 Task: Check the results of the 2023 Victory Lane Racing NASCAR Cup Series for the race "Ambetter Health 400" on the track "Atlanta".
Action: Mouse moved to (177, 356)
Screenshot: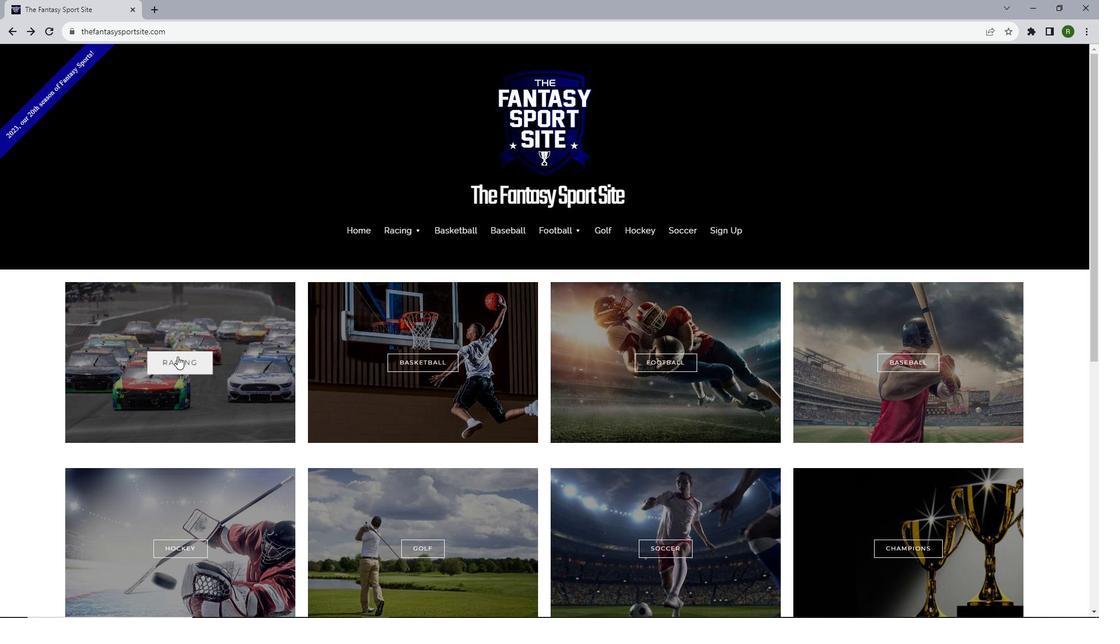 
Action: Mouse pressed left at (177, 356)
Screenshot: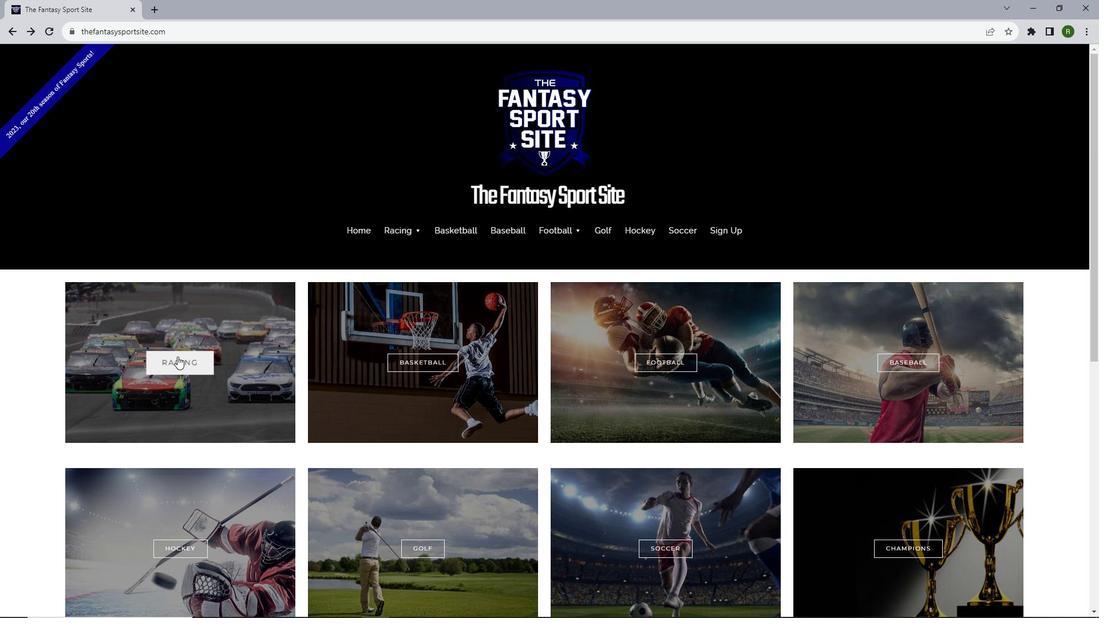 
Action: Mouse moved to (233, 508)
Screenshot: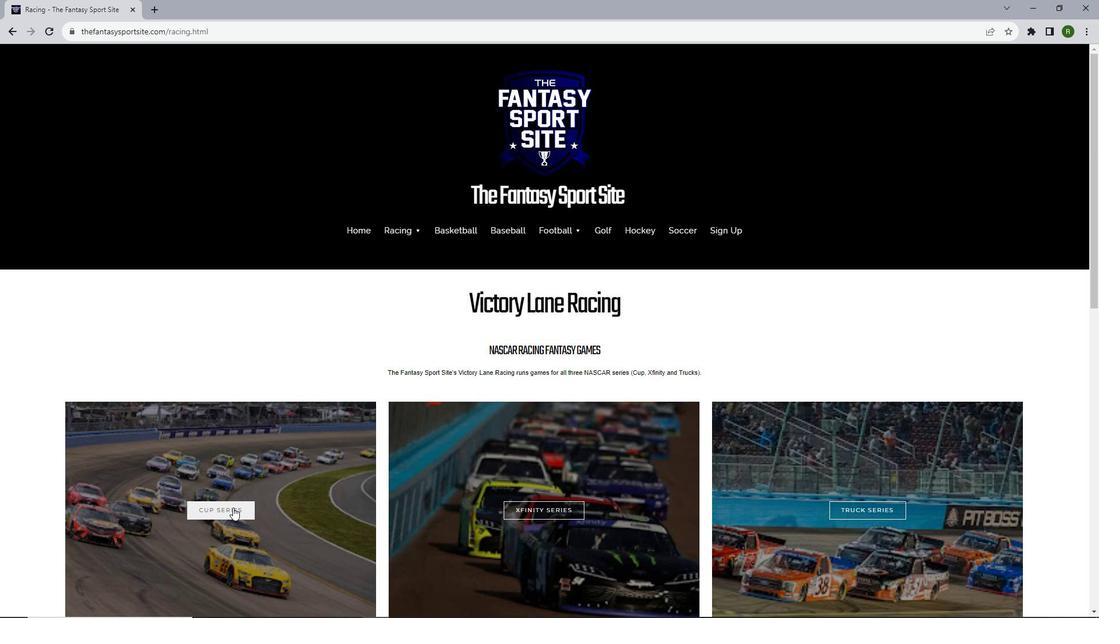 
Action: Mouse pressed left at (233, 508)
Screenshot: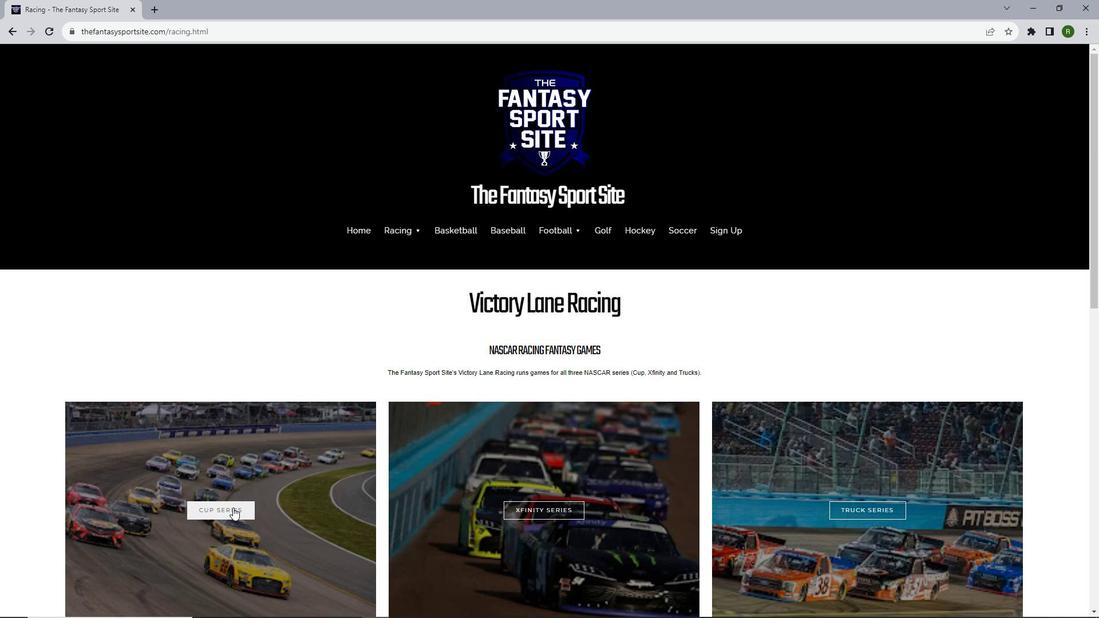 
Action: Mouse moved to (389, 333)
Screenshot: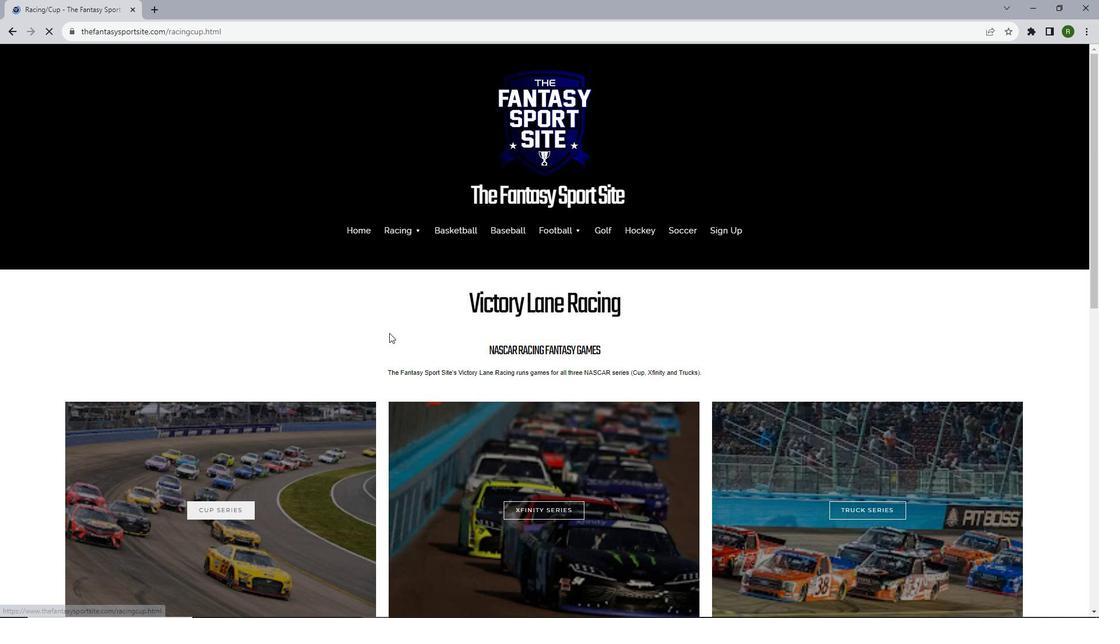 
Action: Mouse scrolled (389, 332) with delta (0, 0)
Screenshot: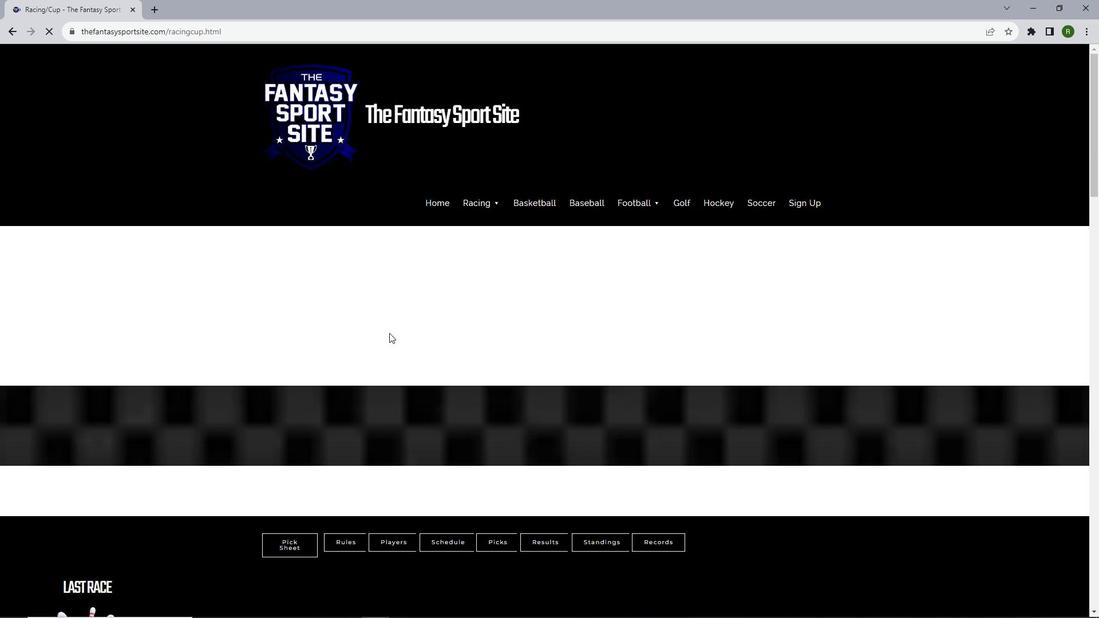 
Action: Mouse moved to (413, 342)
Screenshot: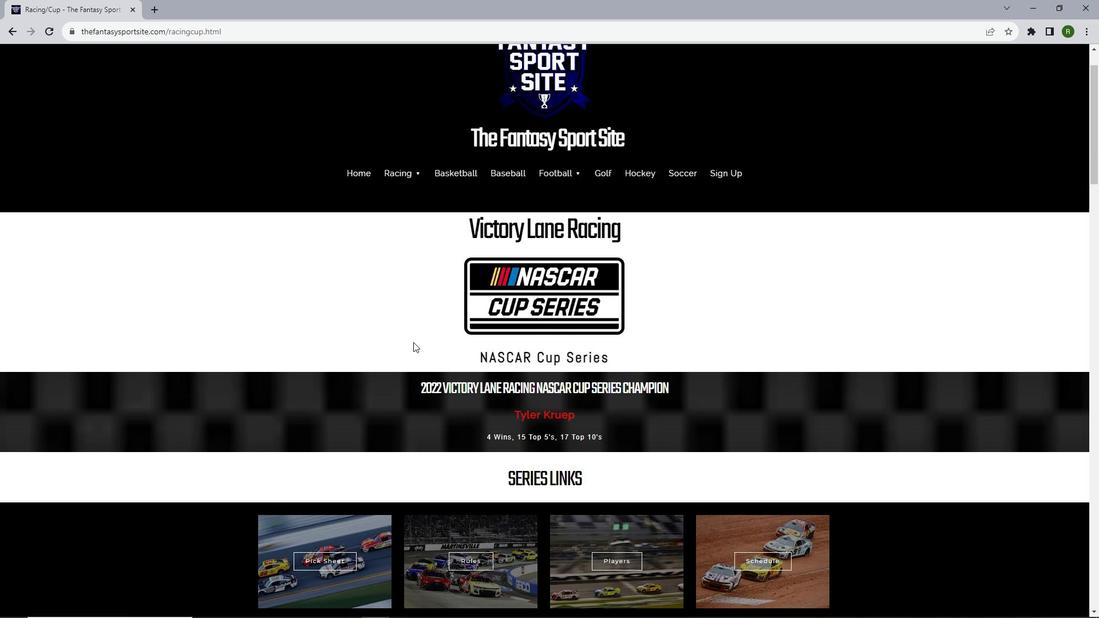 
Action: Mouse scrolled (413, 341) with delta (0, 0)
Screenshot: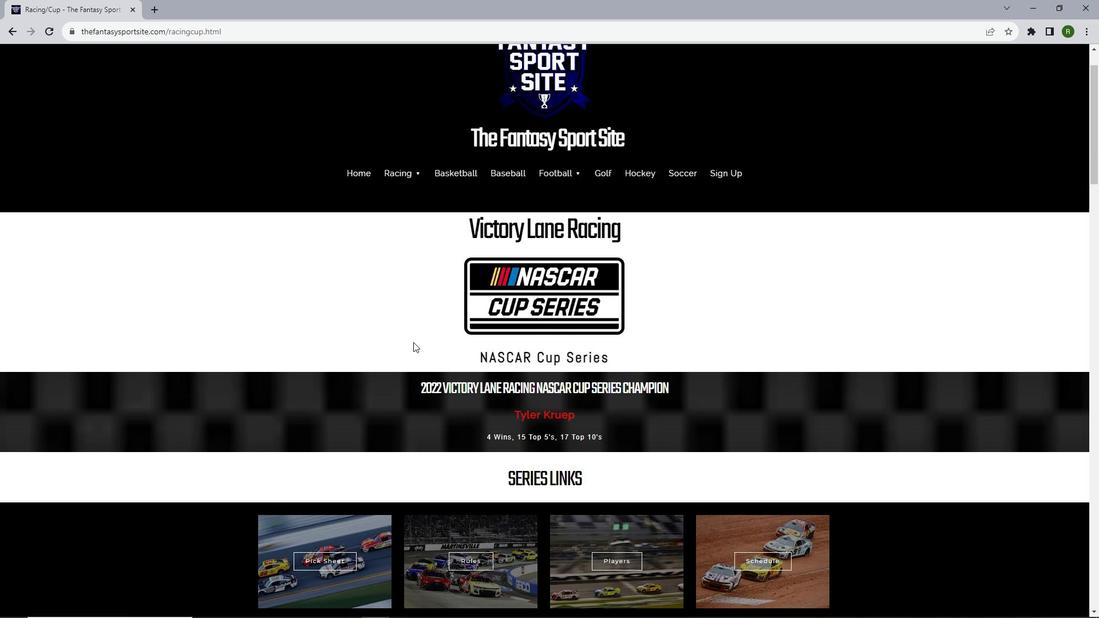 
Action: Mouse scrolled (413, 341) with delta (0, 0)
Screenshot: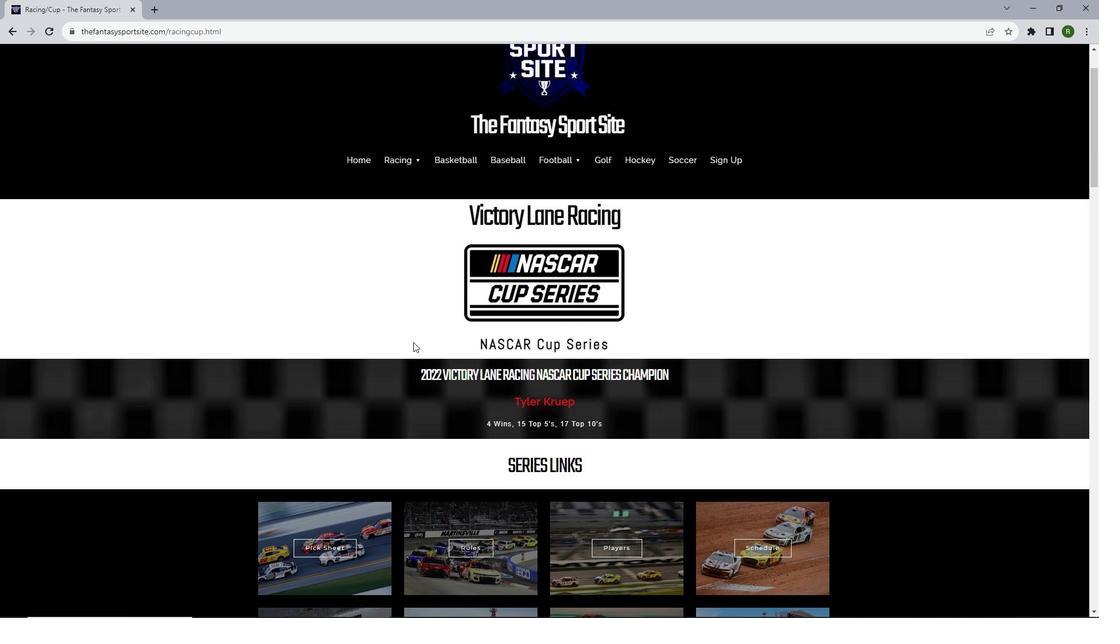 
Action: Mouse scrolled (413, 341) with delta (0, 0)
Screenshot: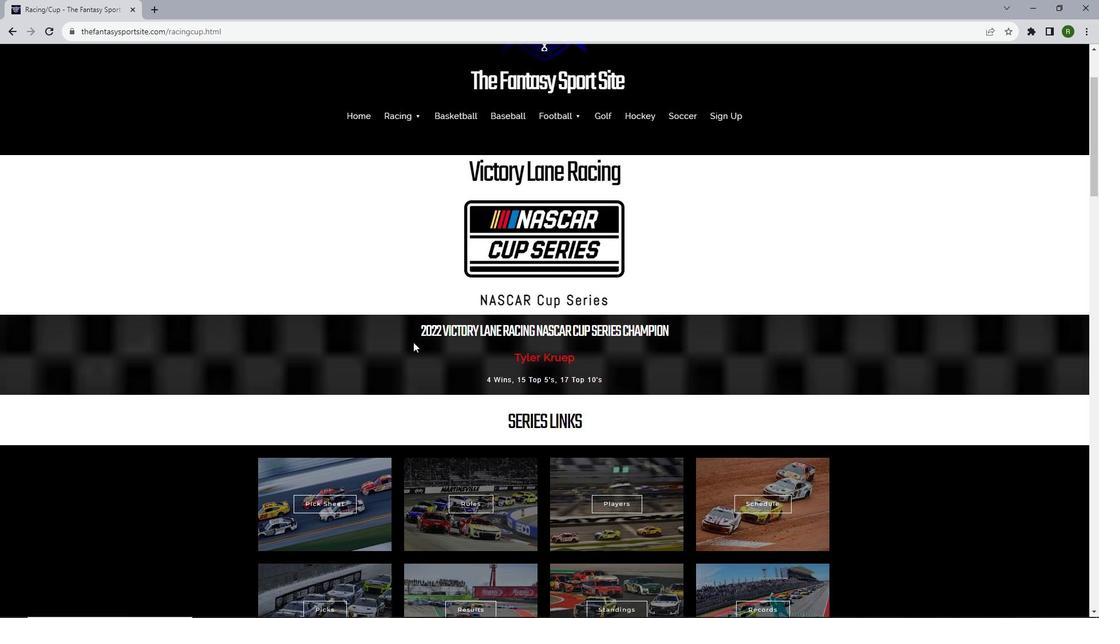
Action: Mouse moved to (471, 498)
Screenshot: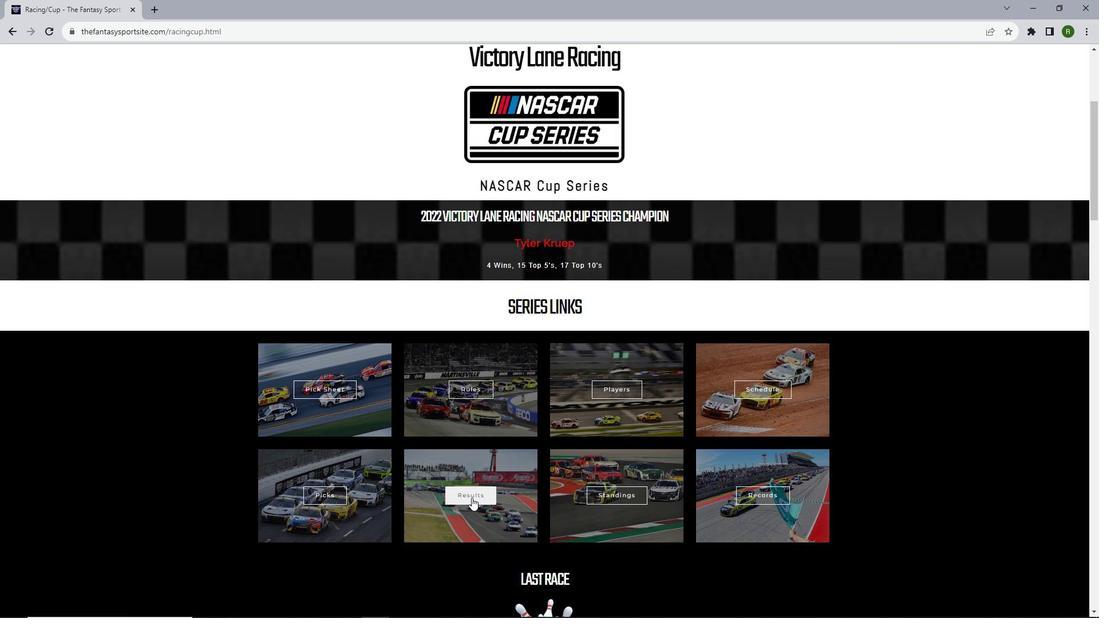 
Action: Mouse pressed left at (471, 498)
Screenshot: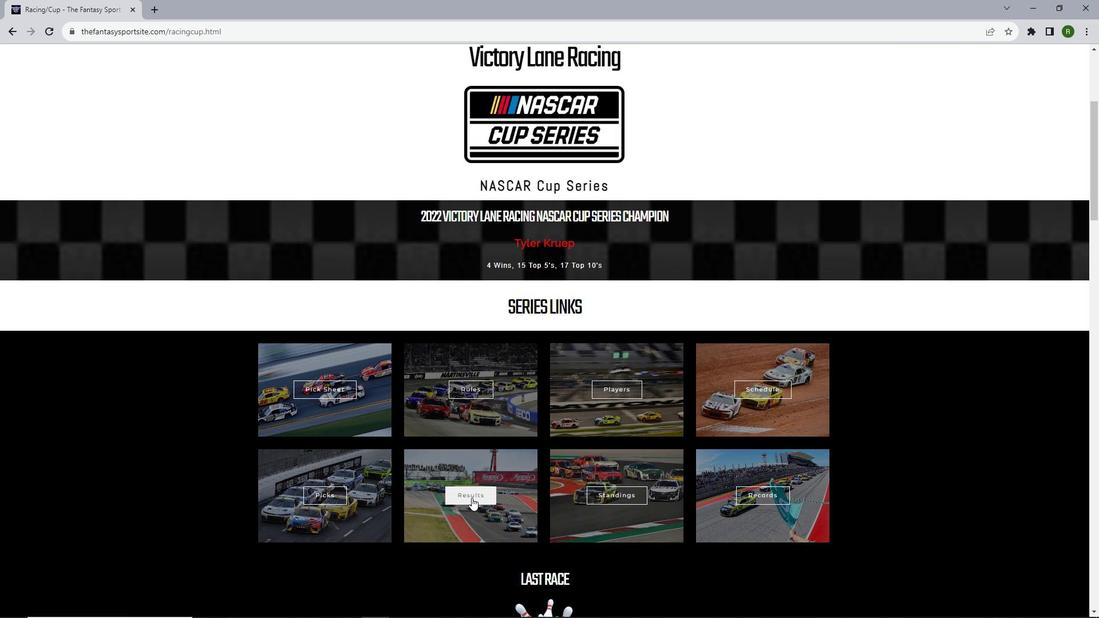 
Action: Mouse moved to (516, 307)
Screenshot: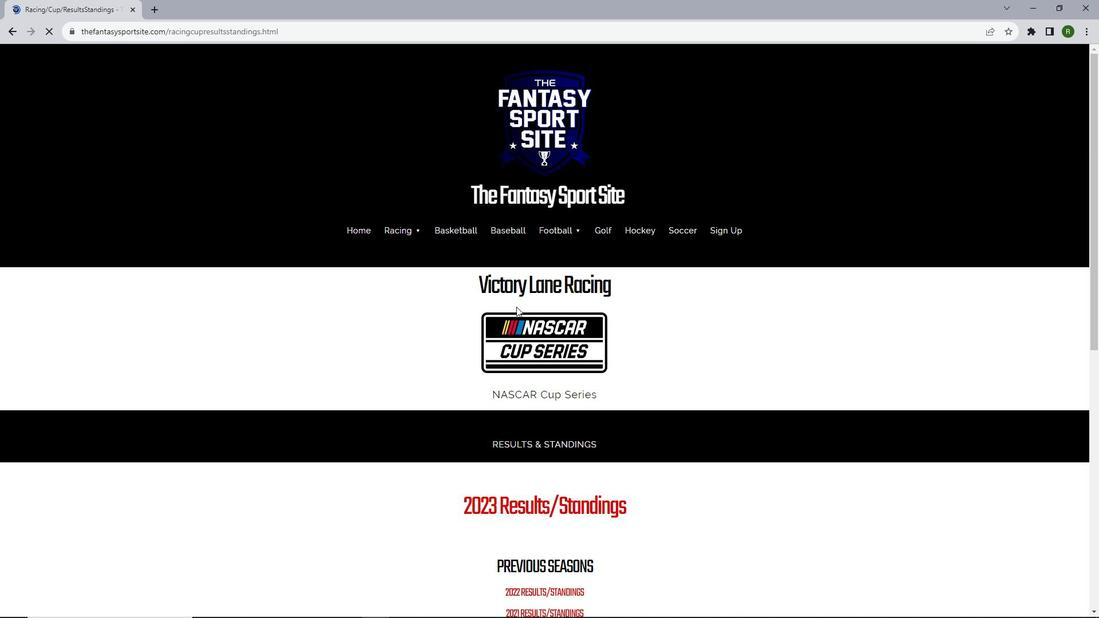 
Action: Mouse scrolled (516, 306) with delta (0, 0)
Screenshot: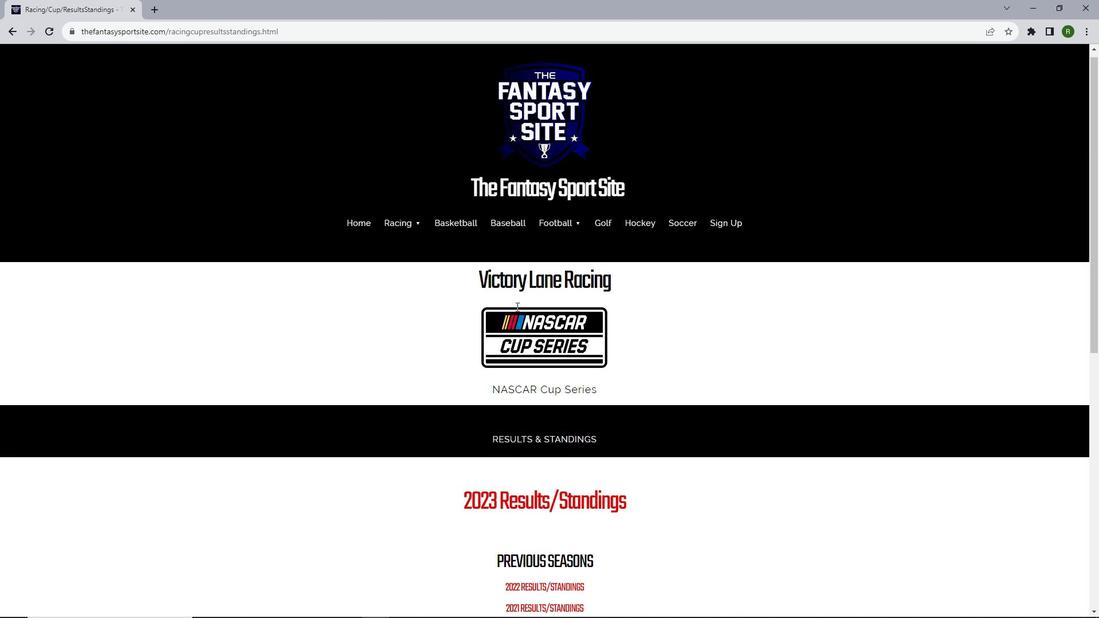 
Action: Mouse scrolled (516, 306) with delta (0, 0)
Screenshot: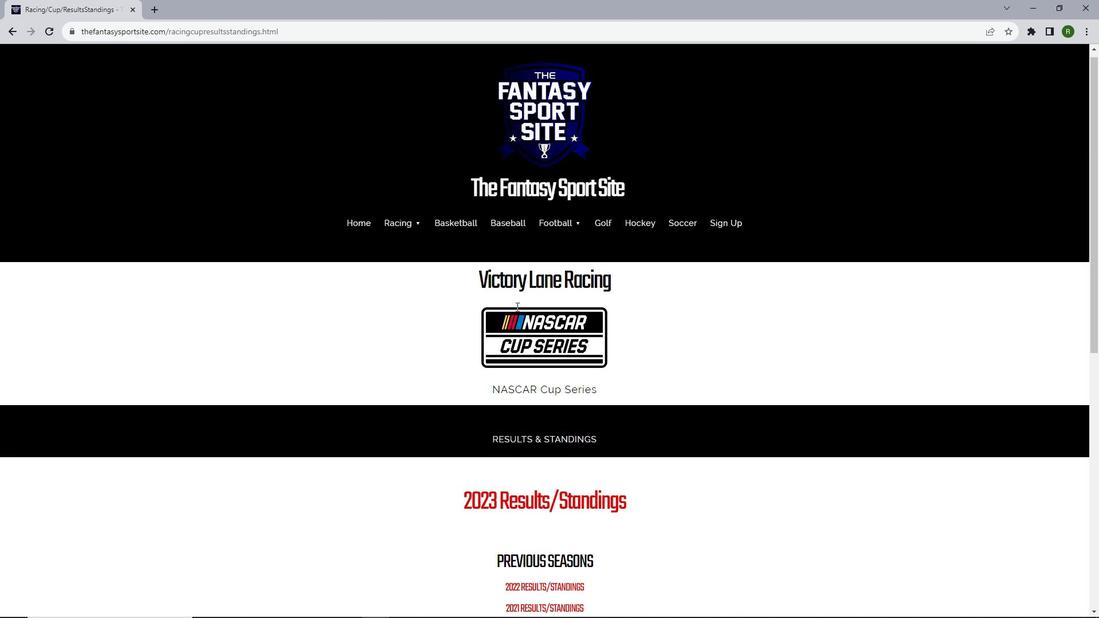 
Action: Mouse scrolled (516, 306) with delta (0, 0)
Screenshot: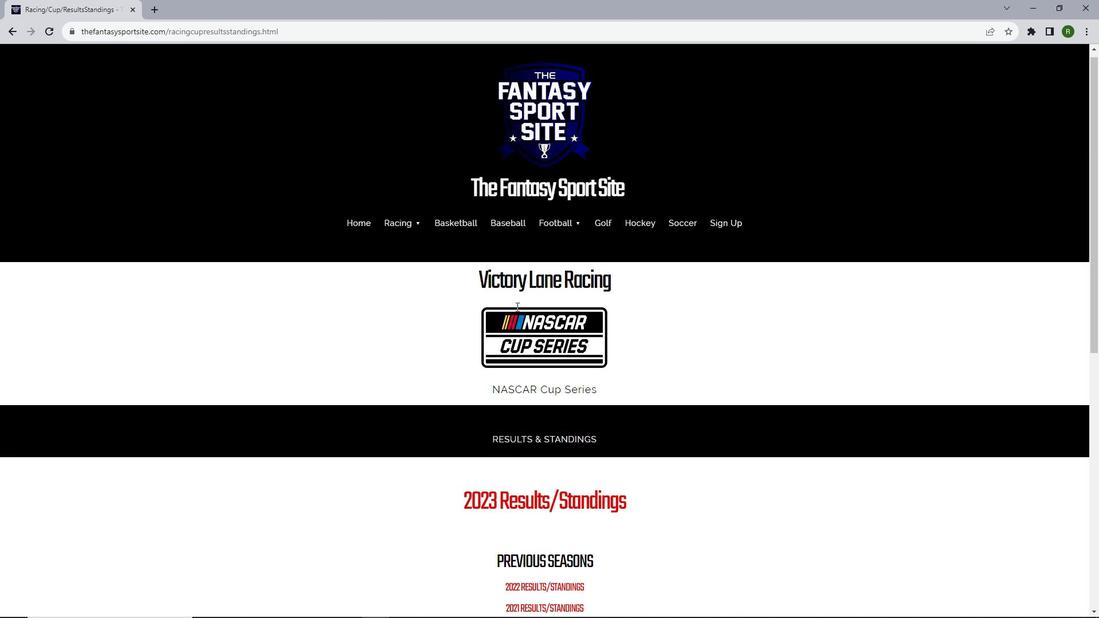 
Action: Mouse scrolled (516, 306) with delta (0, 0)
Screenshot: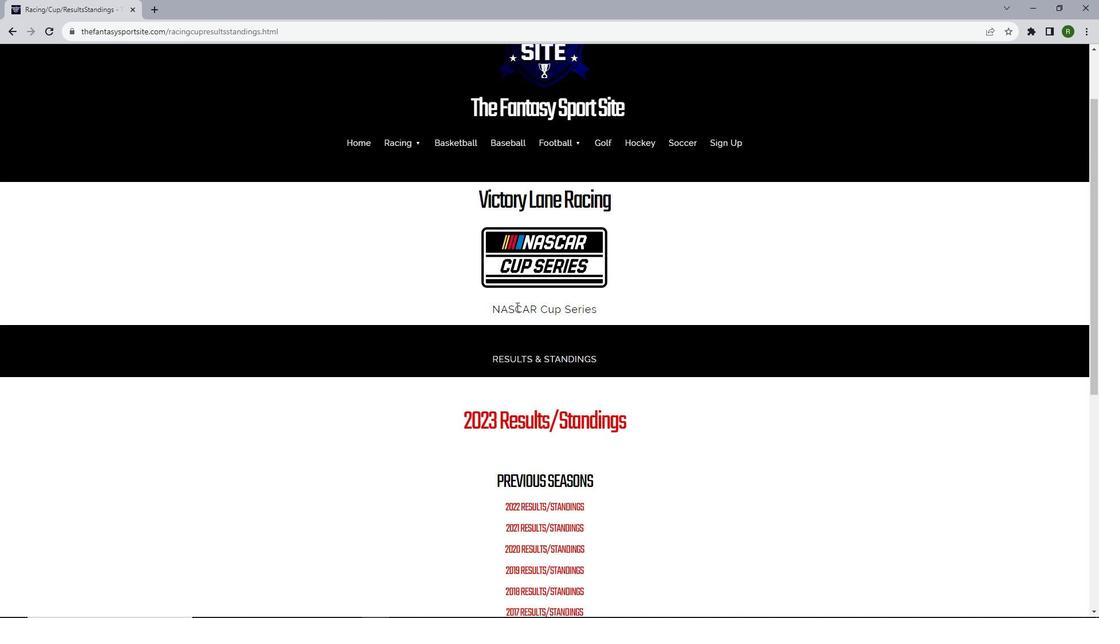 
Action: Mouse moved to (581, 274)
Screenshot: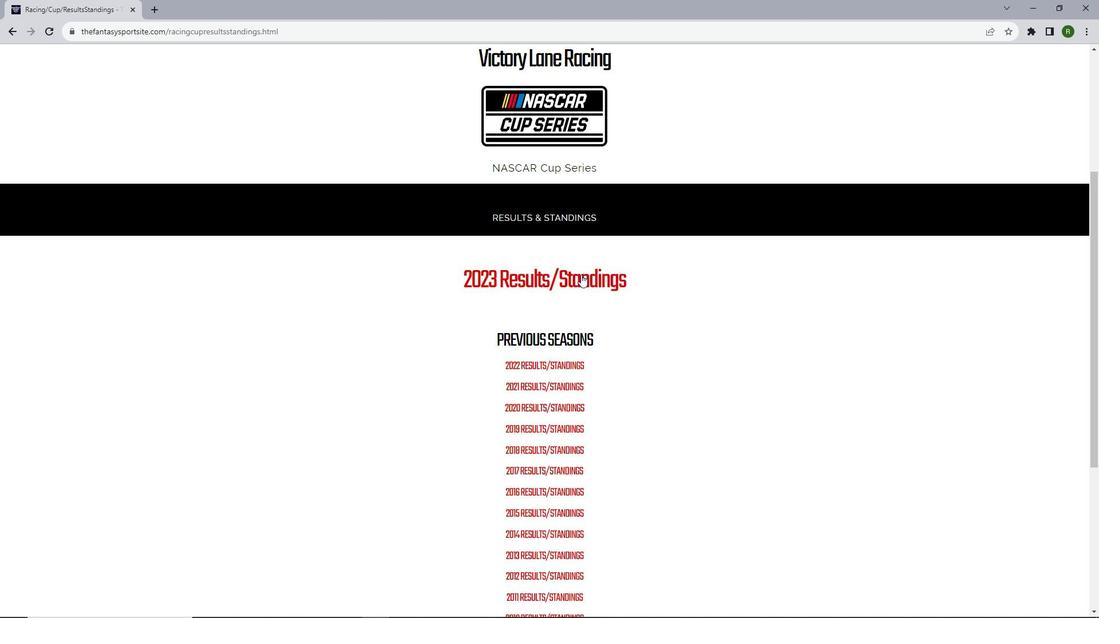 
Action: Mouse pressed left at (581, 274)
Screenshot: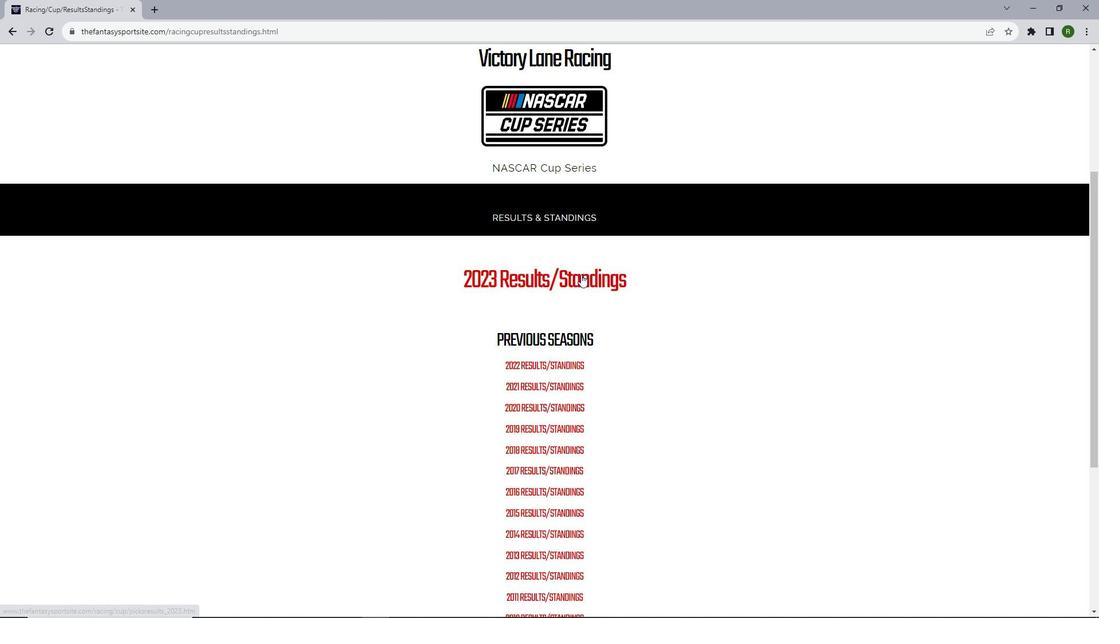 
Action: Mouse moved to (659, 168)
Screenshot: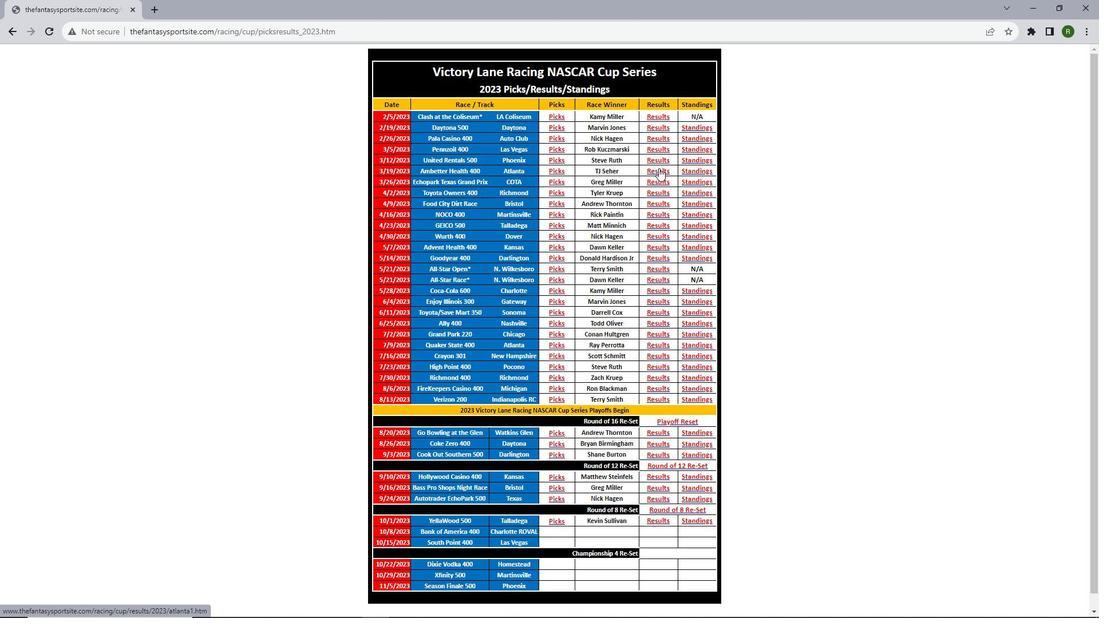 
Action: Mouse pressed left at (659, 168)
Screenshot: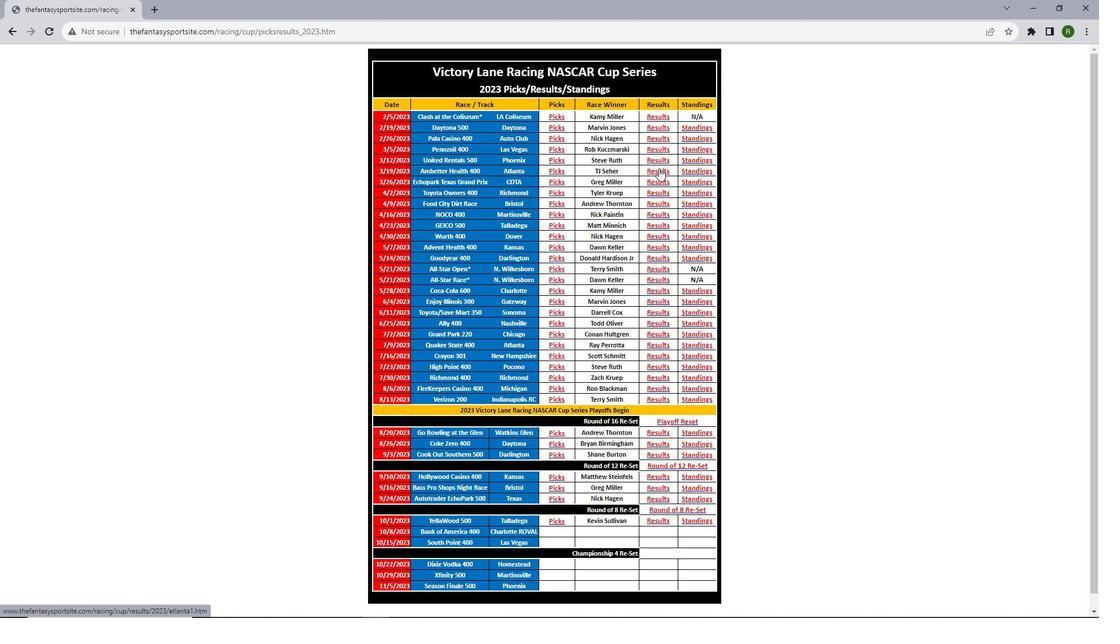 
Action: Mouse moved to (619, 191)
Screenshot: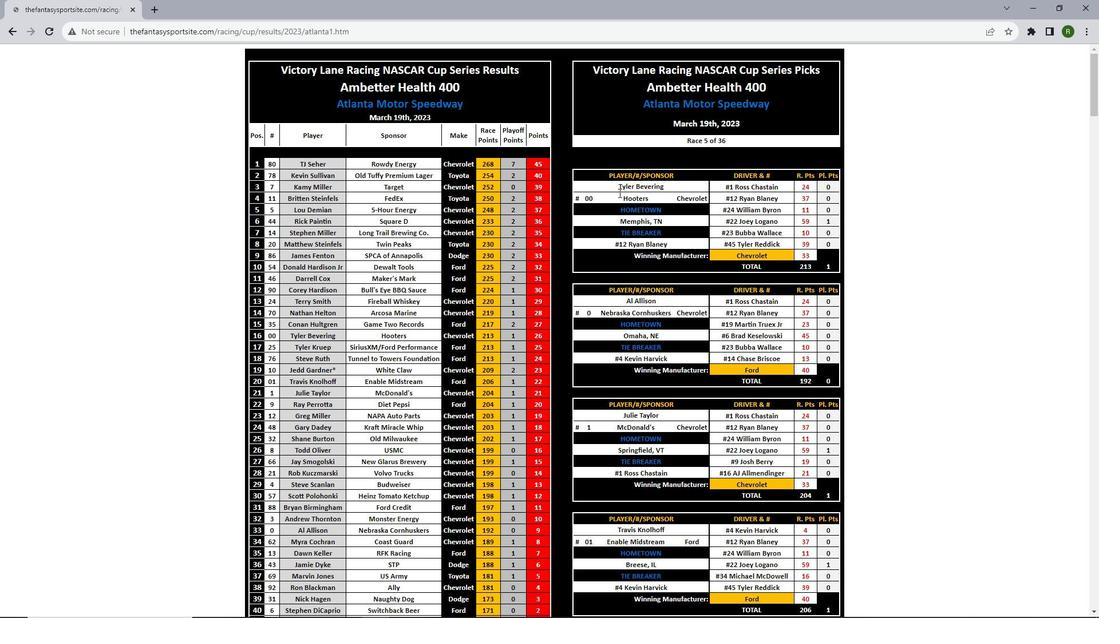 
Action: Mouse scrolled (619, 191) with delta (0, 0)
Screenshot: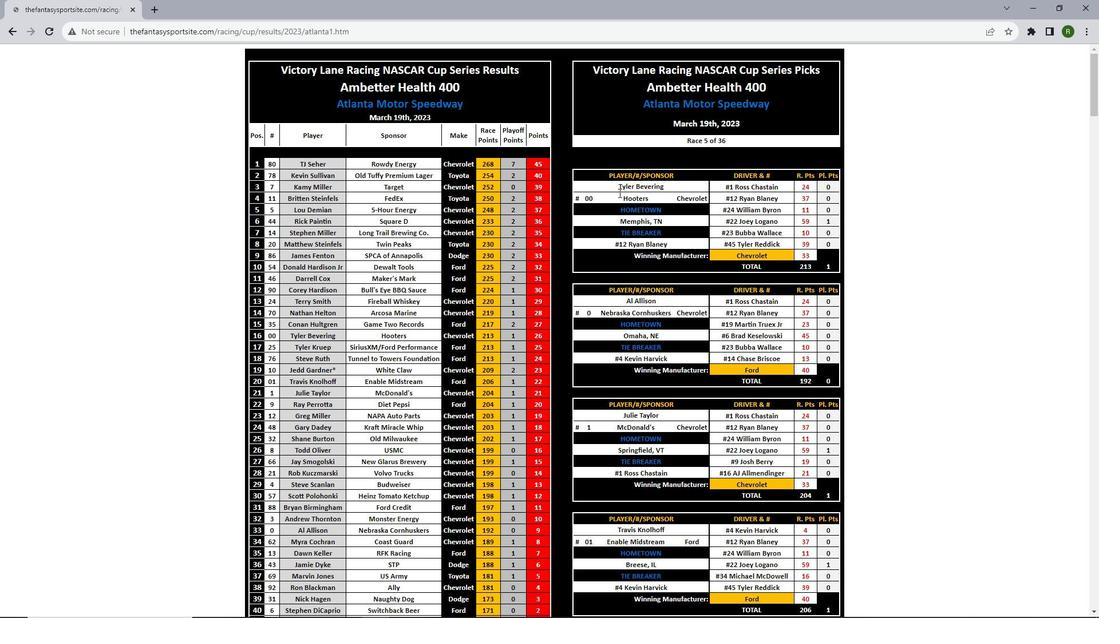 
Action: Mouse moved to (619, 193)
Screenshot: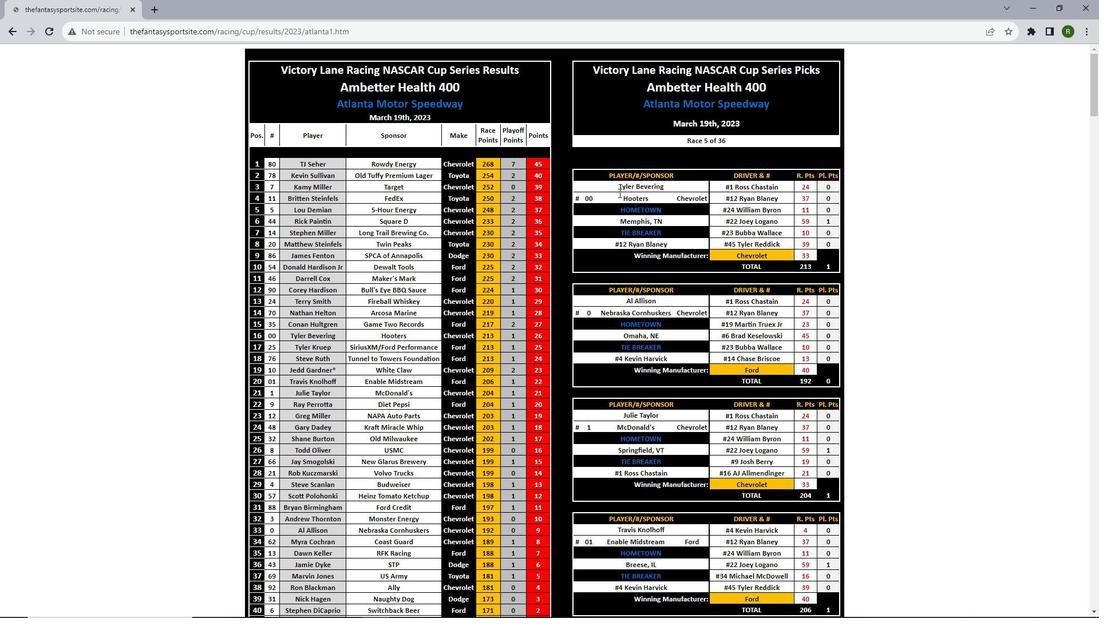 
Action: Mouse scrolled (619, 192) with delta (0, 0)
Screenshot: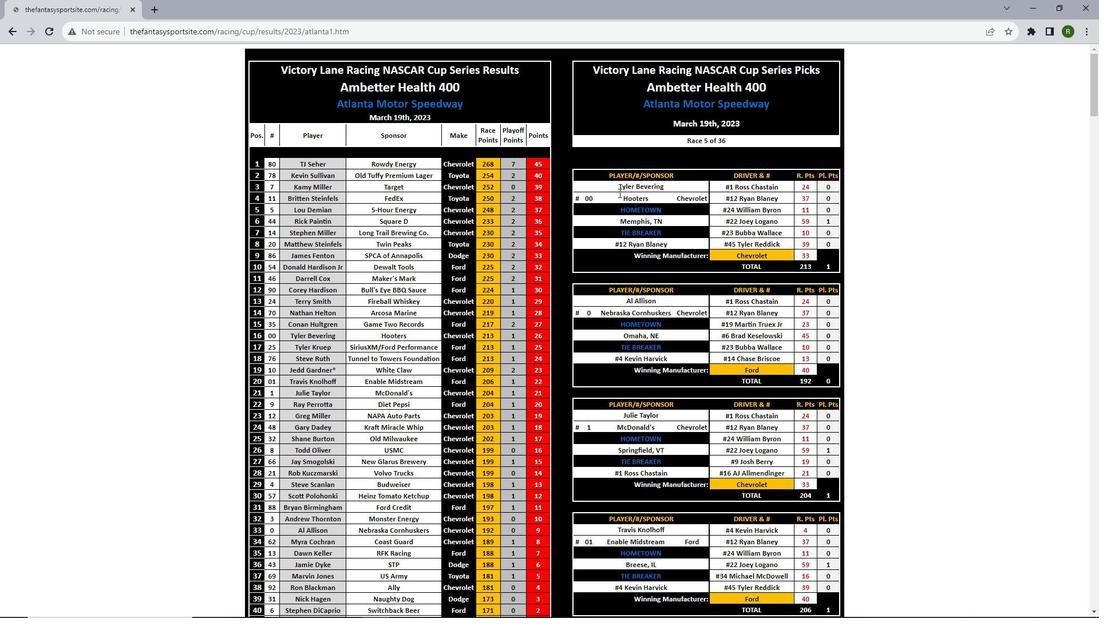 
Action: Mouse scrolled (619, 192) with delta (0, 0)
Screenshot: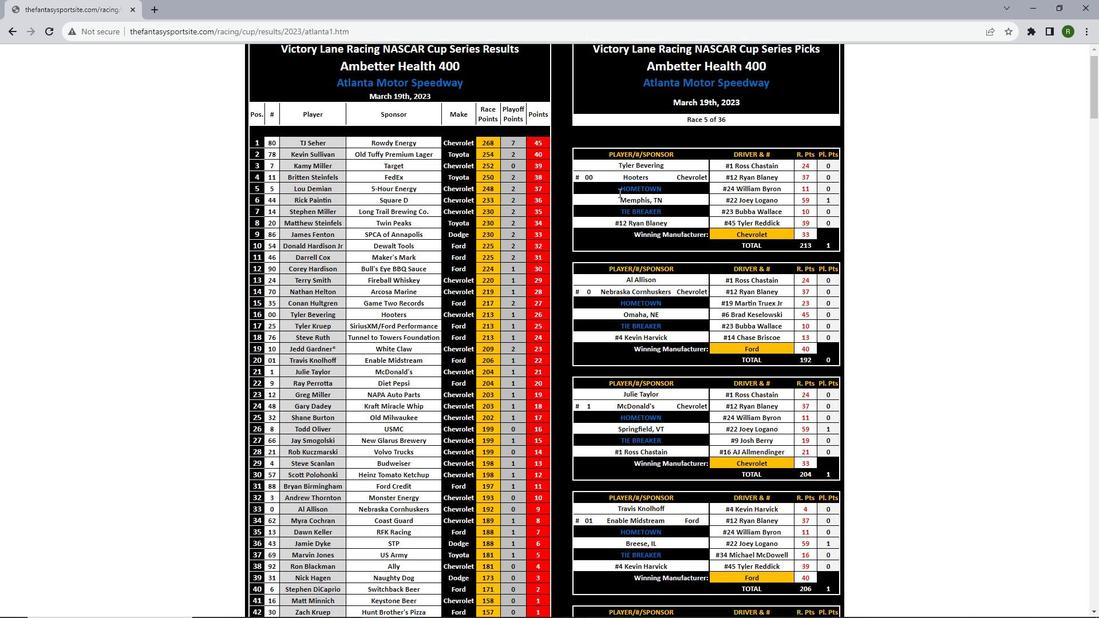 
Action: Mouse scrolled (619, 192) with delta (0, 0)
Screenshot: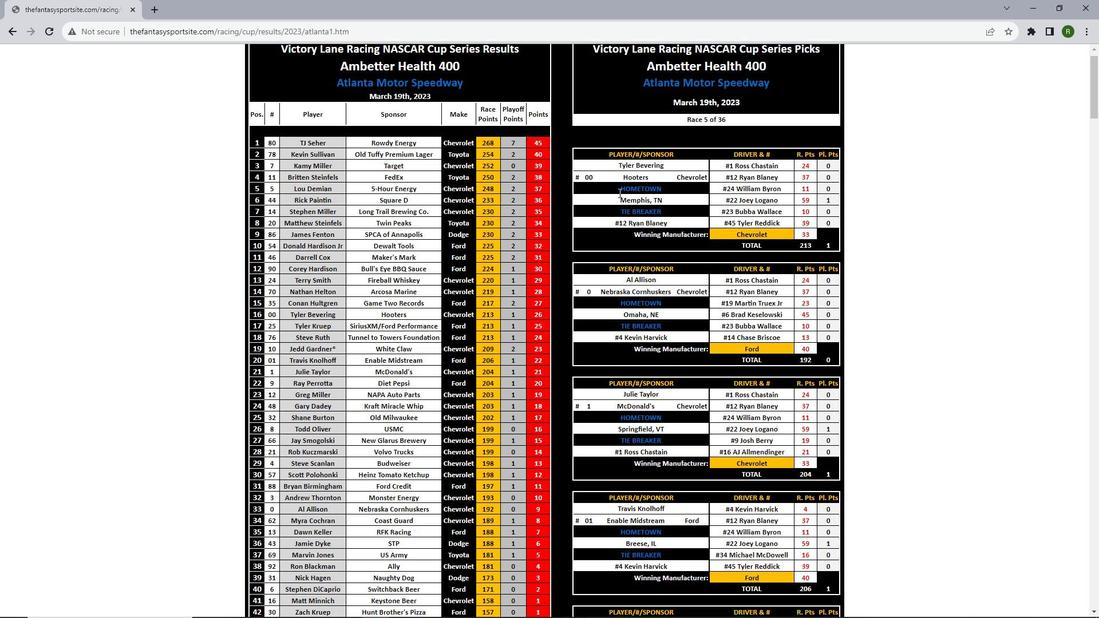 
Action: Mouse scrolled (619, 192) with delta (0, 0)
Screenshot: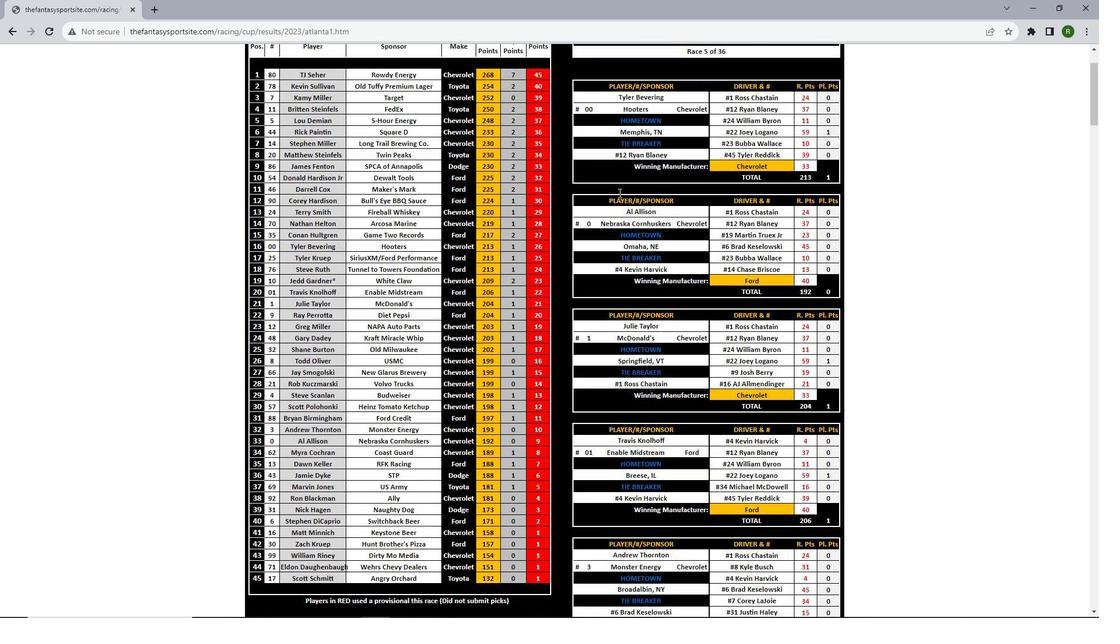 
Action: Mouse scrolled (619, 193) with delta (0, 0)
Screenshot: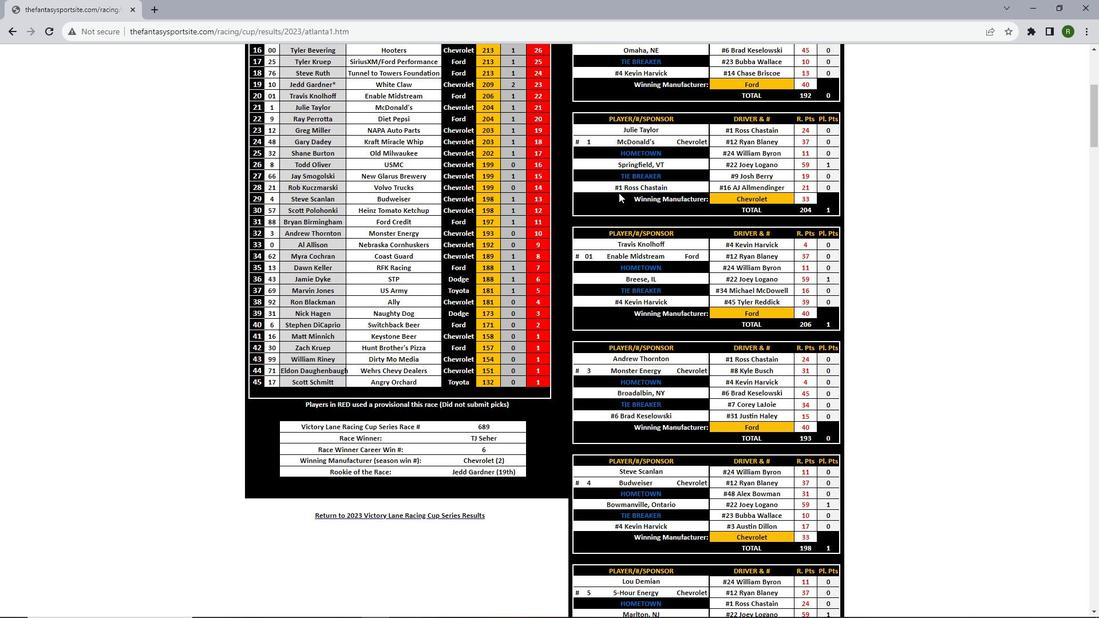 
Action: Mouse scrolled (619, 193) with delta (0, 0)
Screenshot: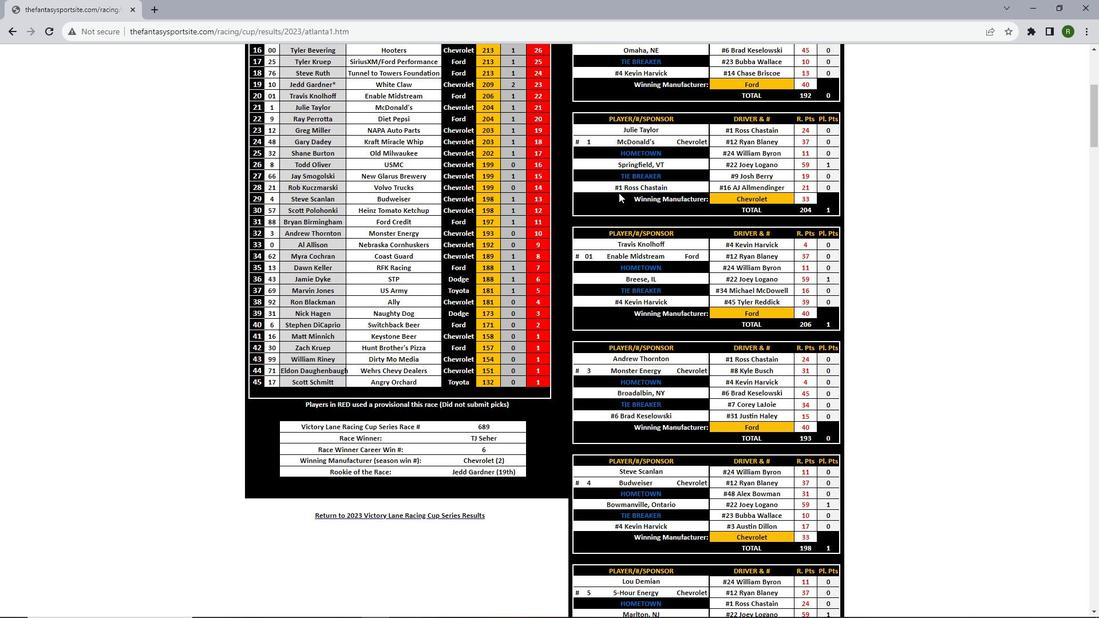 
Action: Mouse scrolled (619, 193) with delta (0, 0)
Screenshot: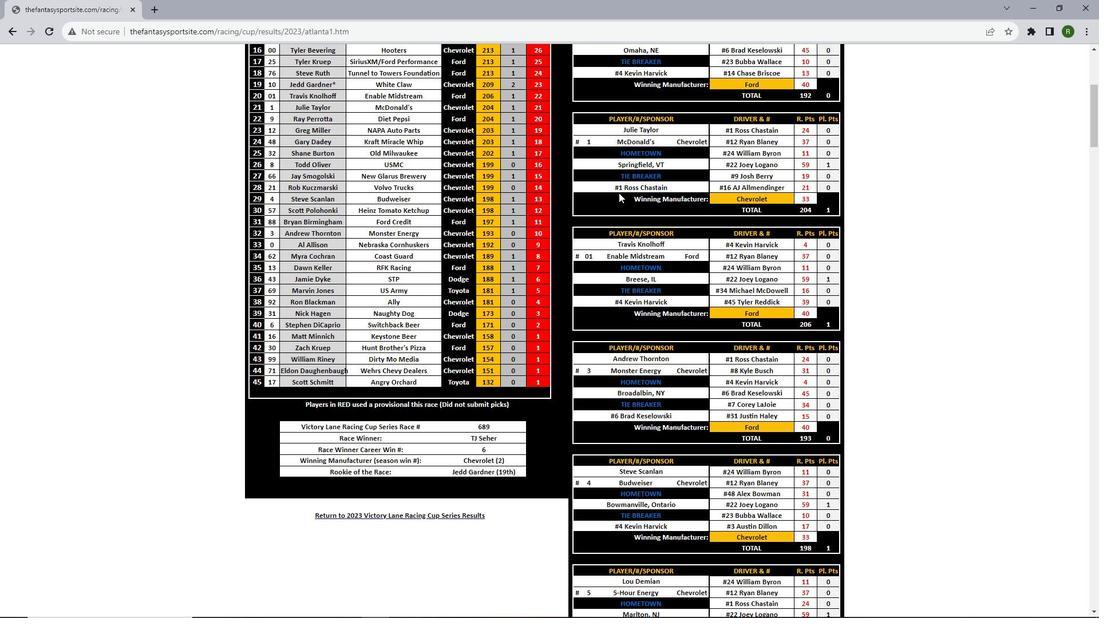 
Action: Mouse scrolled (619, 193) with delta (0, 0)
Screenshot: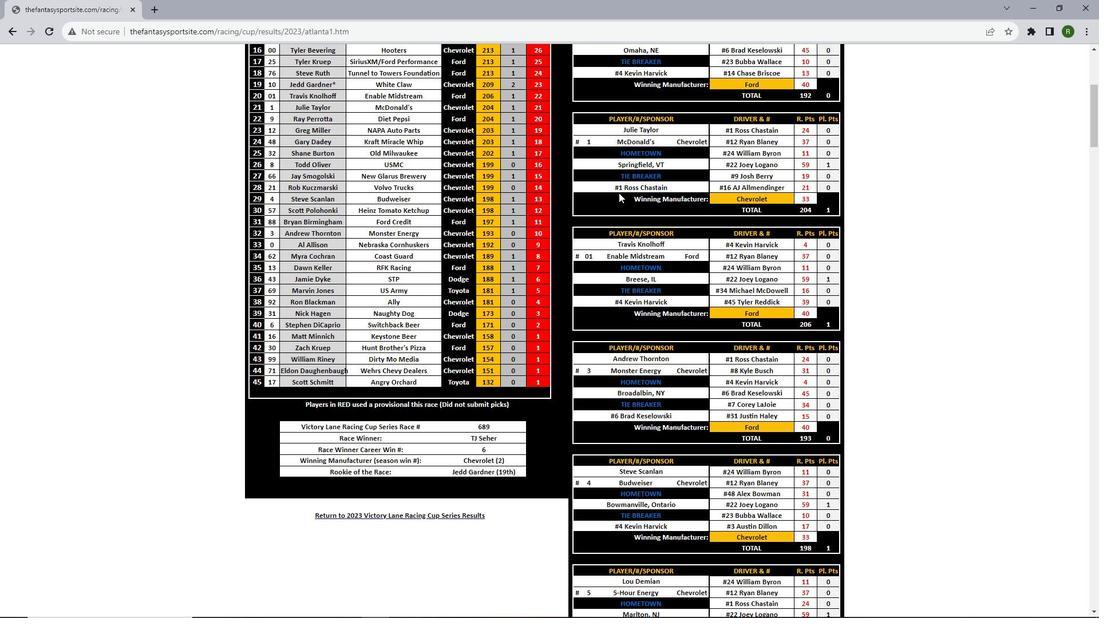 
Action: Mouse scrolled (619, 193) with delta (0, 0)
Screenshot: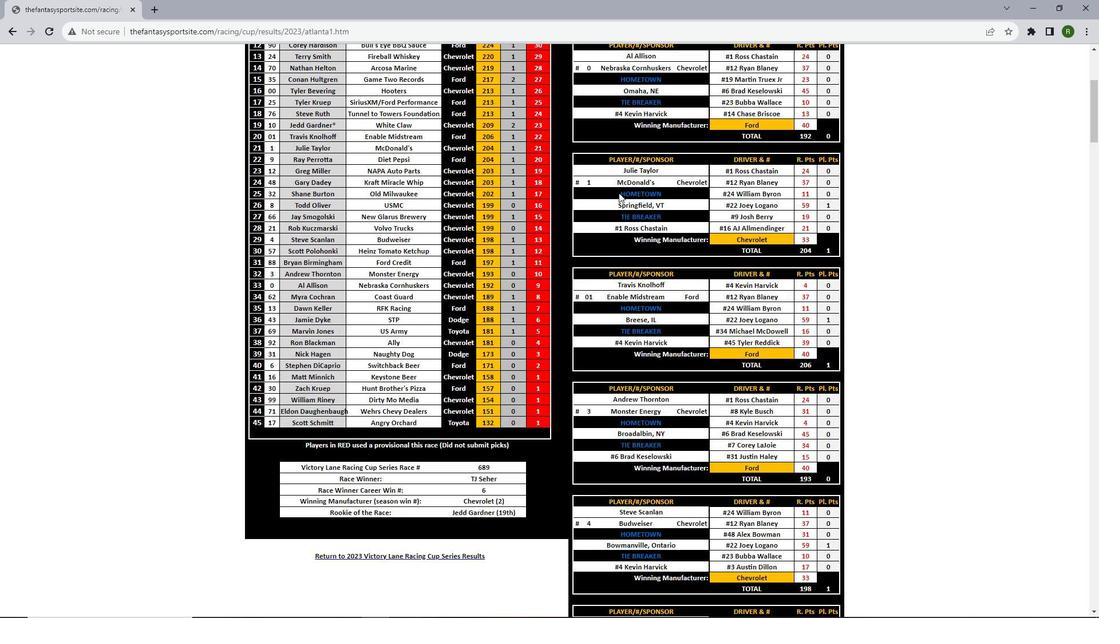 
Action: Mouse scrolled (619, 192) with delta (0, 0)
Screenshot: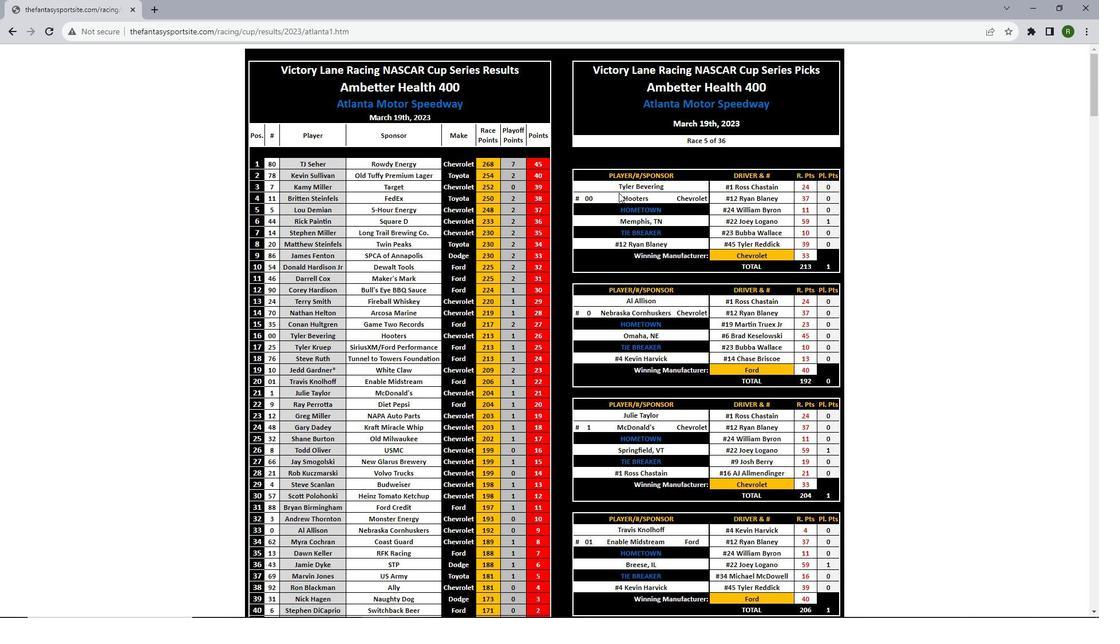 
Action: Mouse scrolled (619, 192) with delta (0, 0)
Screenshot: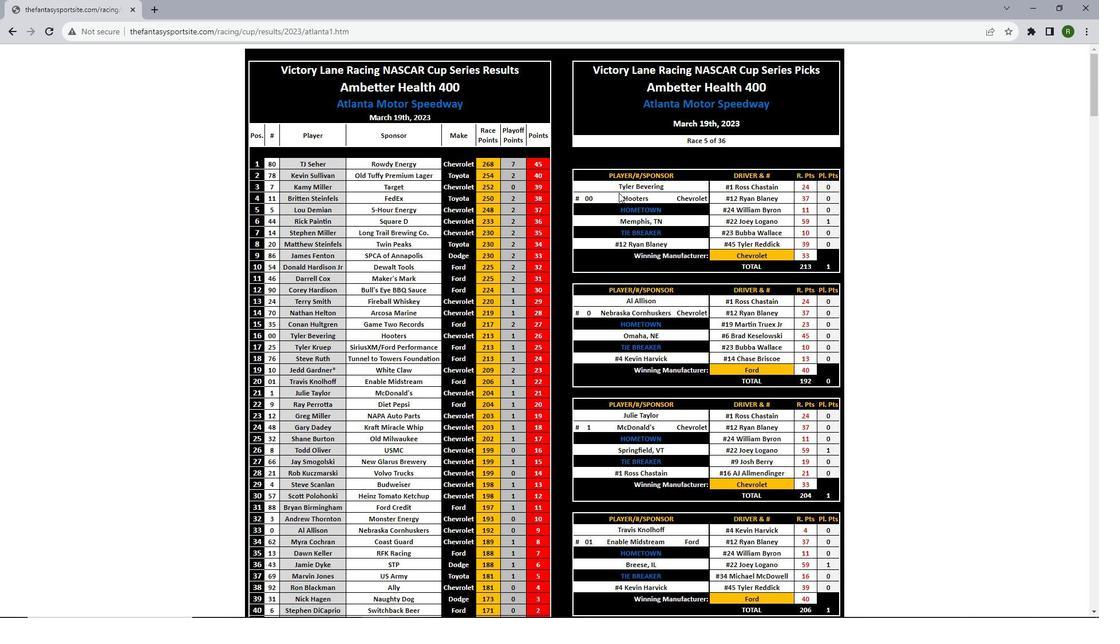 
Action: Mouse scrolled (619, 192) with delta (0, 0)
Screenshot: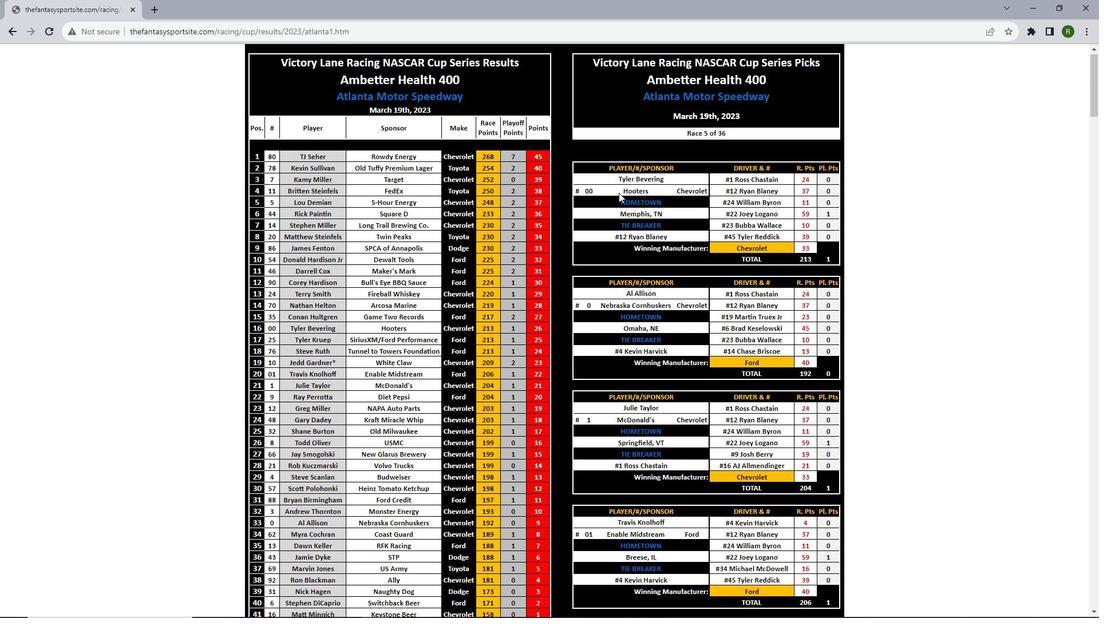 
Action: Mouse scrolled (619, 192) with delta (0, 0)
Screenshot: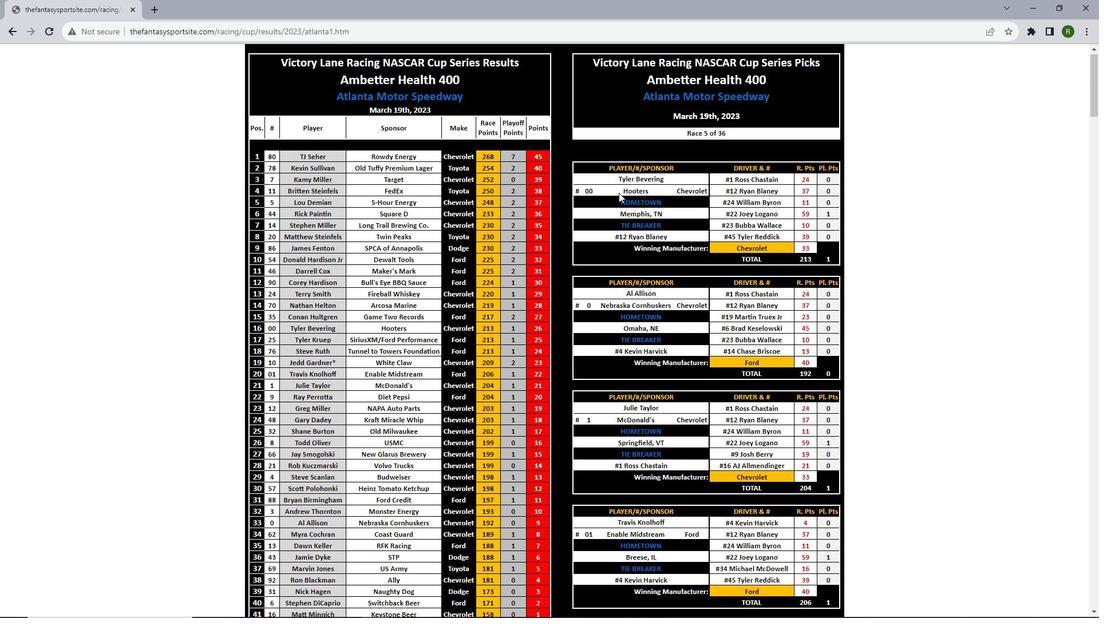 
Action: Mouse scrolled (619, 192) with delta (0, 0)
Screenshot: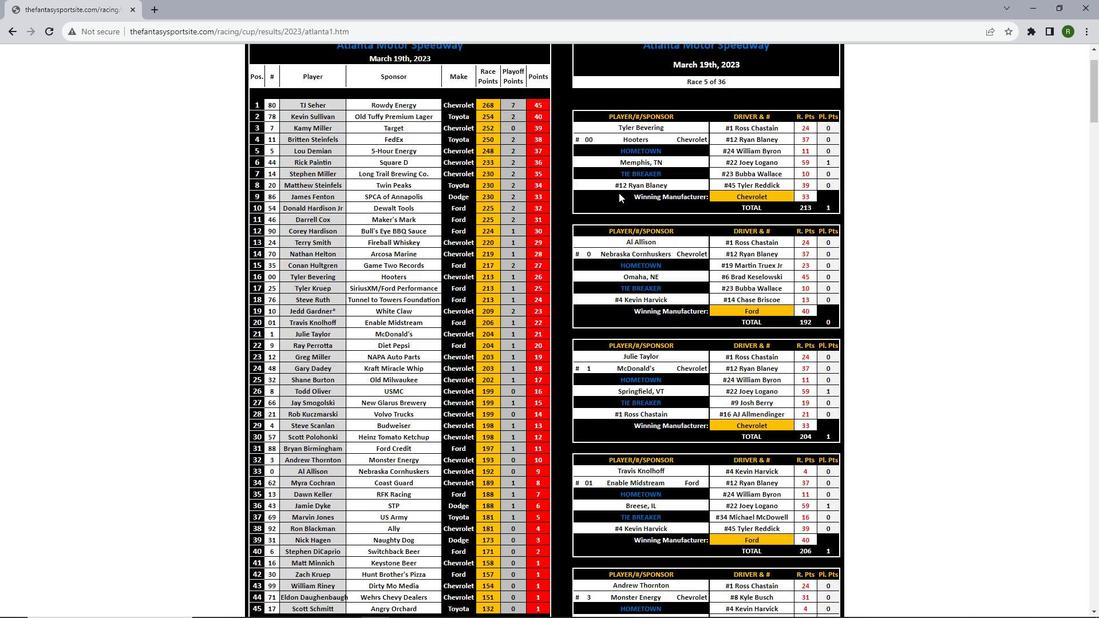 
Action: Mouse scrolled (619, 192) with delta (0, 0)
Screenshot: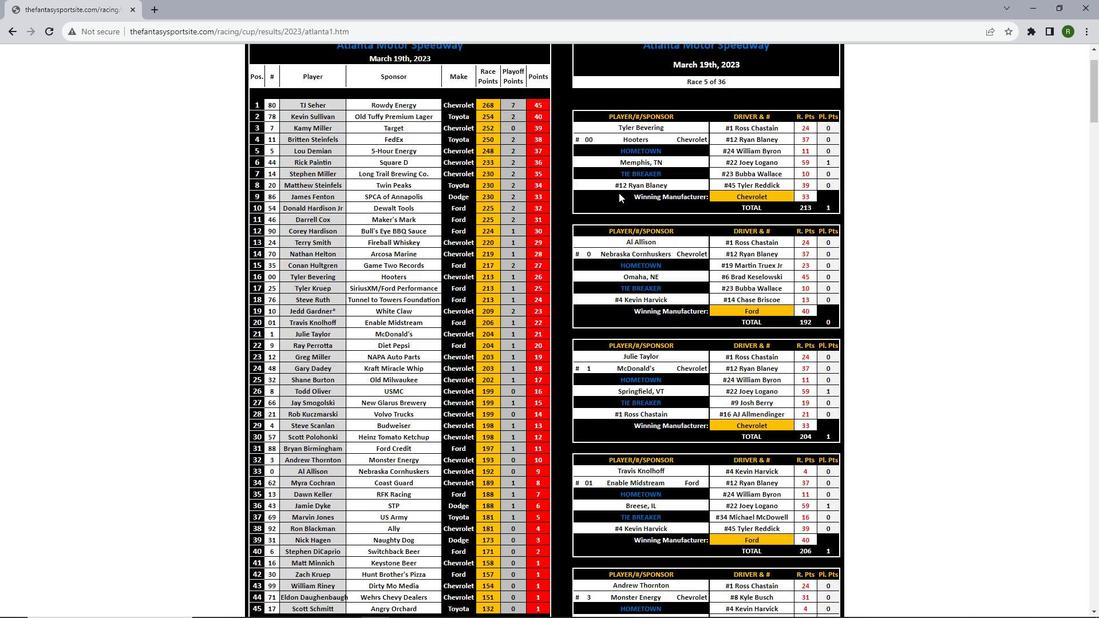 
Action: Mouse scrolled (619, 192) with delta (0, 0)
Screenshot: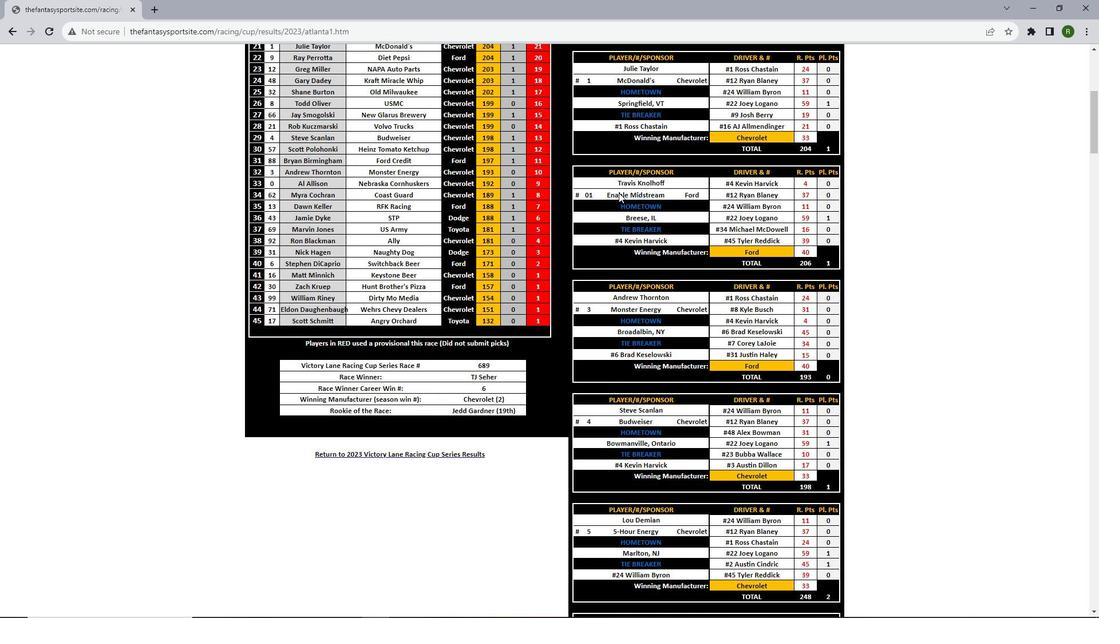 
Action: Mouse scrolled (619, 192) with delta (0, 0)
Screenshot: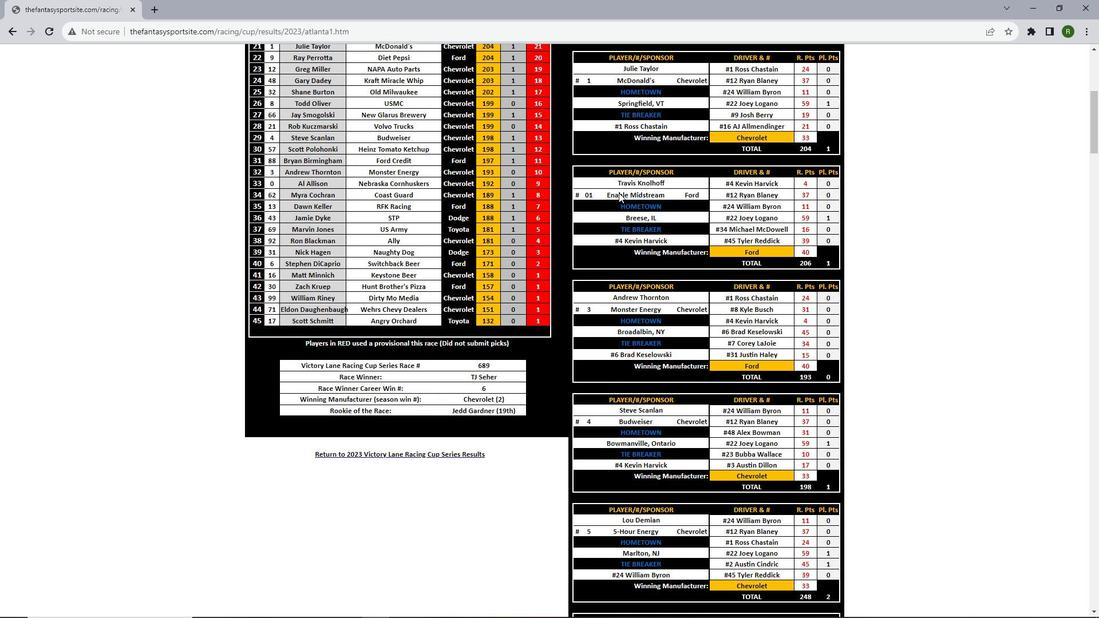 
Action: Mouse scrolled (619, 192) with delta (0, 0)
Screenshot: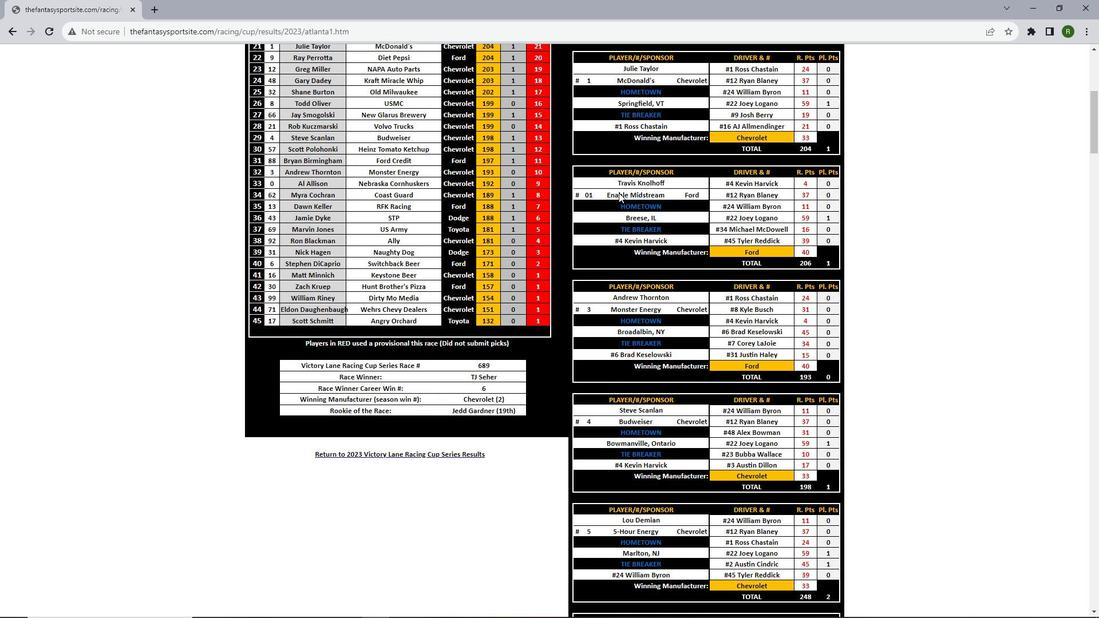 
Action: Mouse scrolled (619, 192) with delta (0, 0)
Screenshot: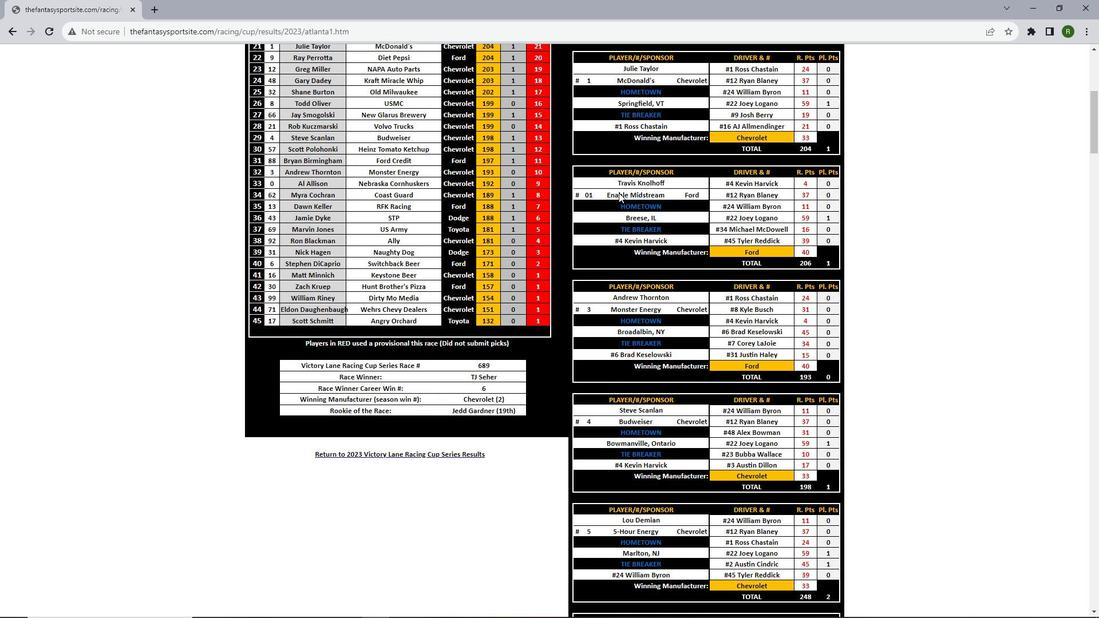 
Action: Mouse scrolled (619, 192) with delta (0, 0)
Screenshot: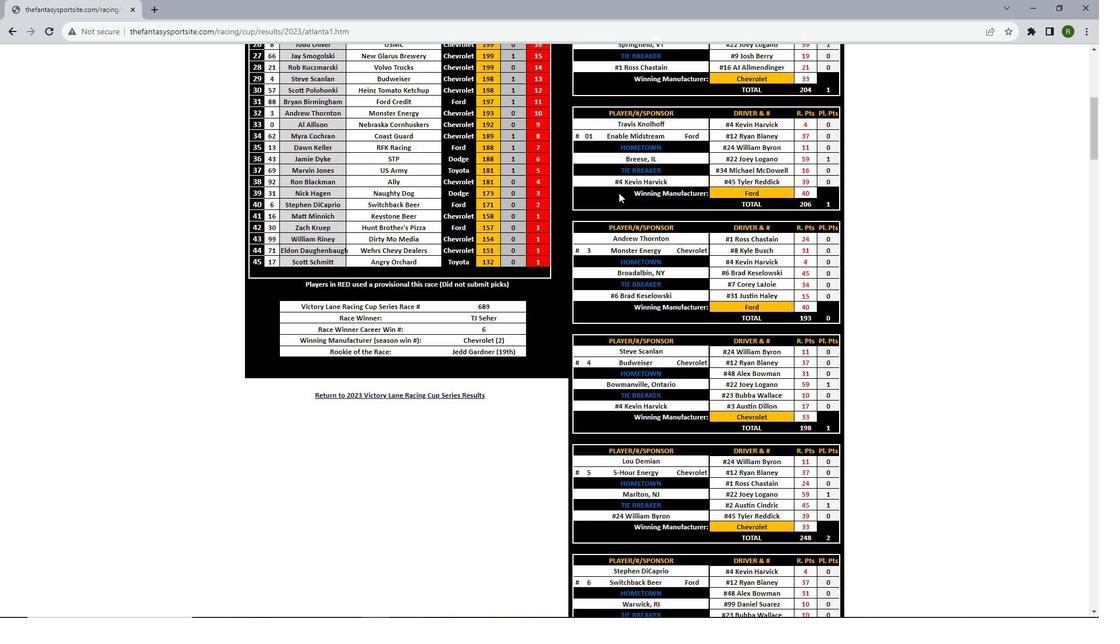 
Action: Mouse scrolled (619, 192) with delta (0, 0)
Screenshot: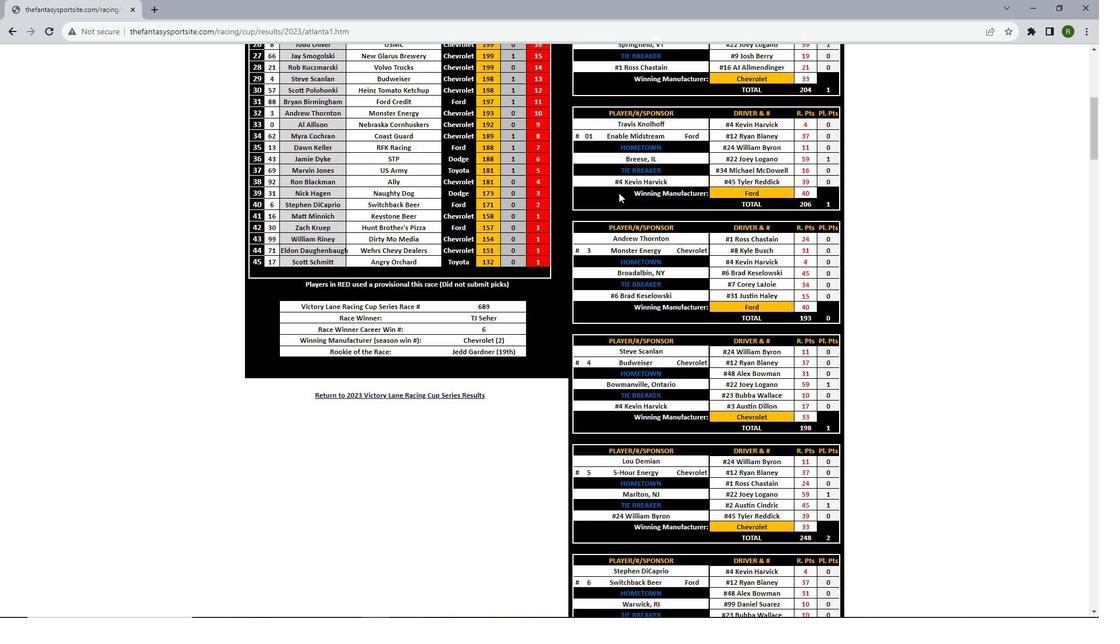 
Action: Mouse scrolled (619, 192) with delta (0, 0)
Screenshot: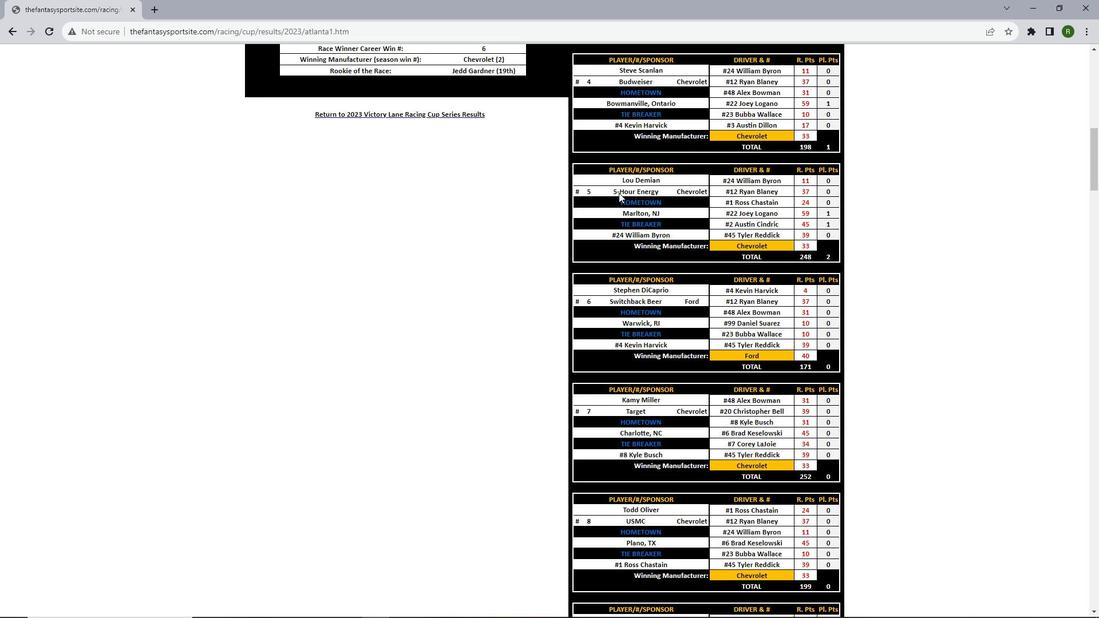 
Action: Mouse scrolled (619, 192) with delta (0, 0)
Screenshot: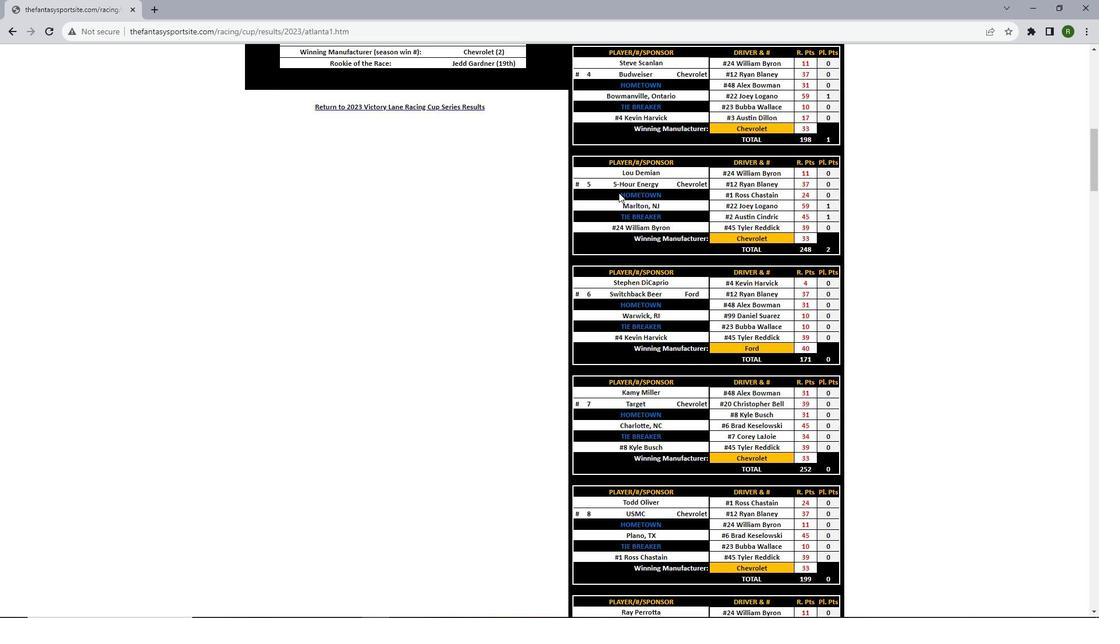 
Action: Mouse scrolled (619, 192) with delta (0, 0)
Screenshot: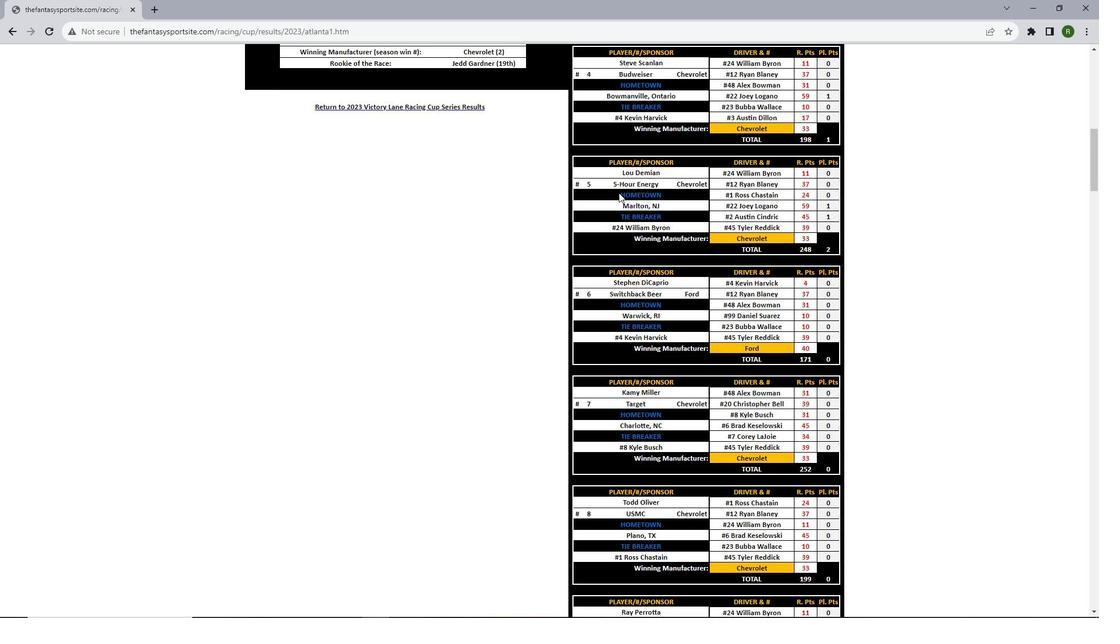 
Action: Mouse scrolled (619, 192) with delta (0, 0)
Screenshot: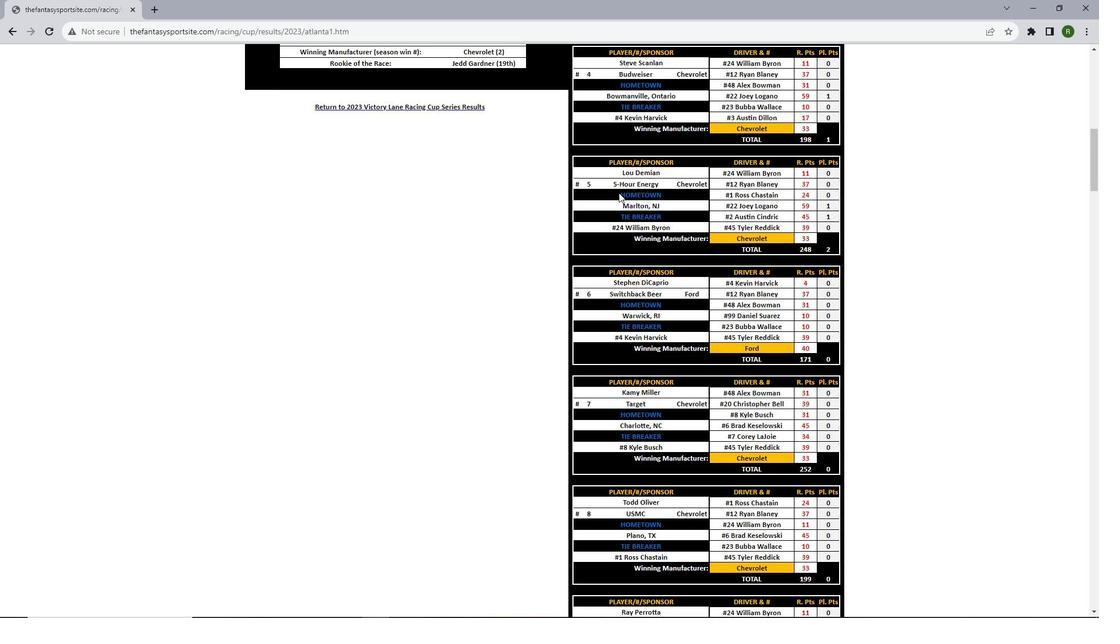 
Action: Mouse scrolled (619, 192) with delta (0, 0)
Screenshot: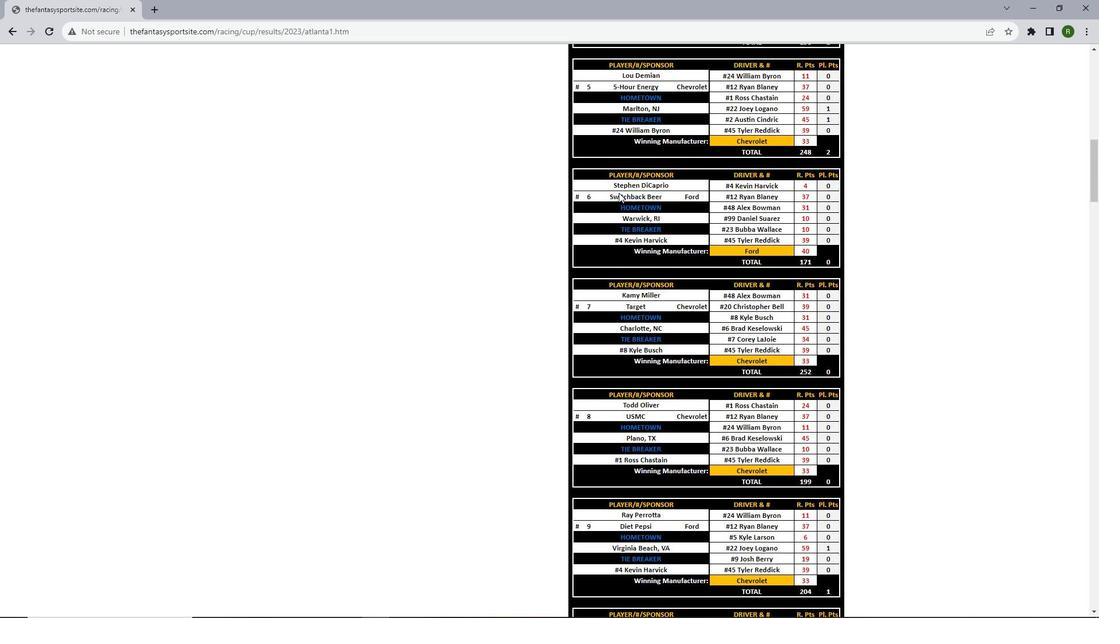 
Action: Mouse scrolled (619, 192) with delta (0, 0)
Screenshot: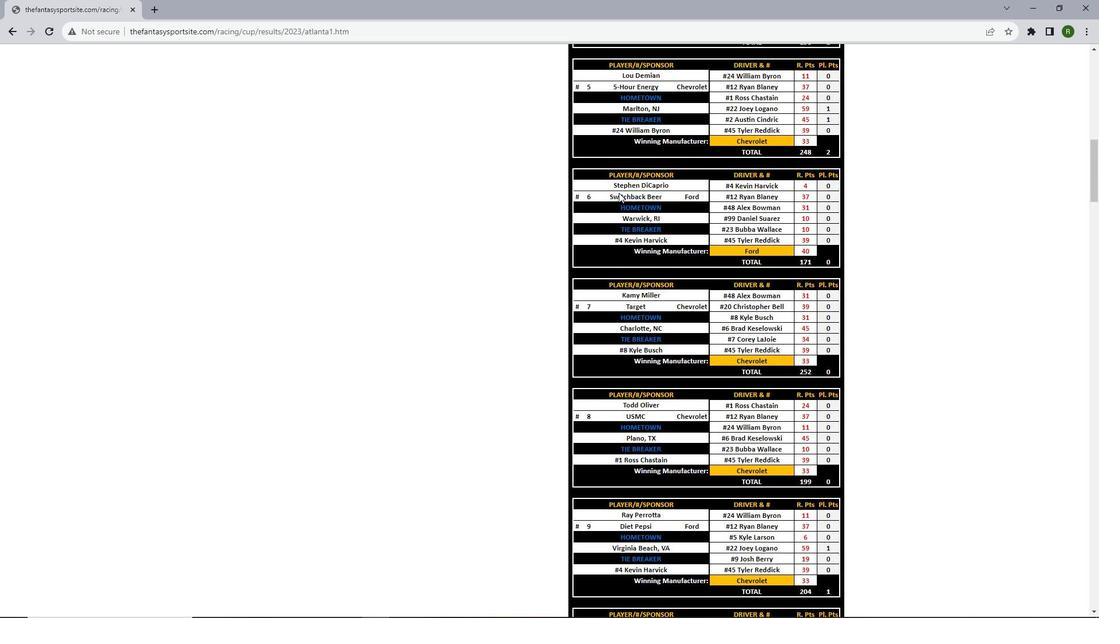 
Action: Mouse scrolled (619, 192) with delta (0, 0)
Screenshot: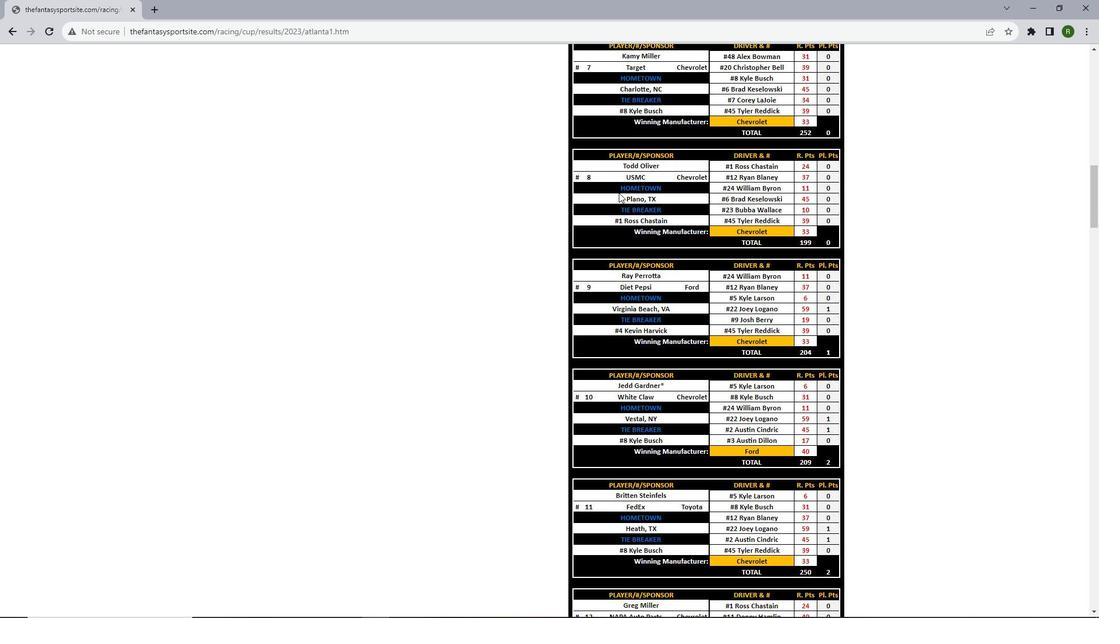 
Action: Mouse scrolled (619, 192) with delta (0, 0)
Screenshot: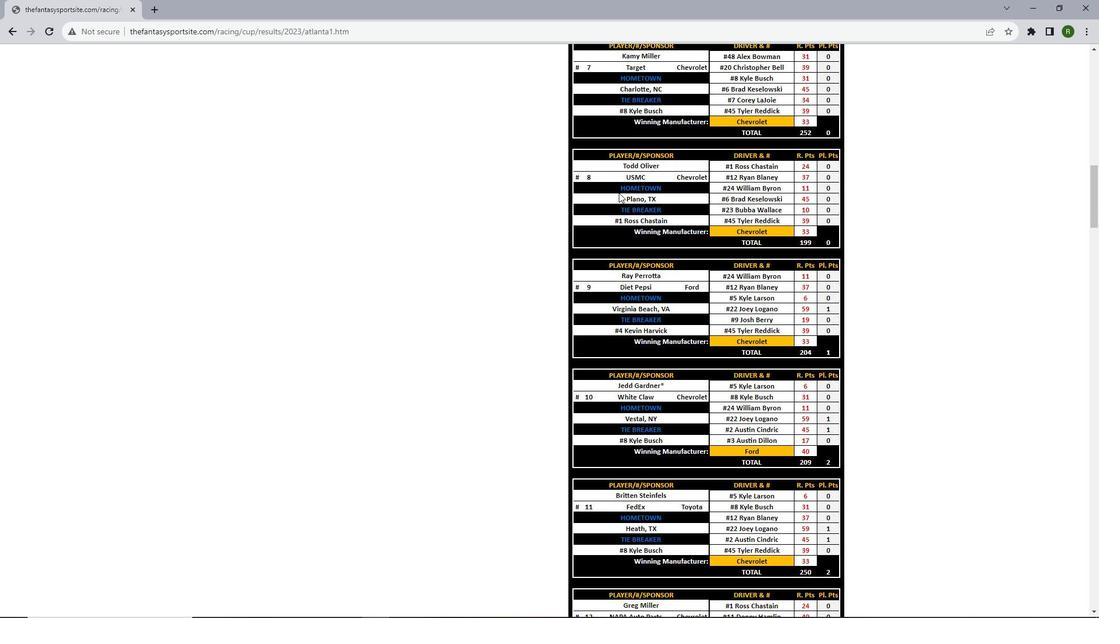 
Action: Mouse scrolled (619, 192) with delta (0, 0)
Screenshot: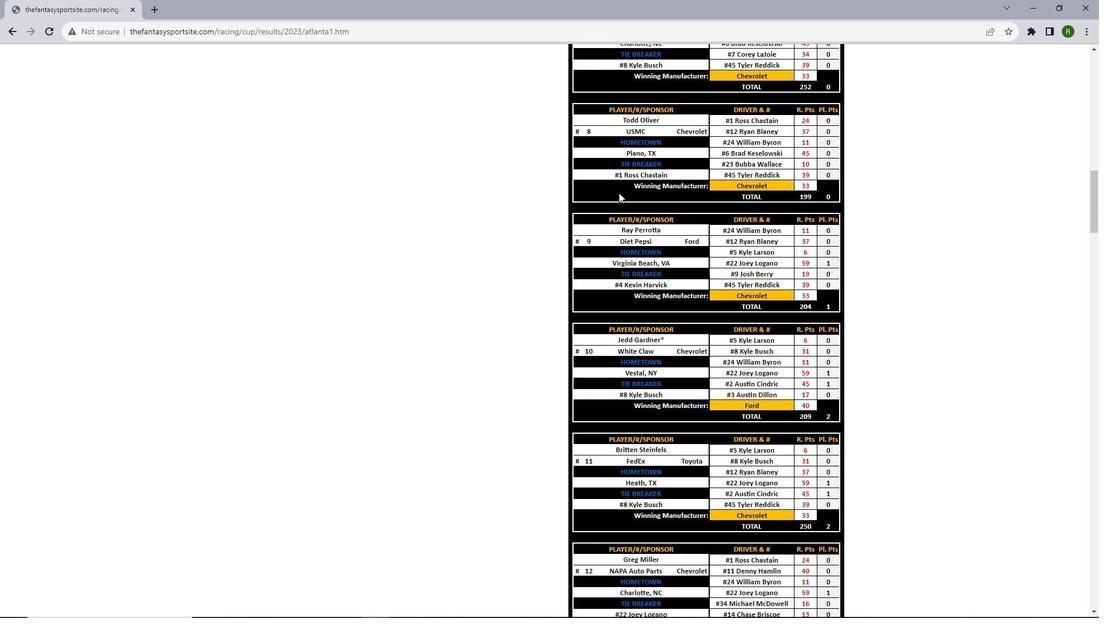 
Action: Mouse scrolled (619, 192) with delta (0, 0)
Screenshot: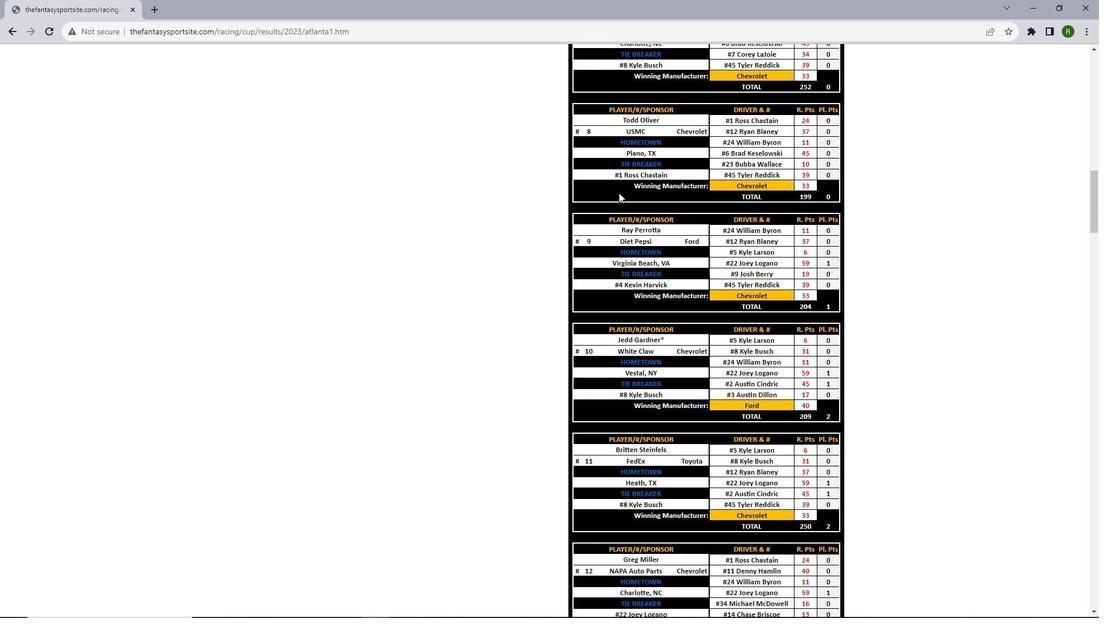
Action: Mouse scrolled (619, 192) with delta (0, 0)
Screenshot: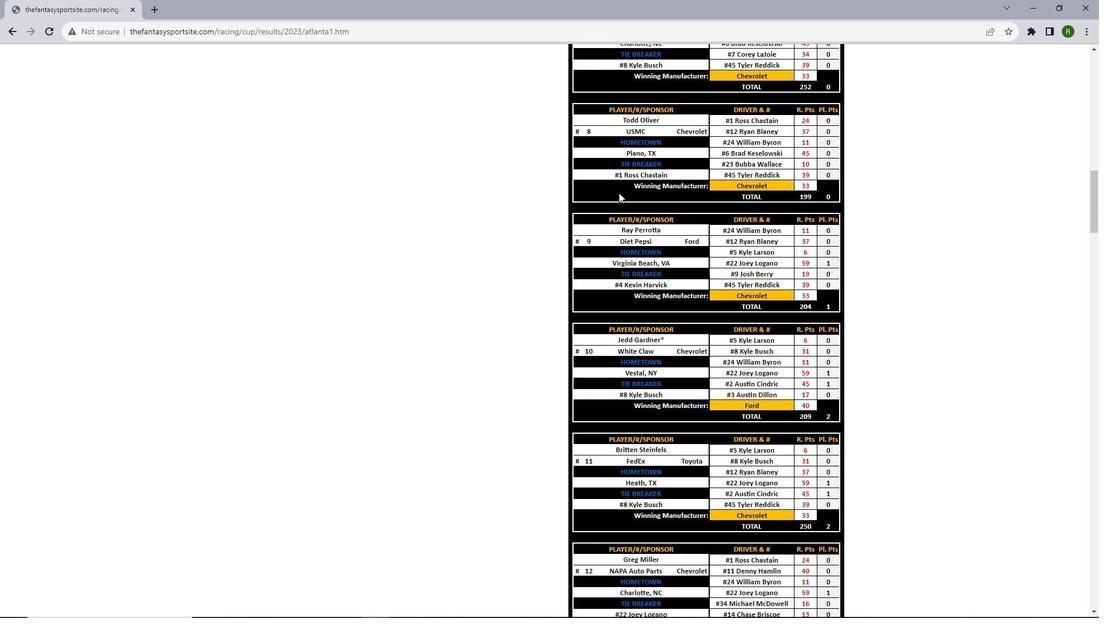 
Action: Mouse scrolled (619, 192) with delta (0, 0)
Screenshot: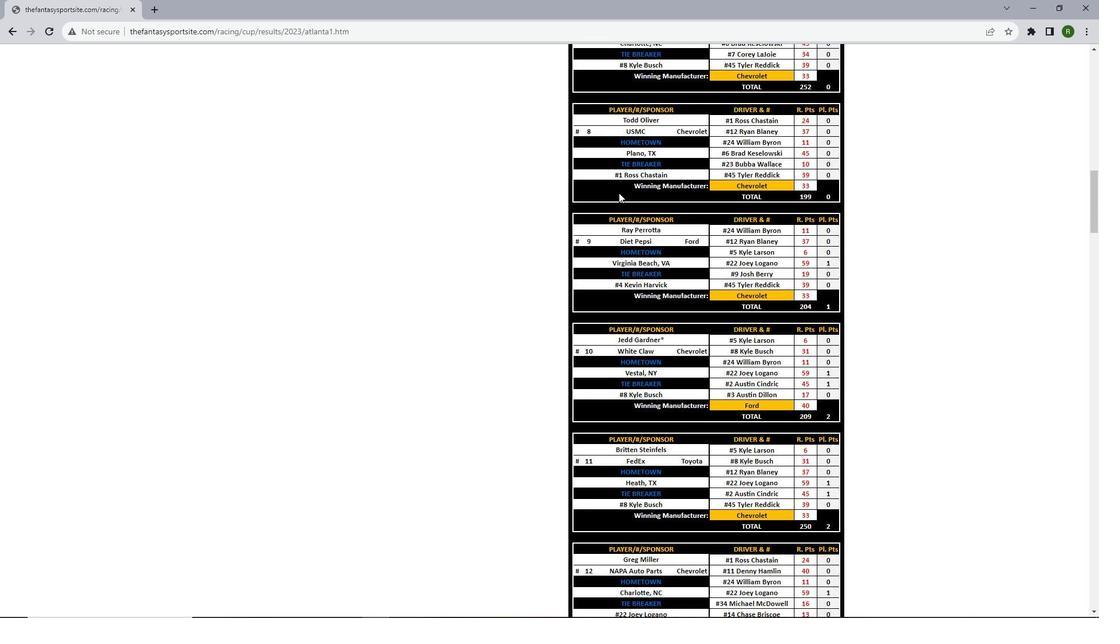 
Action: Mouse scrolled (619, 192) with delta (0, 0)
Screenshot: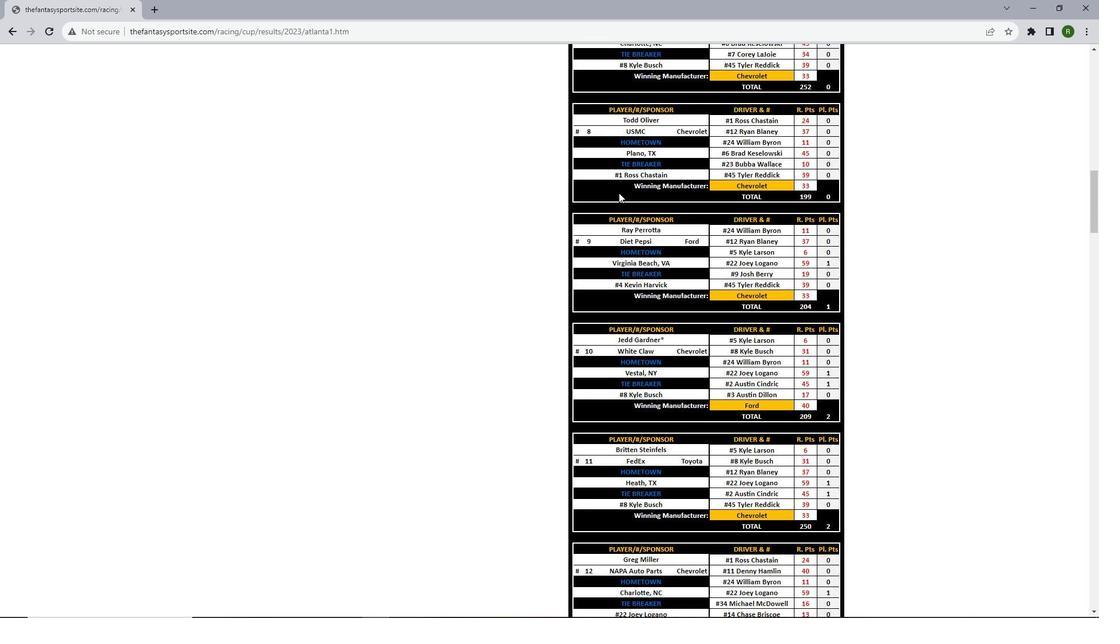 
Action: Mouse scrolled (619, 192) with delta (0, 0)
Screenshot: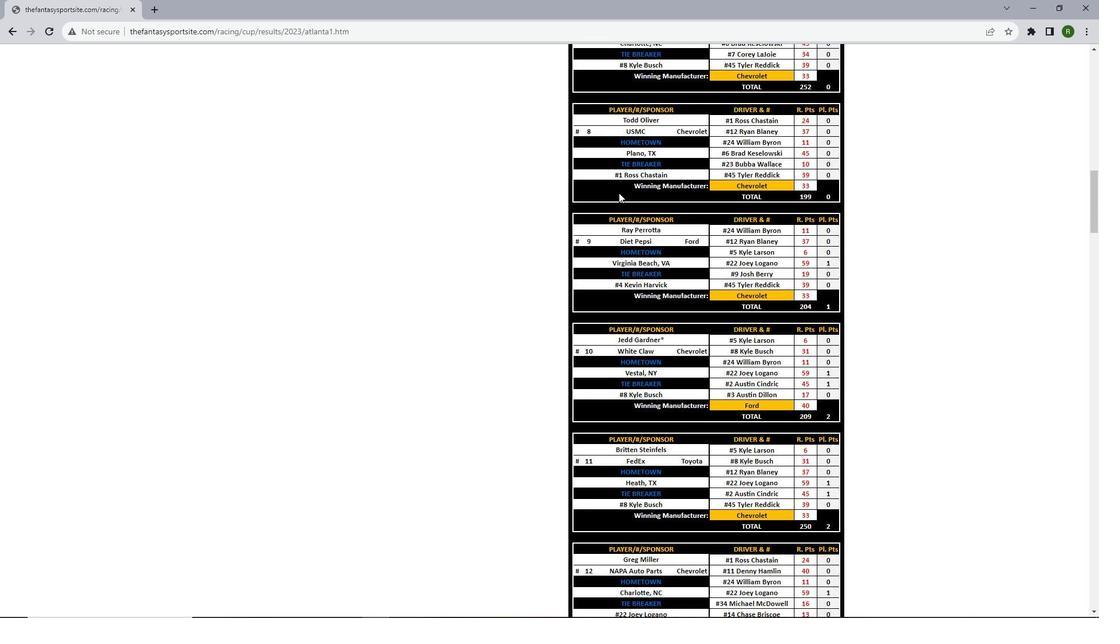 
Action: Mouse scrolled (619, 192) with delta (0, 0)
Screenshot: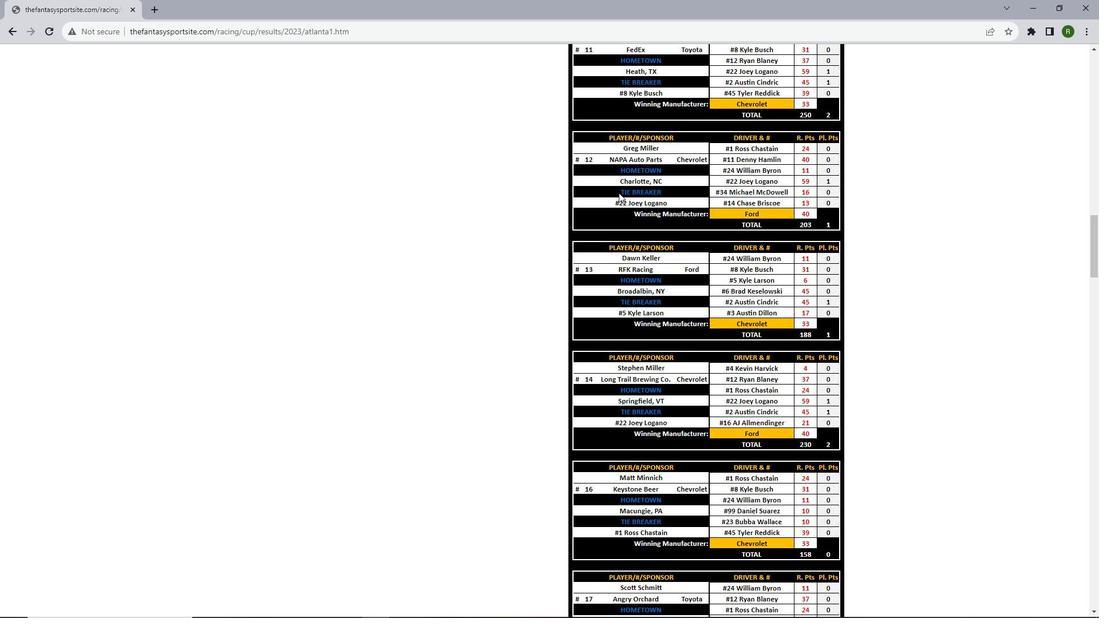 
Action: Mouse scrolled (619, 192) with delta (0, 0)
Screenshot: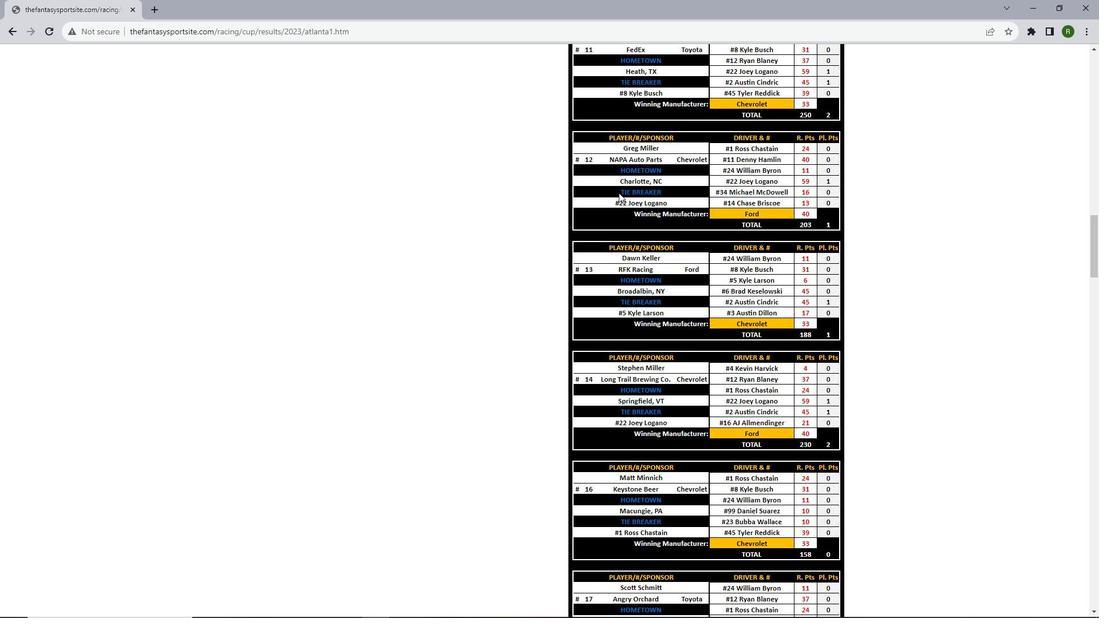 
Action: Mouse scrolled (619, 192) with delta (0, 0)
Screenshot: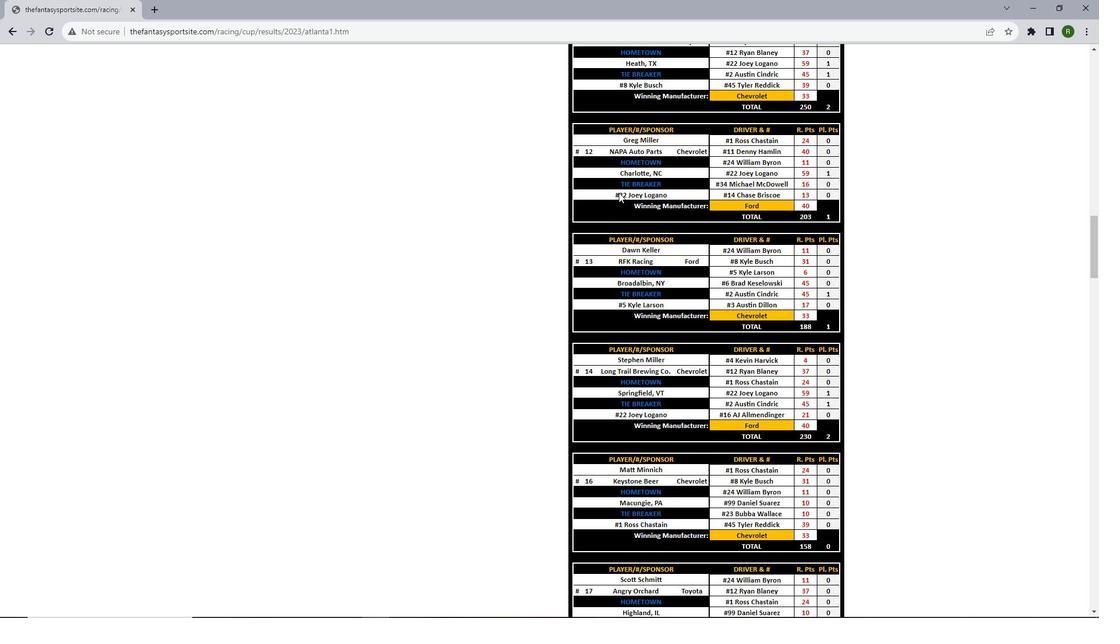 
Action: Mouse scrolled (619, 192) with delta (0, 0)
Screenshot: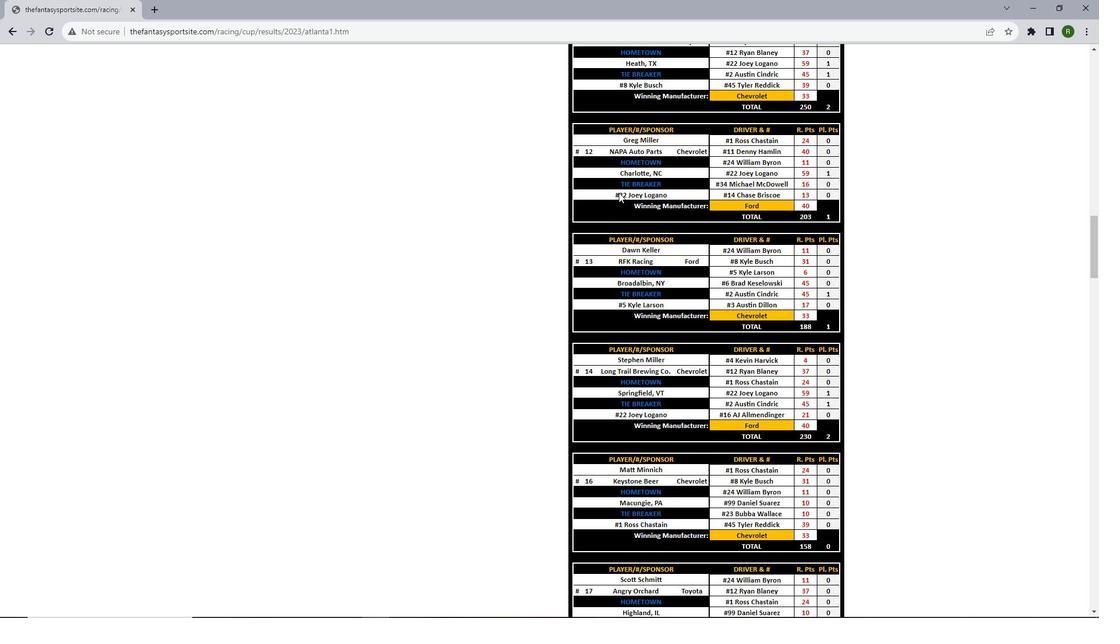 
Action: Mouse scrolled (619, 192) with delta (0, 0)
Screenshot: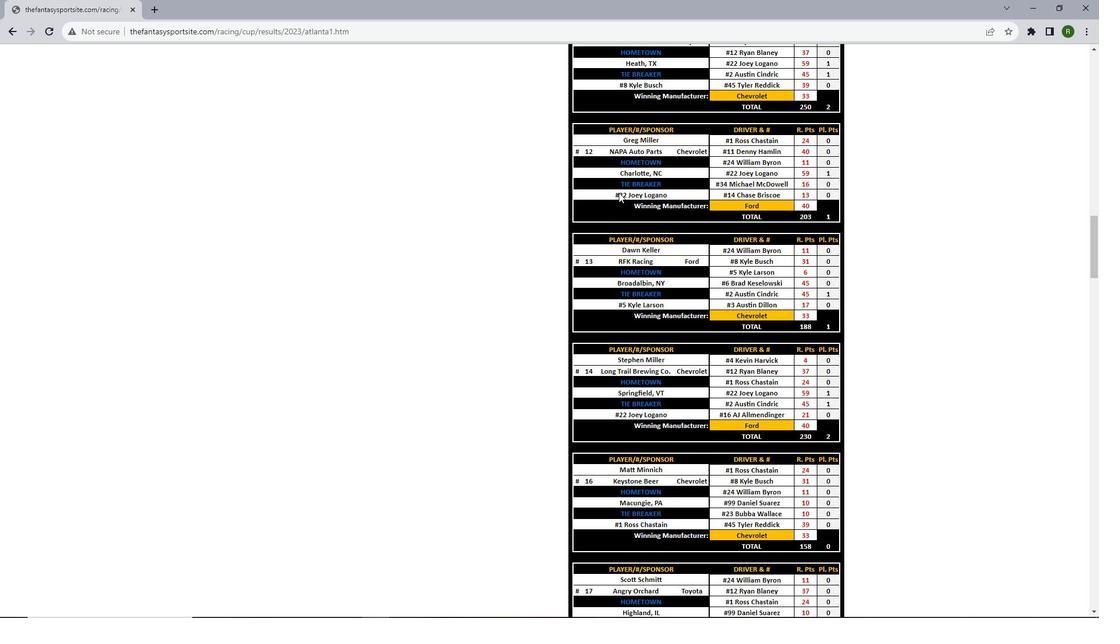 
Action: Mouse scrolled (619, 192) with delta (0, 0)
Screenshot: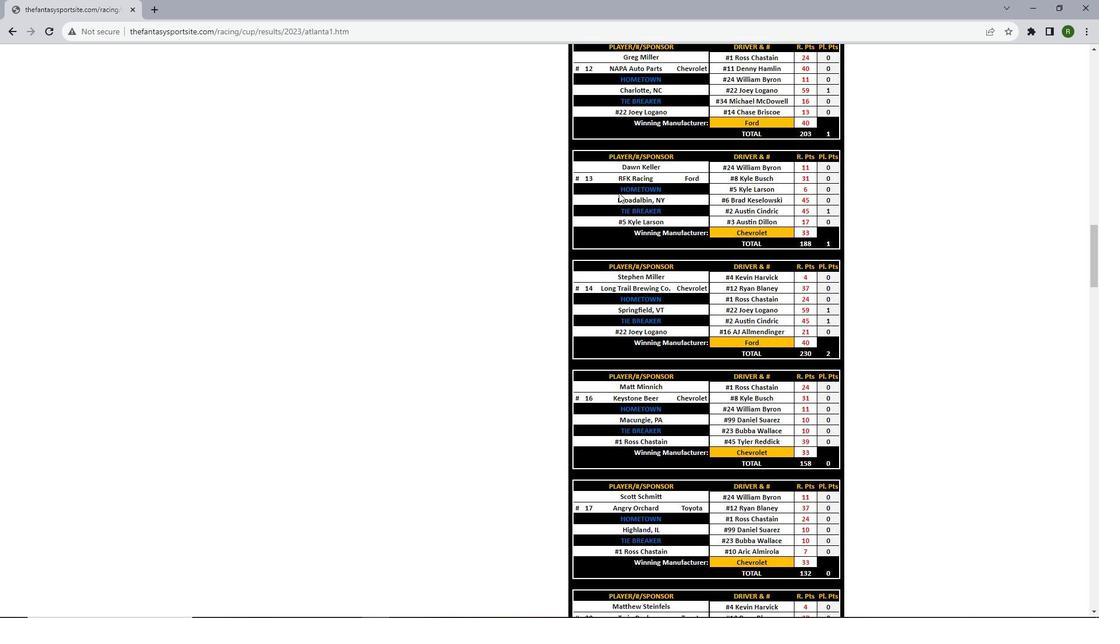 
Action: Mouse scrolled (619, 192) with delta (0, 0)
Screenshot: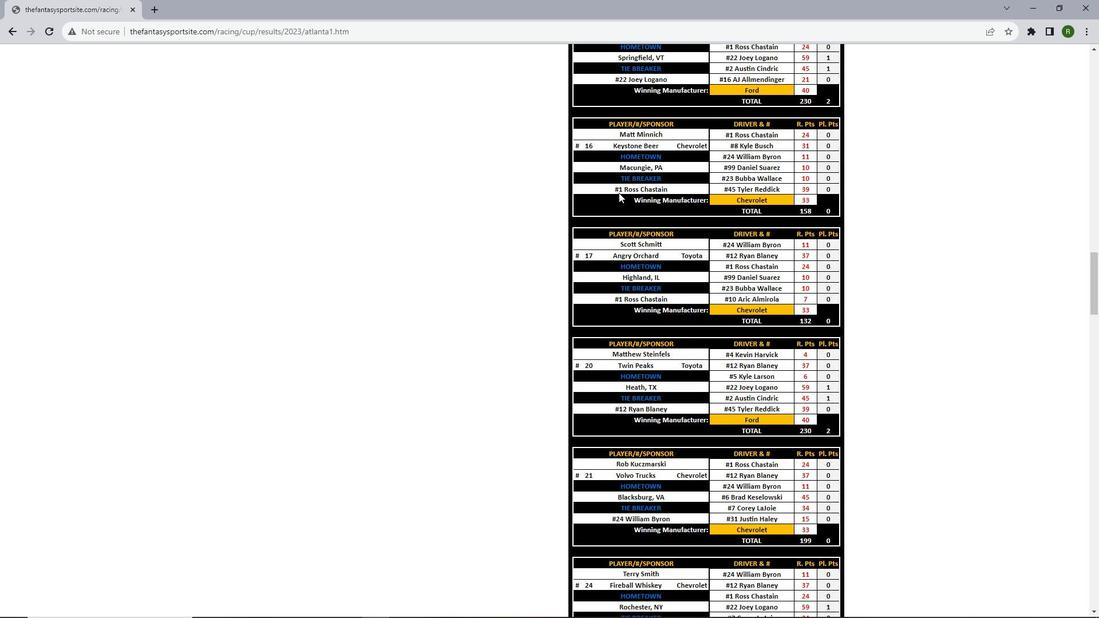 
Action: Mouse scrolled (619, 192) with delta (0, 0)
Screenshot: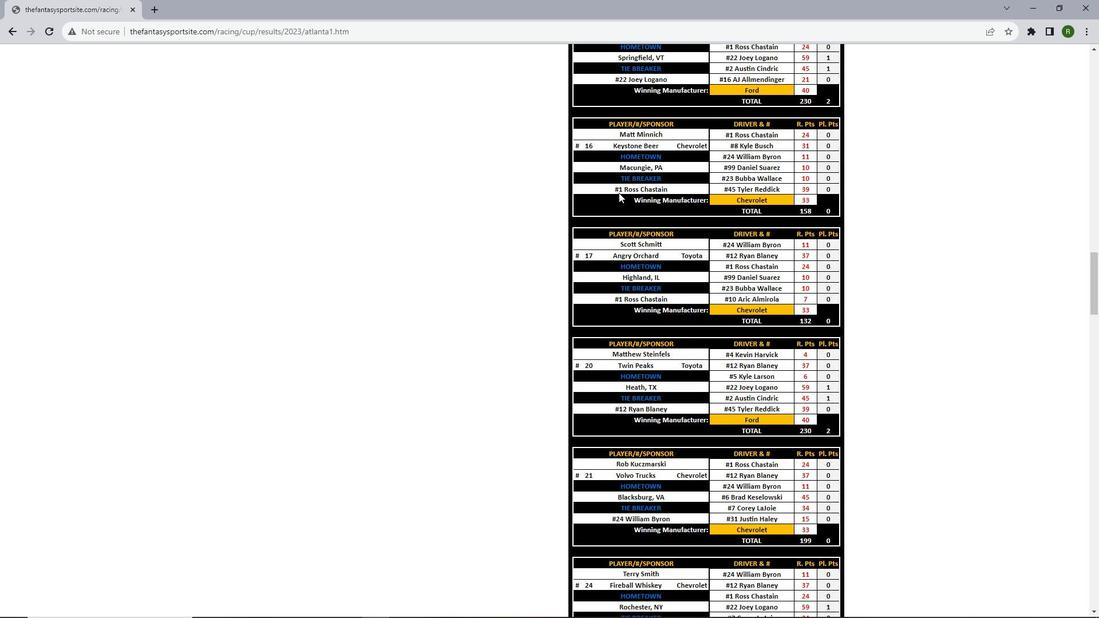 
Action: Mouse scrolled (619, 192) with delta (0, 0)
Screenshot: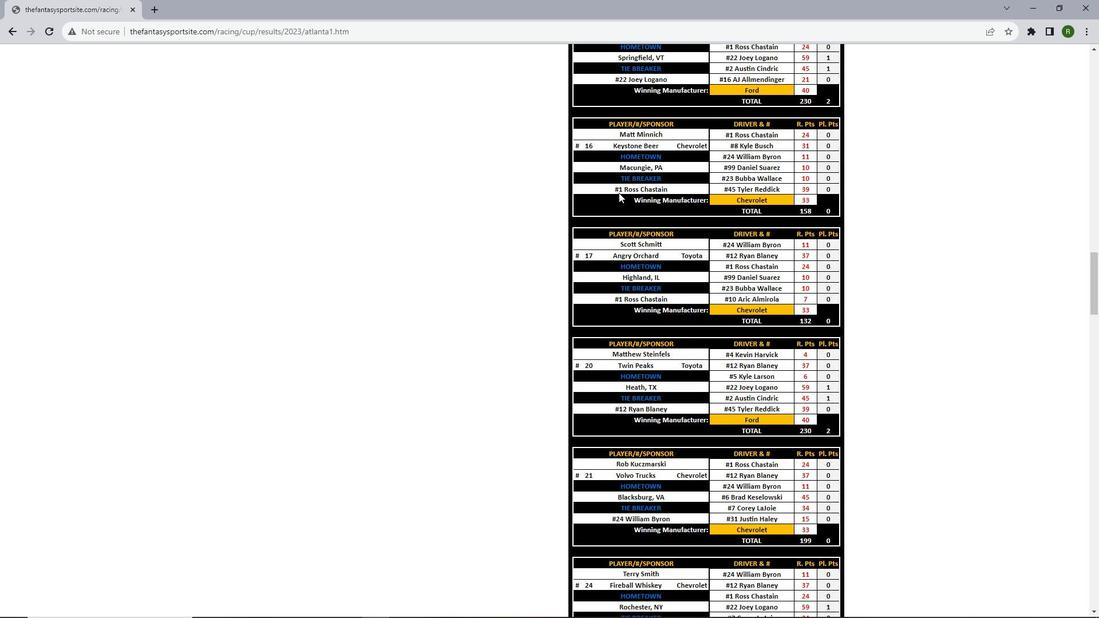 
Action: Mouse scrolled (619, 192) with delta (0, 0)
Screenshot: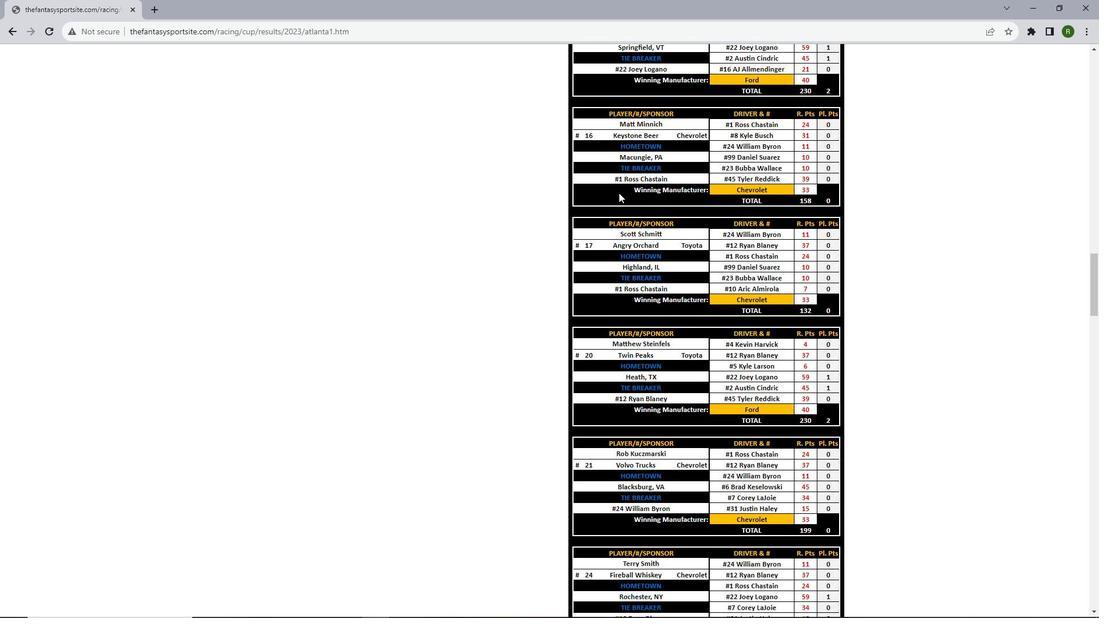 
Action: Mouse scrolled (619, 192) with delta (0, 0)
Screenshot: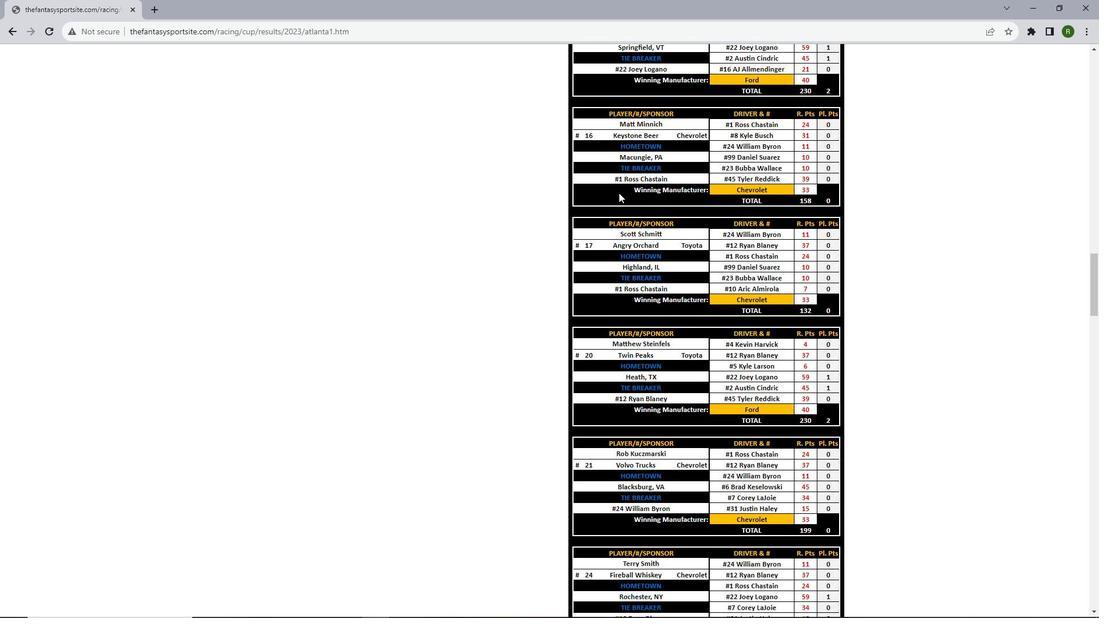 
Action: Mouse scrolled (619, 192) with delta (0, 0)
Screenshot: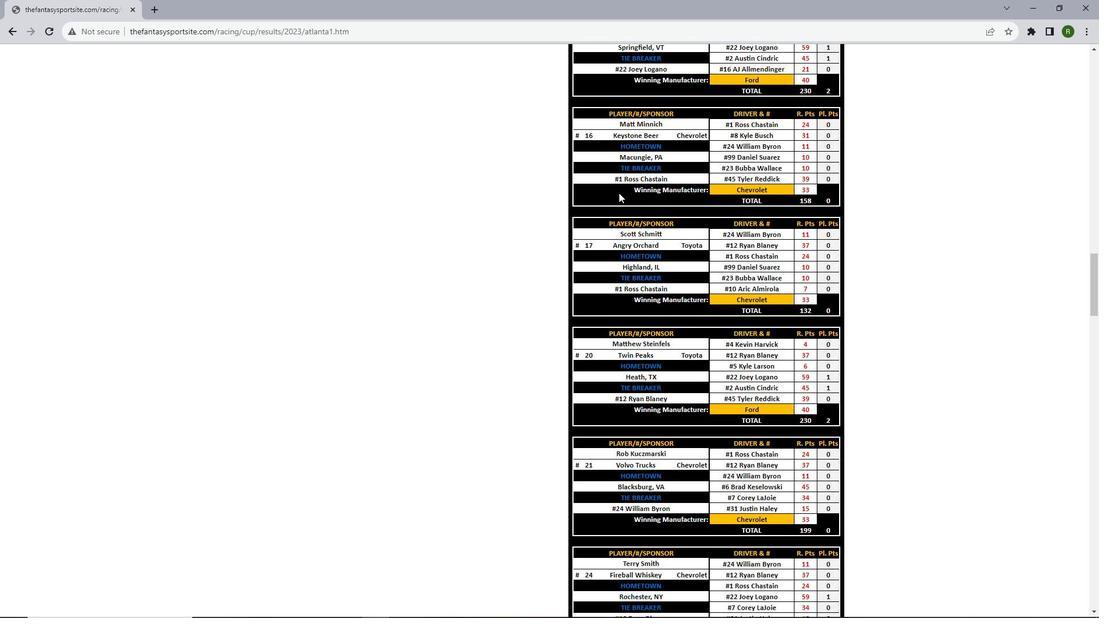
Action: Mouse scrolled (619, 192) with delta (0, 0)
Screenshot: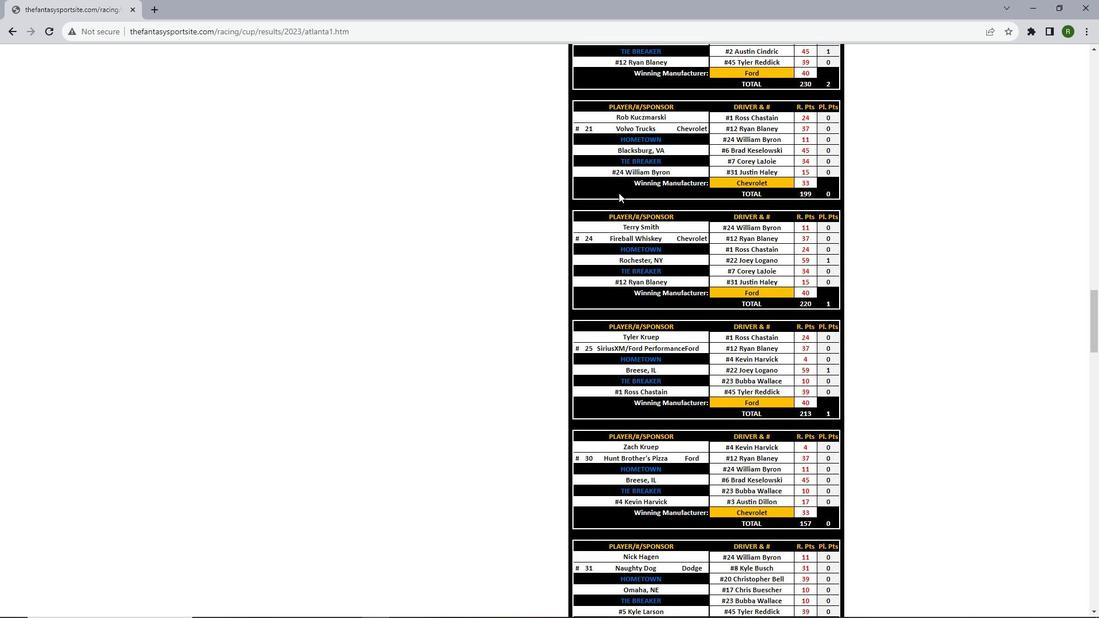 
Action: Mouse scrolled (619, 192) with delta (0, 0)
Screenshot: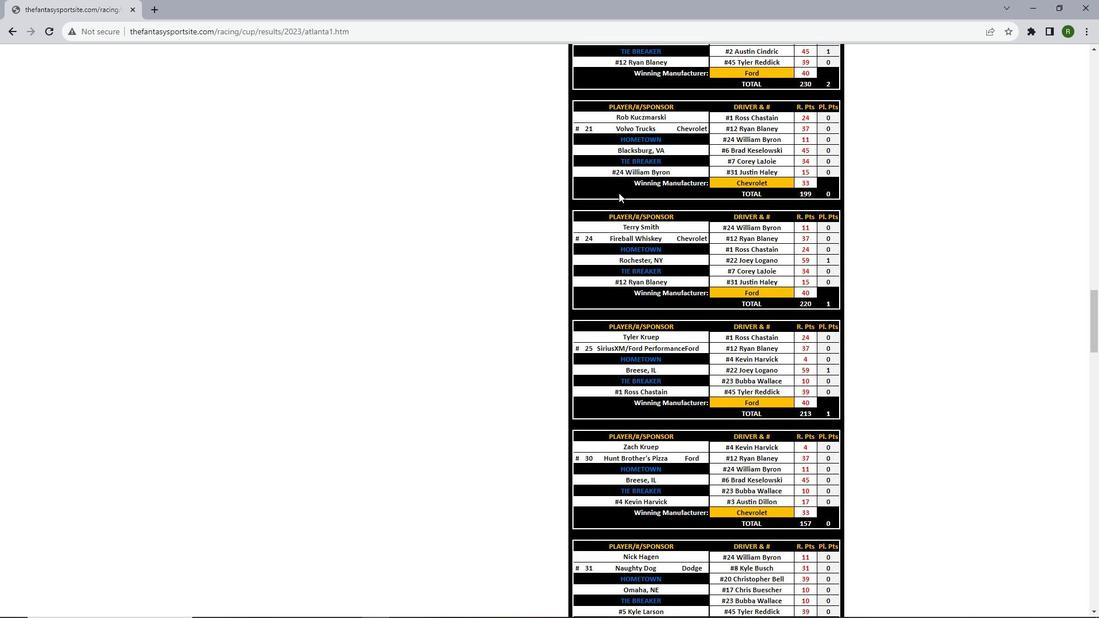 
Action: Mouse scrolled (619, 192) with delta (0, 0)
Screenshot: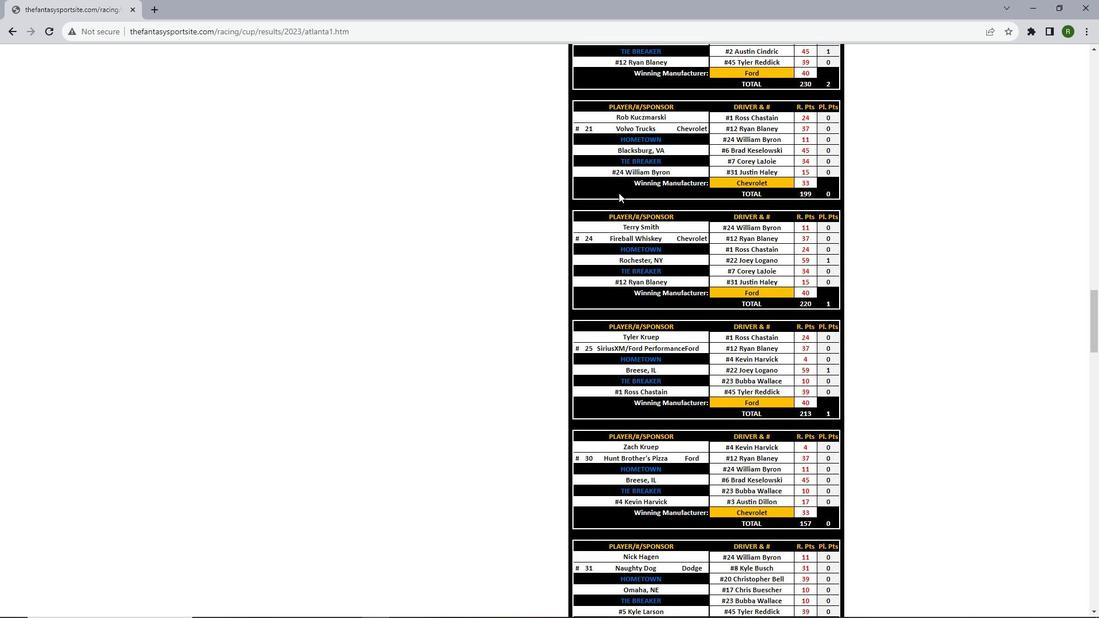 
Action: Mouse scrolled (619, 192) with delta (0, 0)
Screenshot: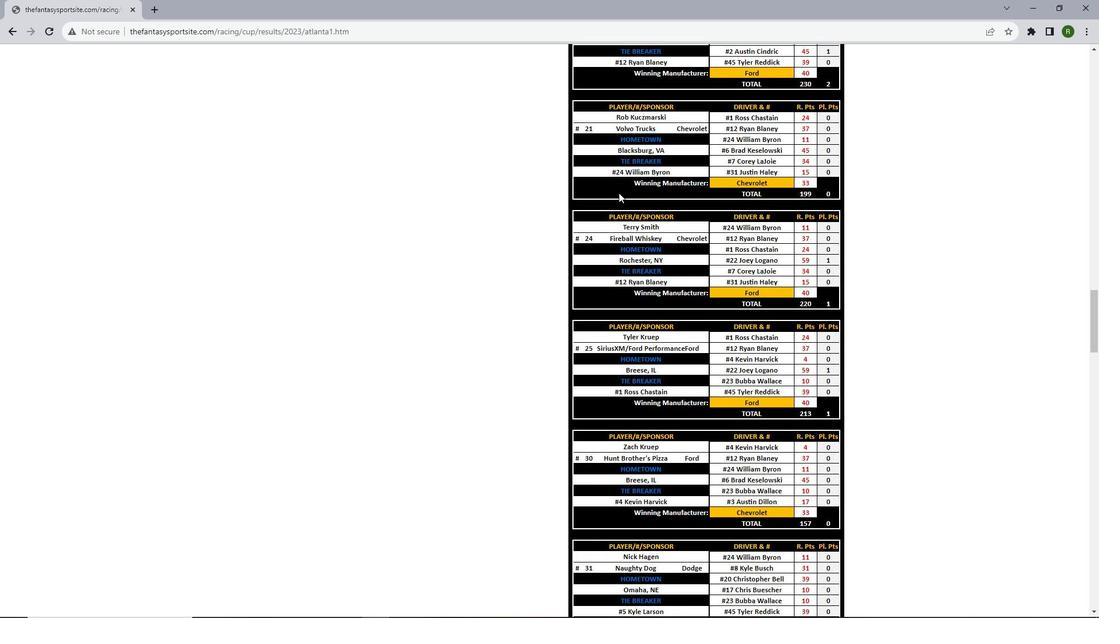 
Action: Mouse scrolled (619, 192) with delta (0, 0)
Screenshot: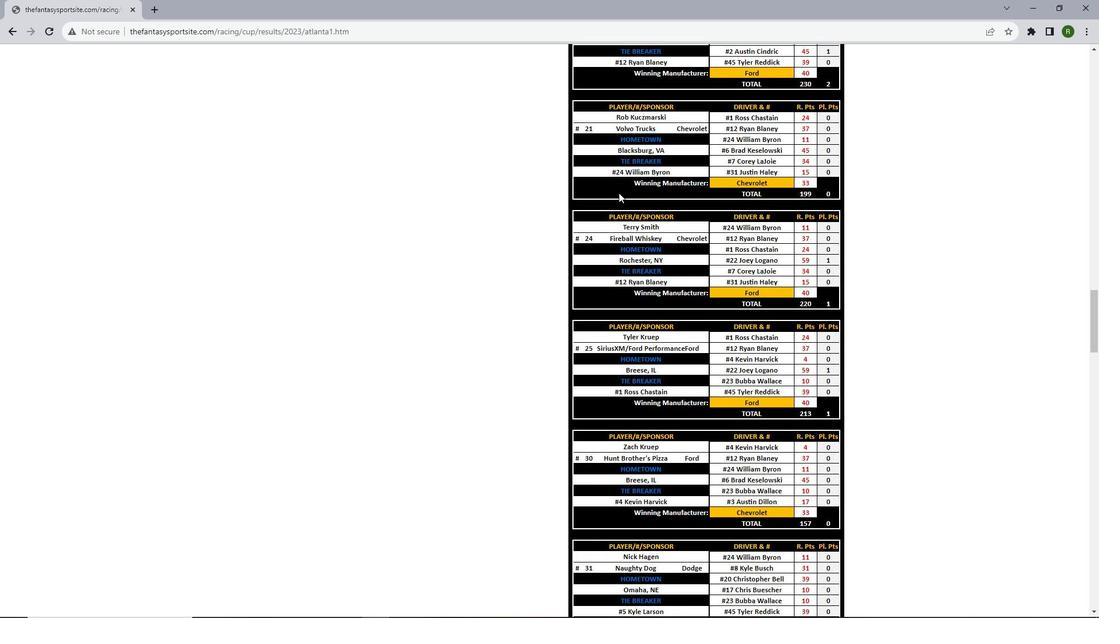 
Action: Mouse scrolled (619, 192) with delta (0, 0)
Screenshot: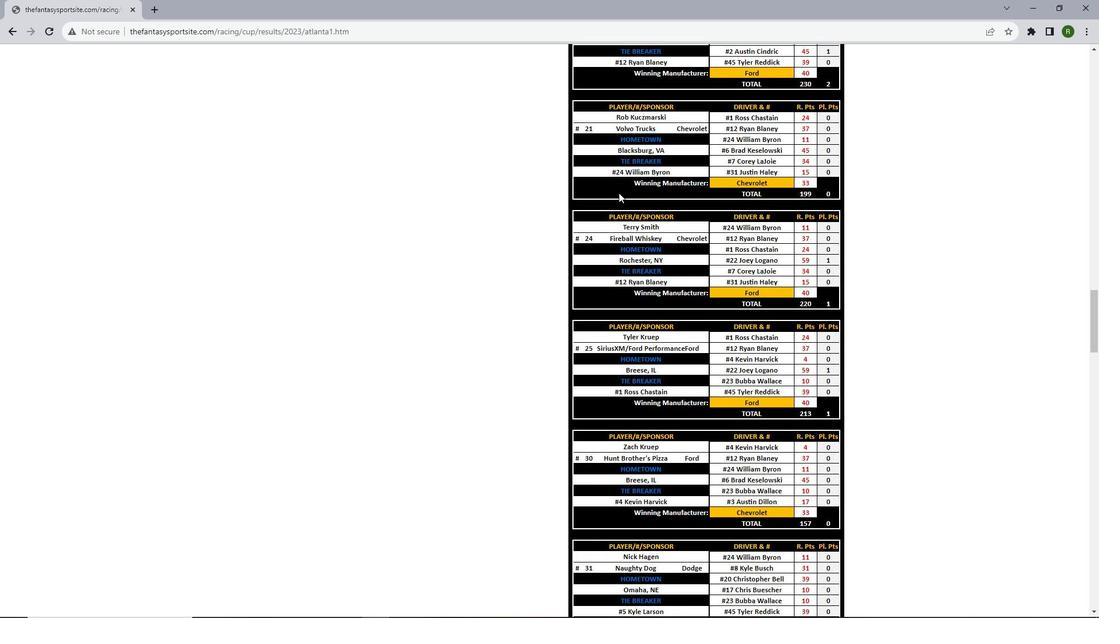 
Action: Mouse scrolled (619, 192) with delta (0, 0)
Screenshot: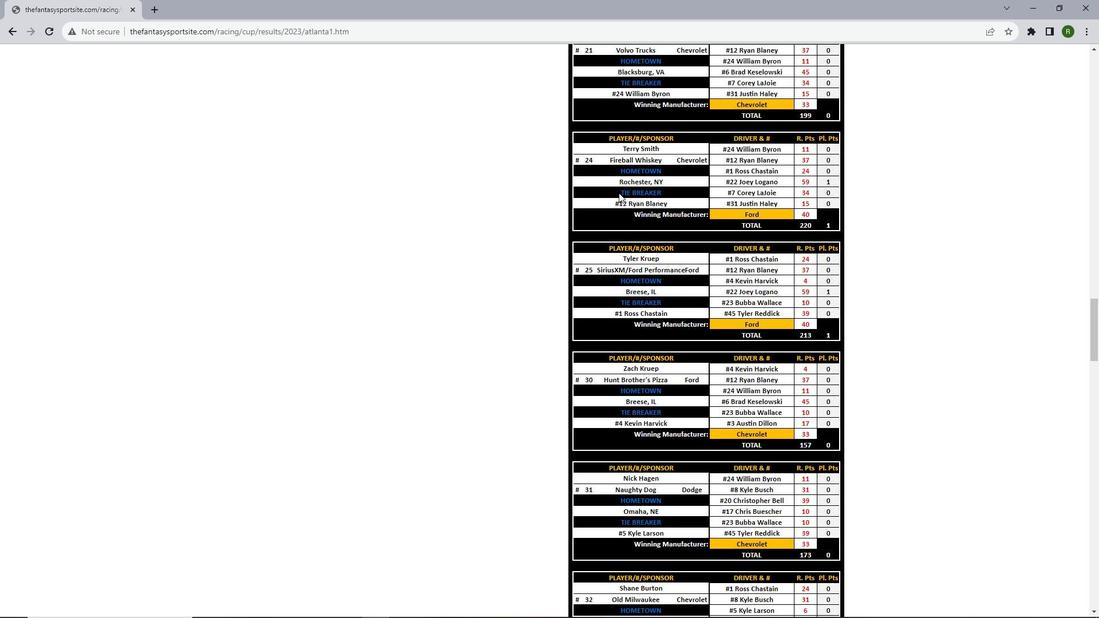 
Action: Mouse scrolled (619, 192) with delta (0, 0)
Screenshot: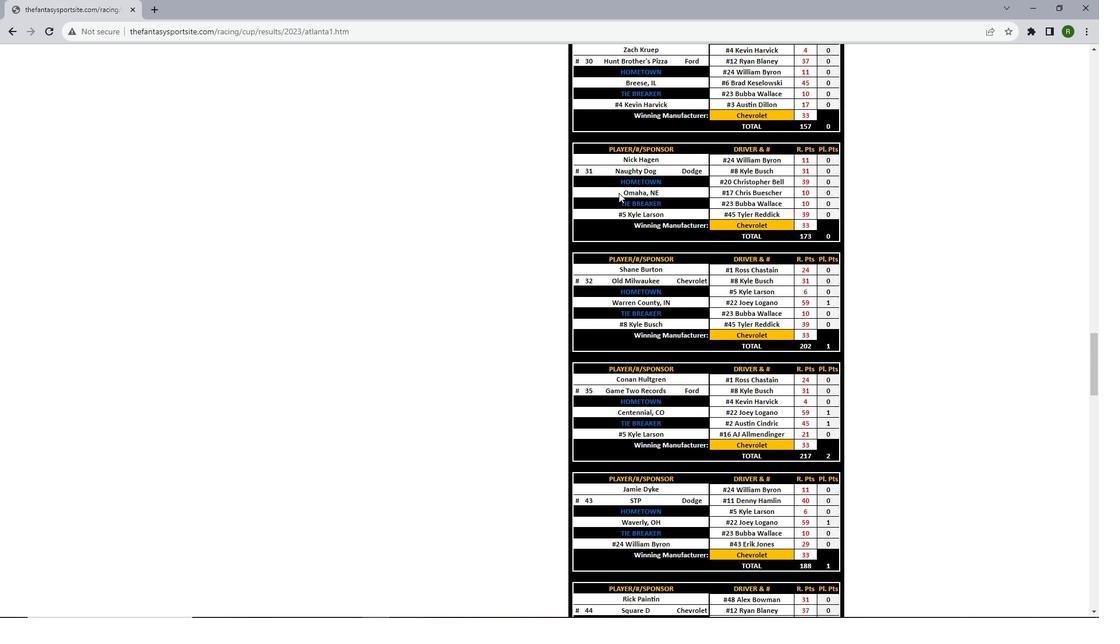 
Action: Mouse scrolled (619, 192) with delta (0, 0)
Screenshot: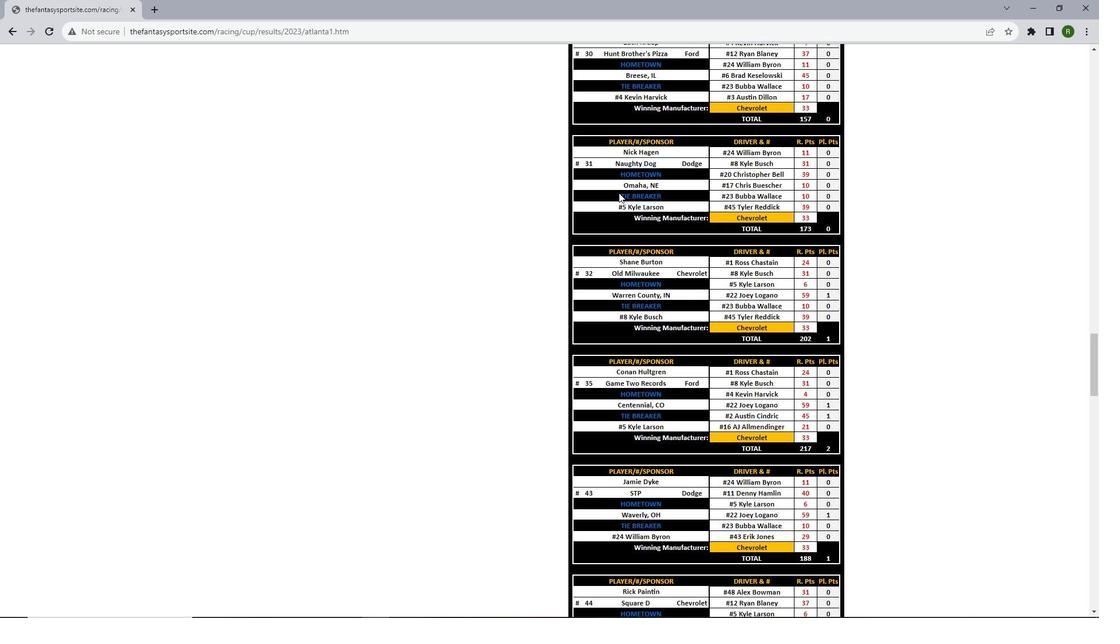 
Action: Mouse scrolled (619, 192) with delta (0, 0)
Screenshot: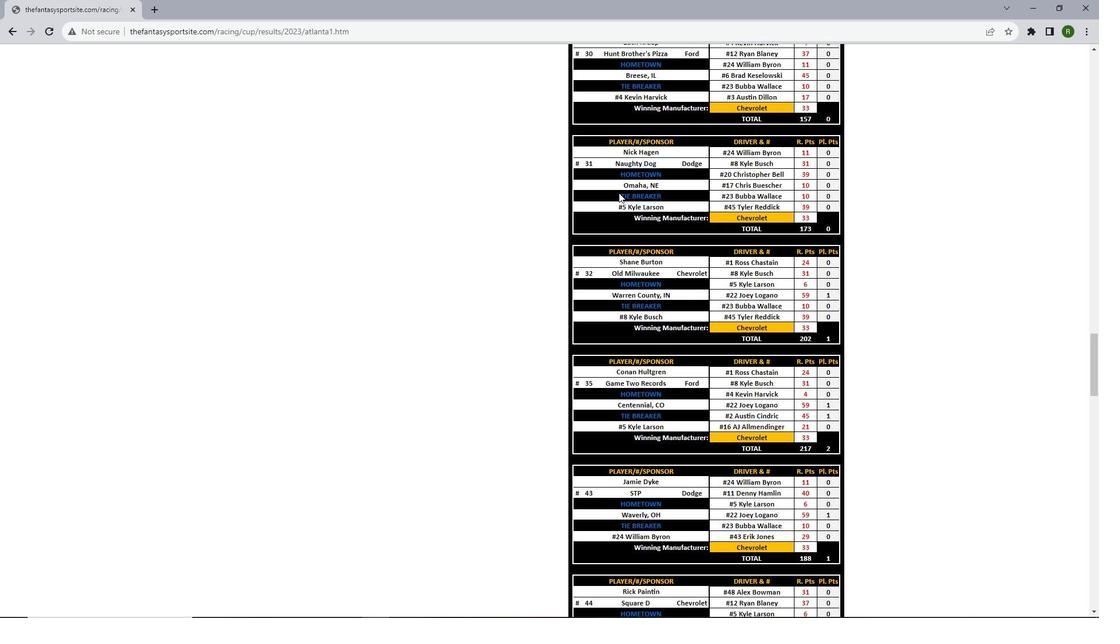 
Action: Mouse scrolled (619, 192) with delta (0, 0)
Screenshot: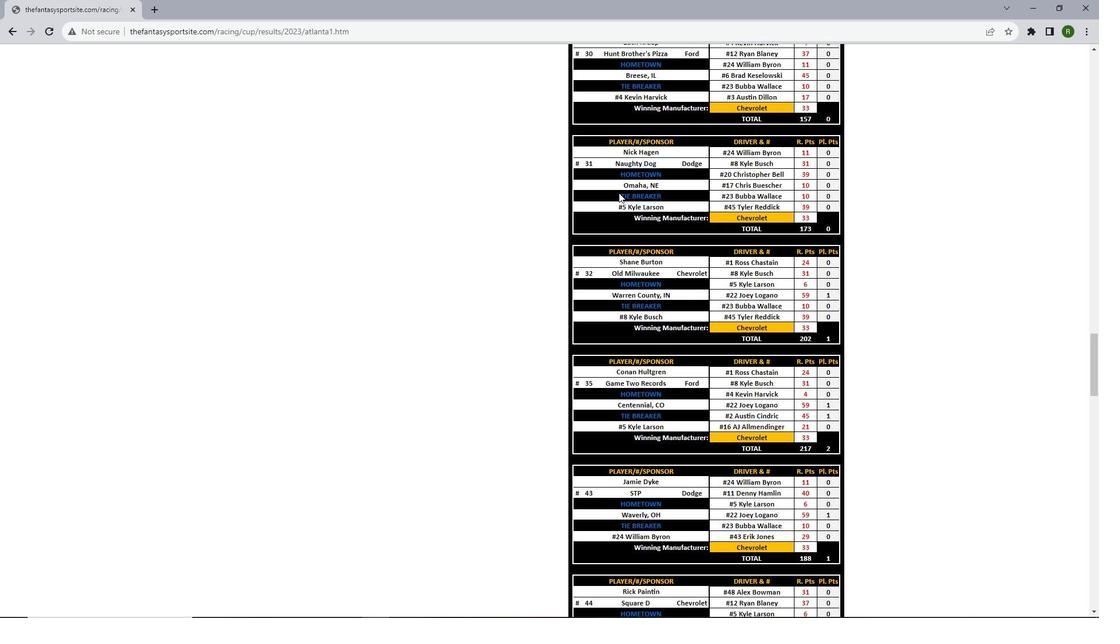 
Action: Mouse scrolled (619, 192) with delta (0, 0)
Screenshot: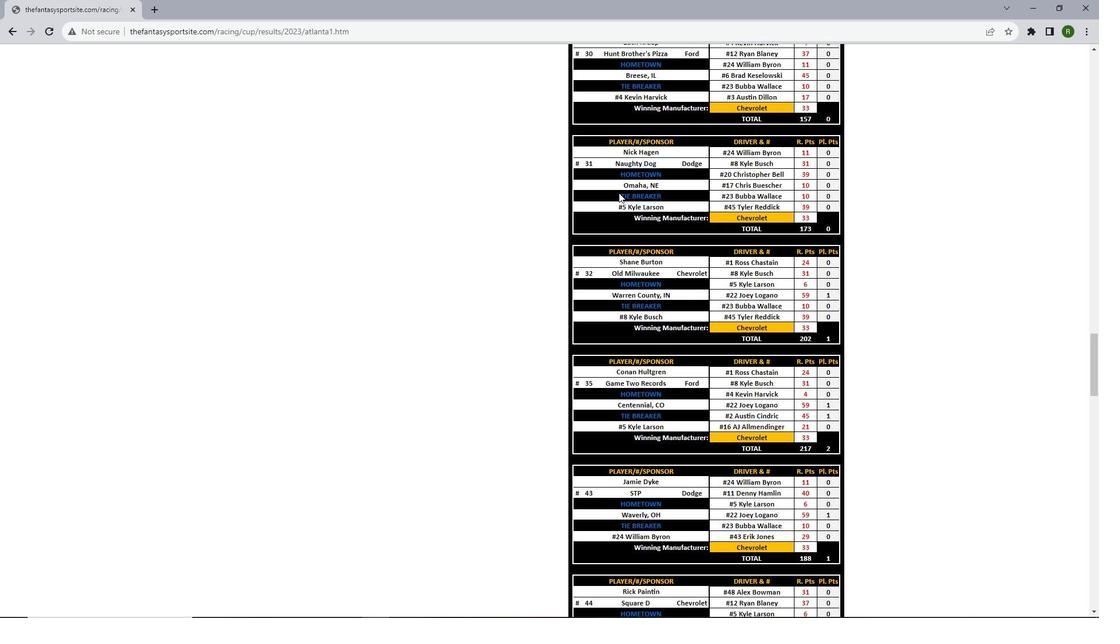 
Action: Mouse scrolled (619, 192) with delta (0, 0)
Screenshot: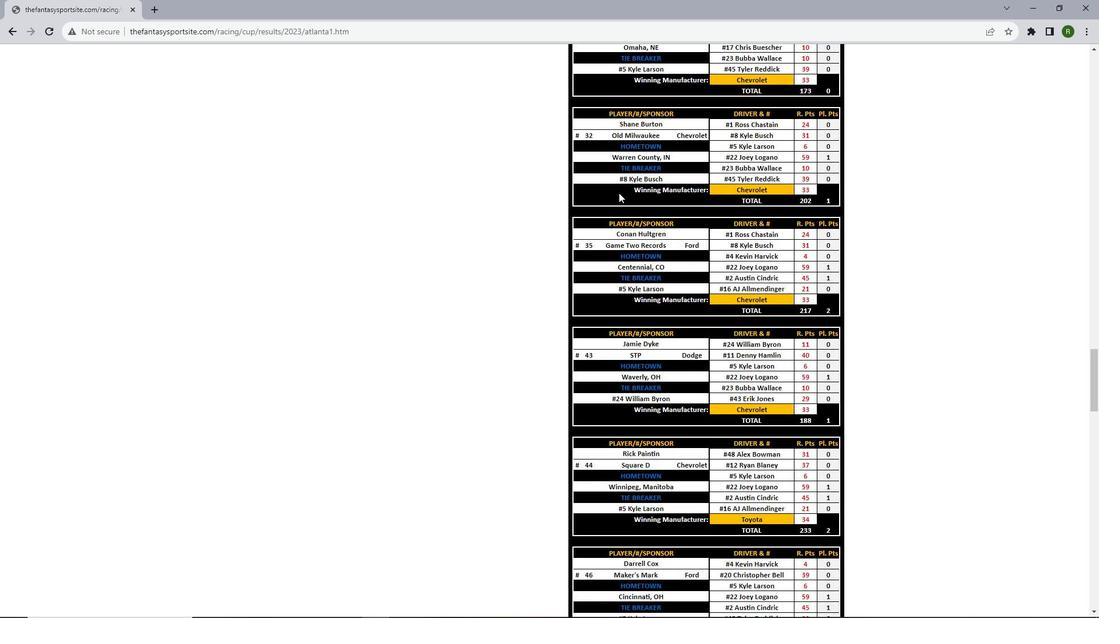 
Action: Mouse scrolled (619, 192) with delta (0, 0)
Screenshot: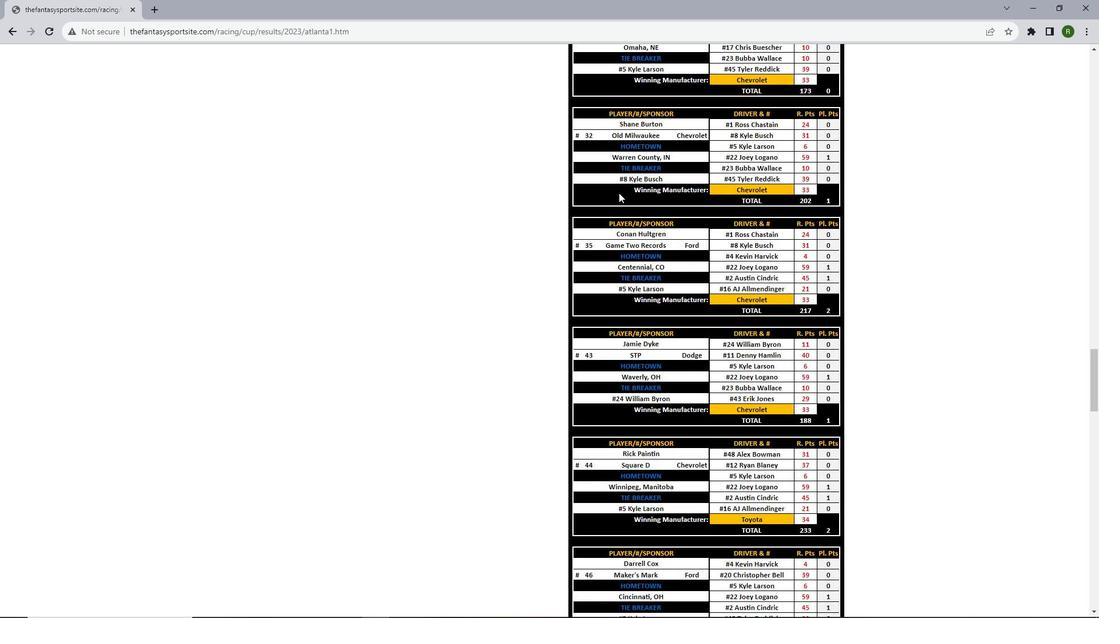 
Action: Mouse scrolled (619, 192) with delta (0, 0)
Screenshot: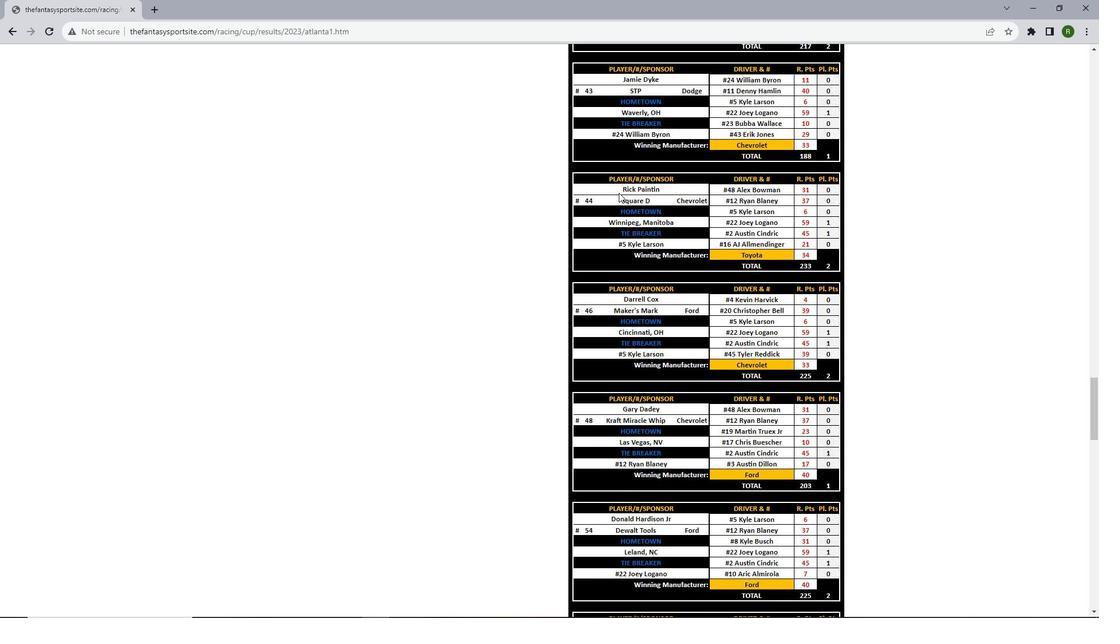 
Action: Mouse scrolled (619, 192) with delta (0, 0)
Screenshot: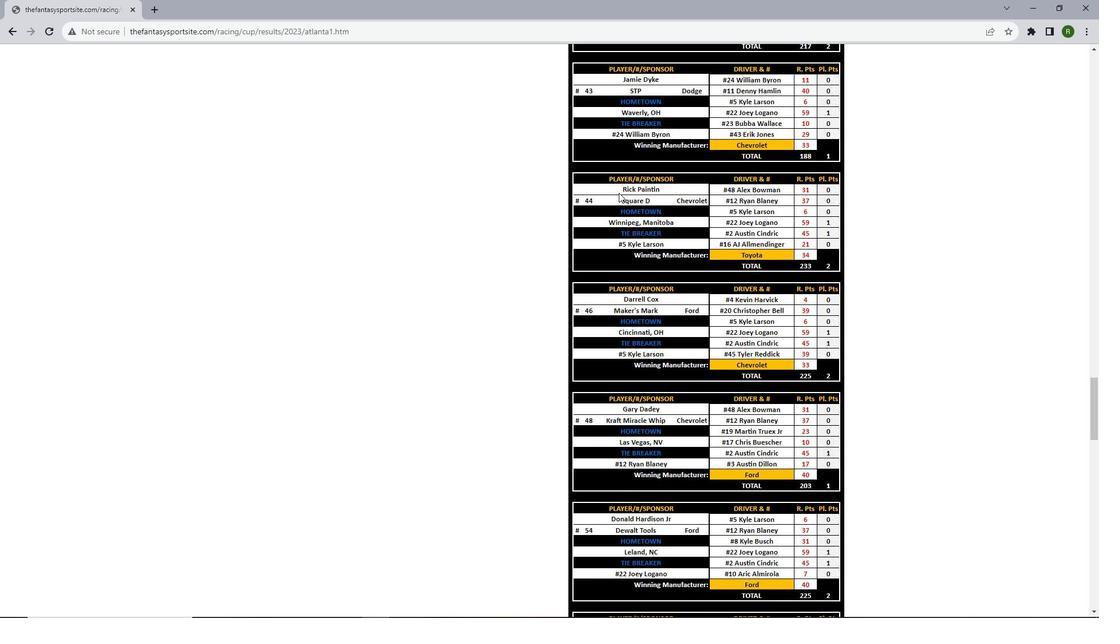 
Action: Mouse scrolled (619, 192) with delta (0, 0)
Screenshot: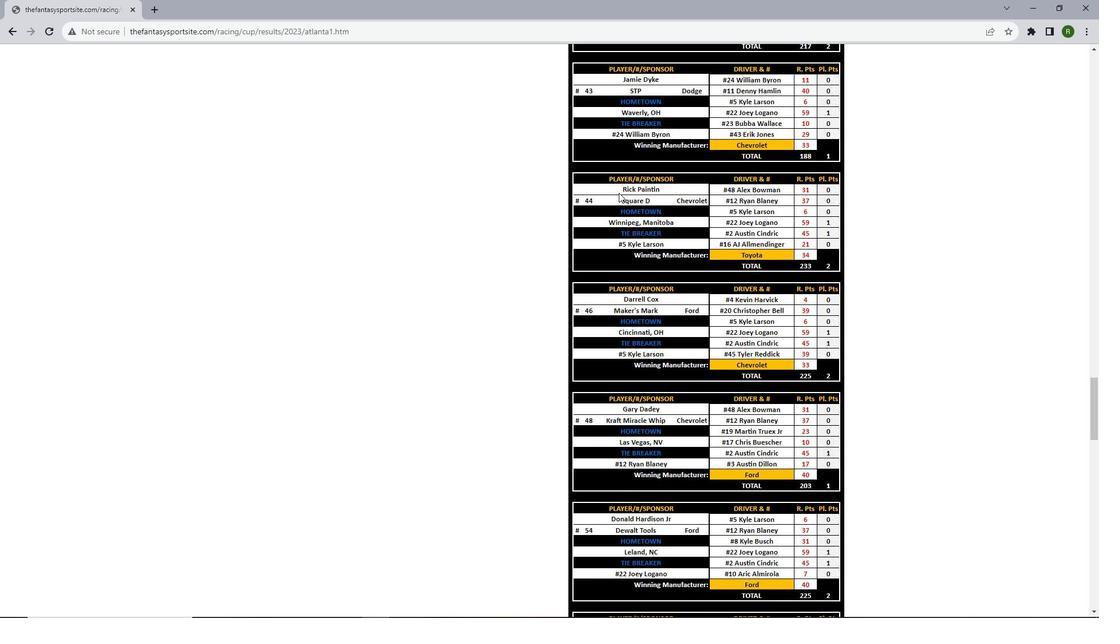 
Action: Mouse scrolled (619, 192) with delta (0, 0)
Screenshot: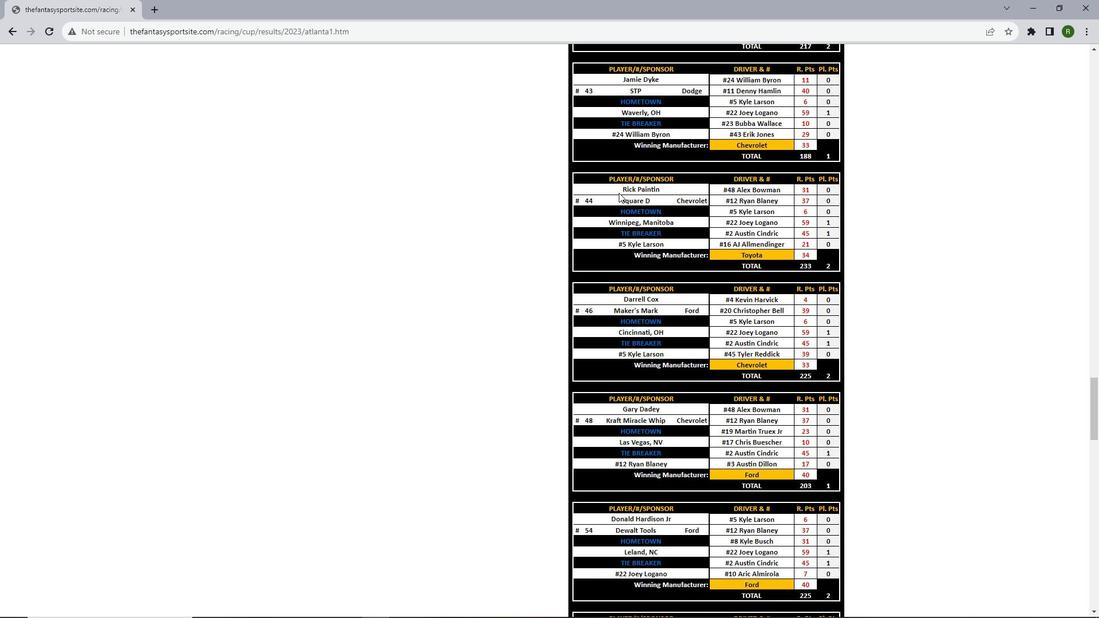 
Action: Mouse scrolled (619, 192) with delta (0, 0)
Screenshot: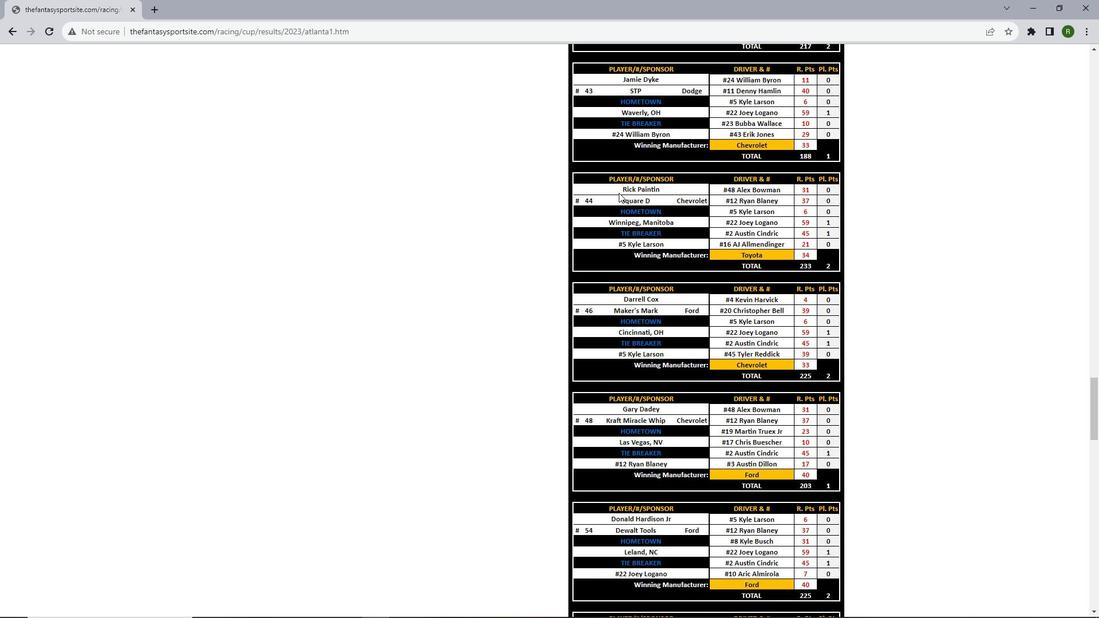 
Action: Mouse scrolled (619, 192) with delta (0, 0)
Screenshot: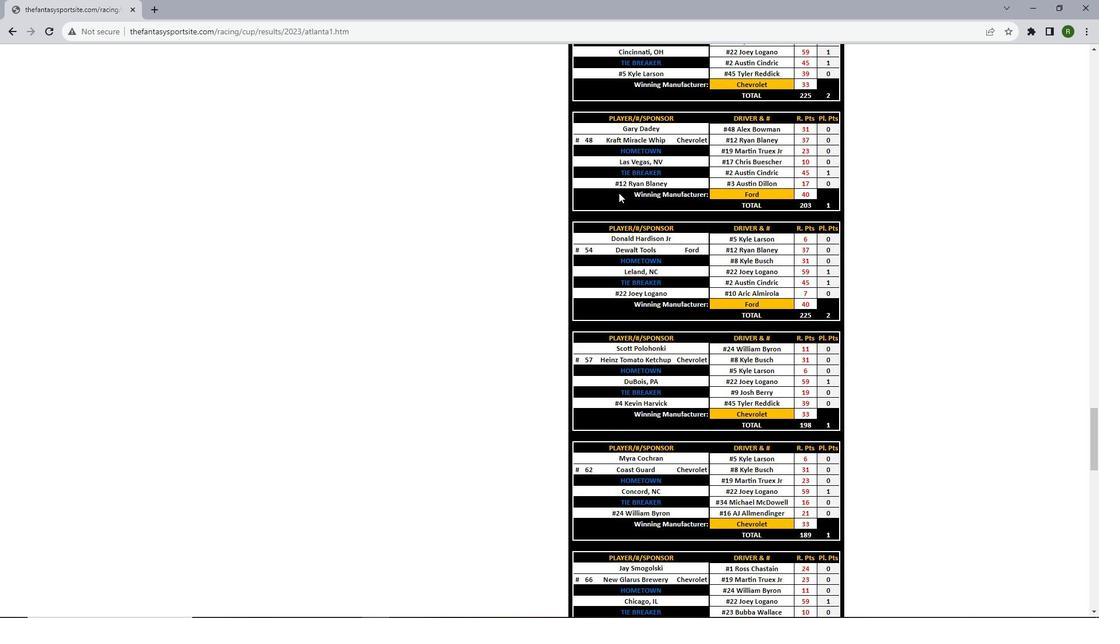 
Action: Mouse scrolled (619, 192) with delta (0, 0)
Screenshot: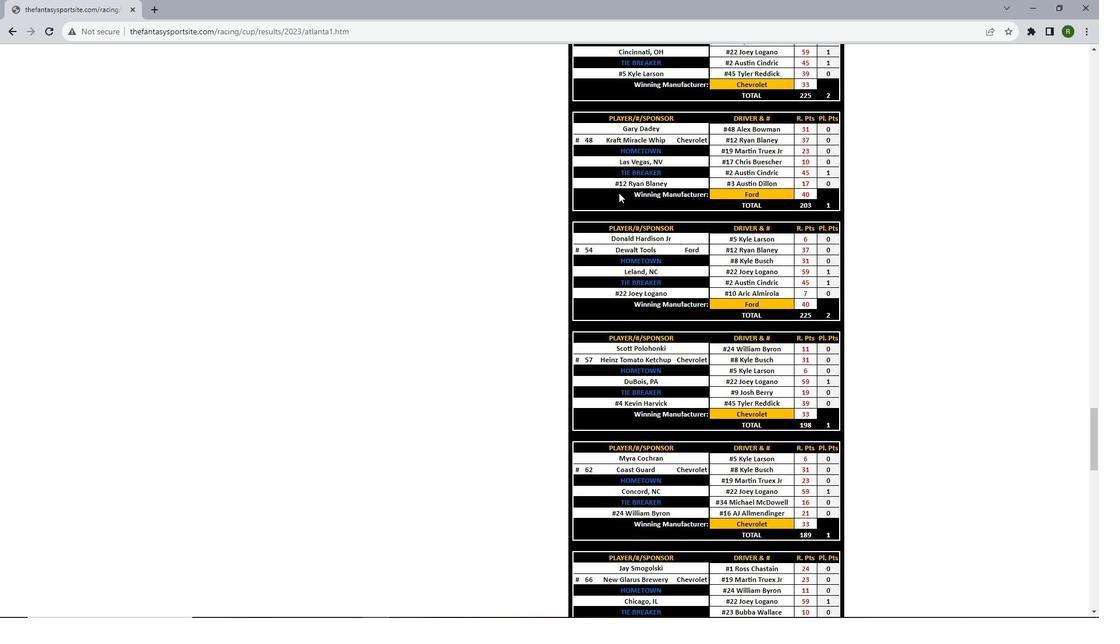 
Action: Mouse scrolled (619, 192) with delta (0, 0)
Screenshot: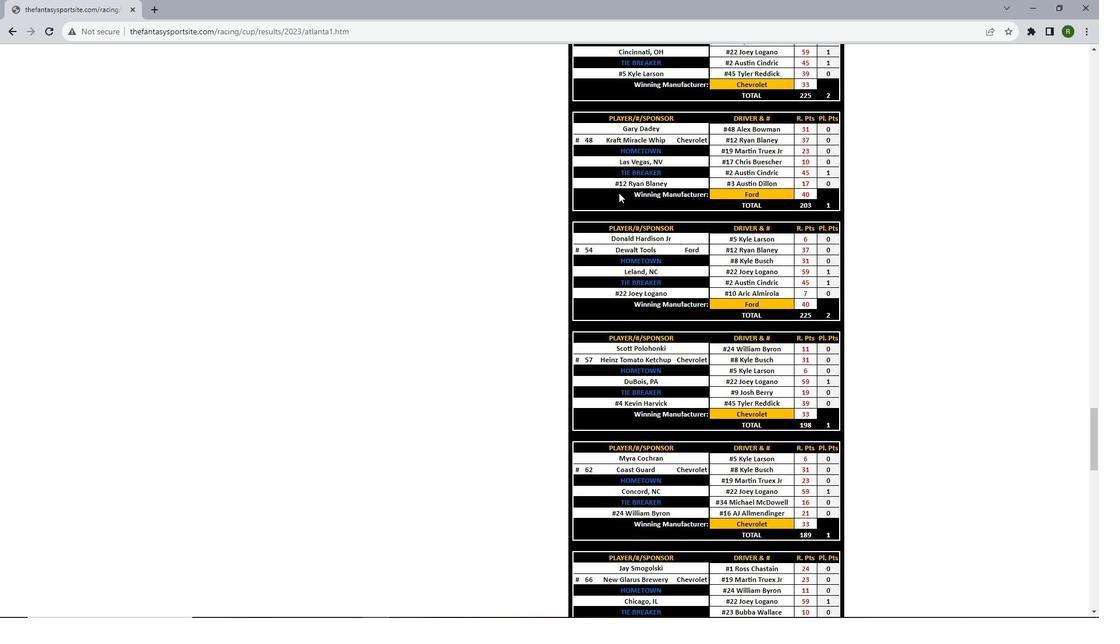 
Action: Mouse scrolled (619, 192) with delta (0, 0)
Screenshot: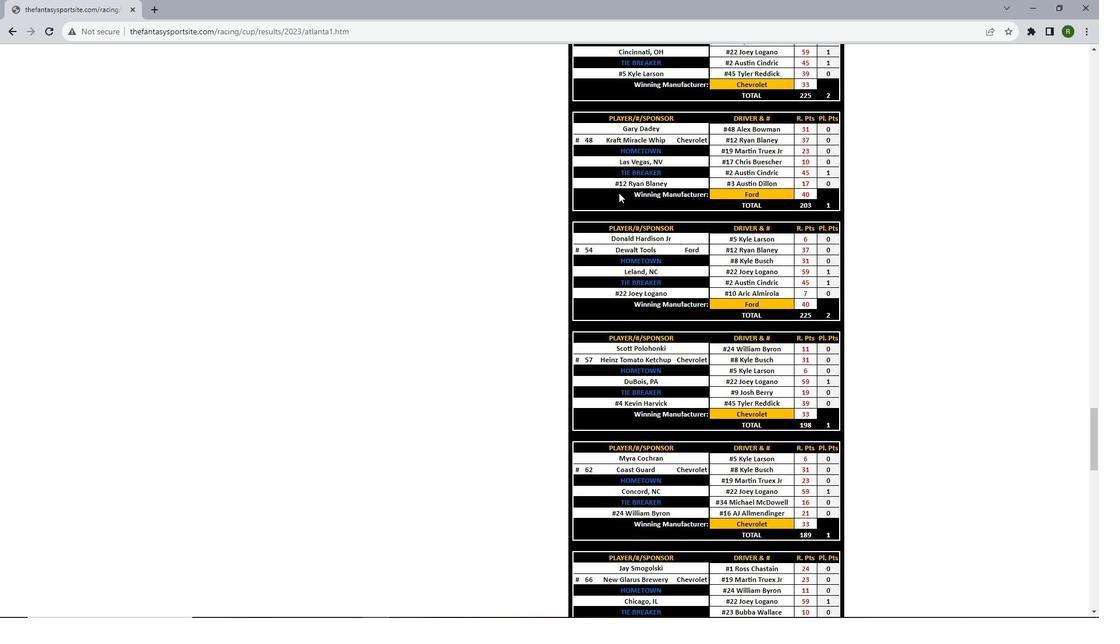 
Action: Mouse scrolled (619, 192) with delta (0, 0)
Screenshot: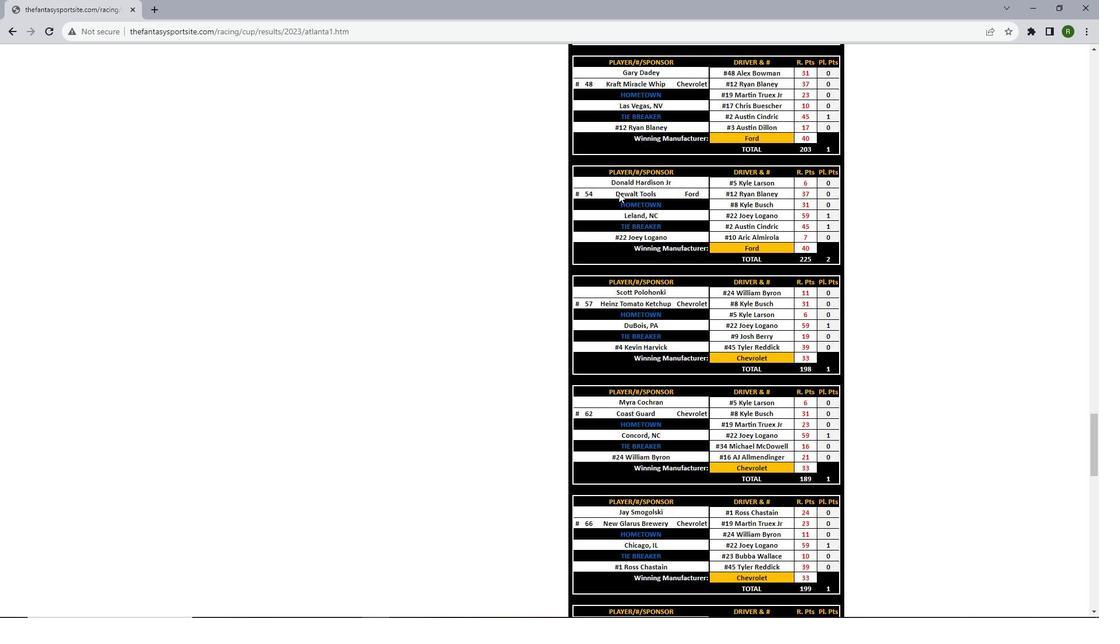 
Action: Mouse scrolled (619, 192) with delta (0, 0)
Screenshot: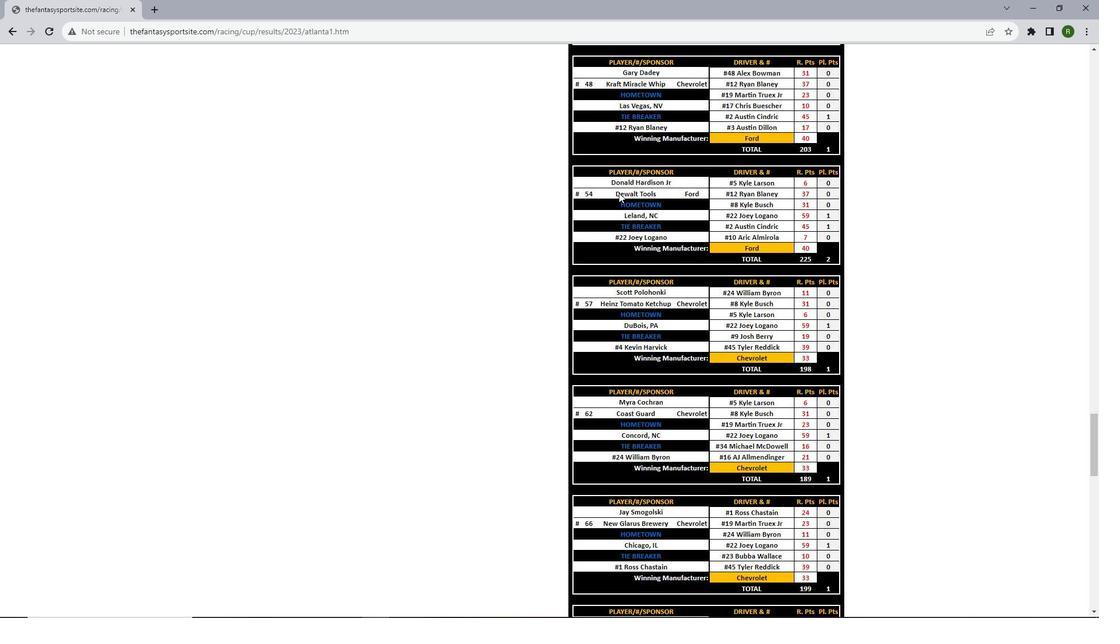 
Action: Mouse scrolled (619, 192) with delta (0, 0)
Screenshot: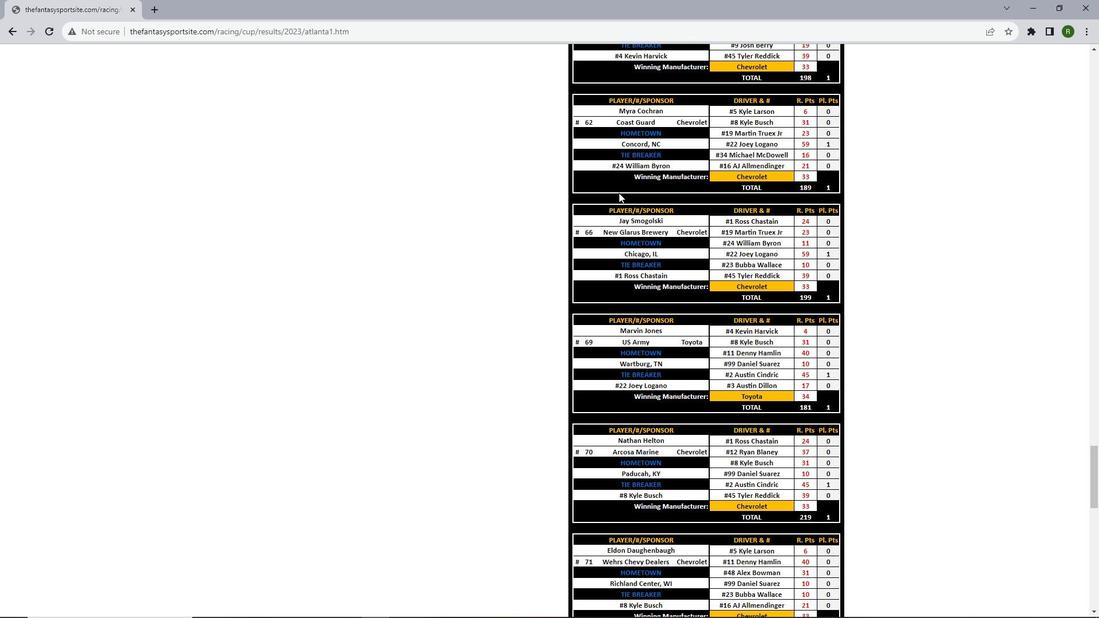 
Action: Mouse scrolled (619, 192) with delta (0, 0)
Screenshot: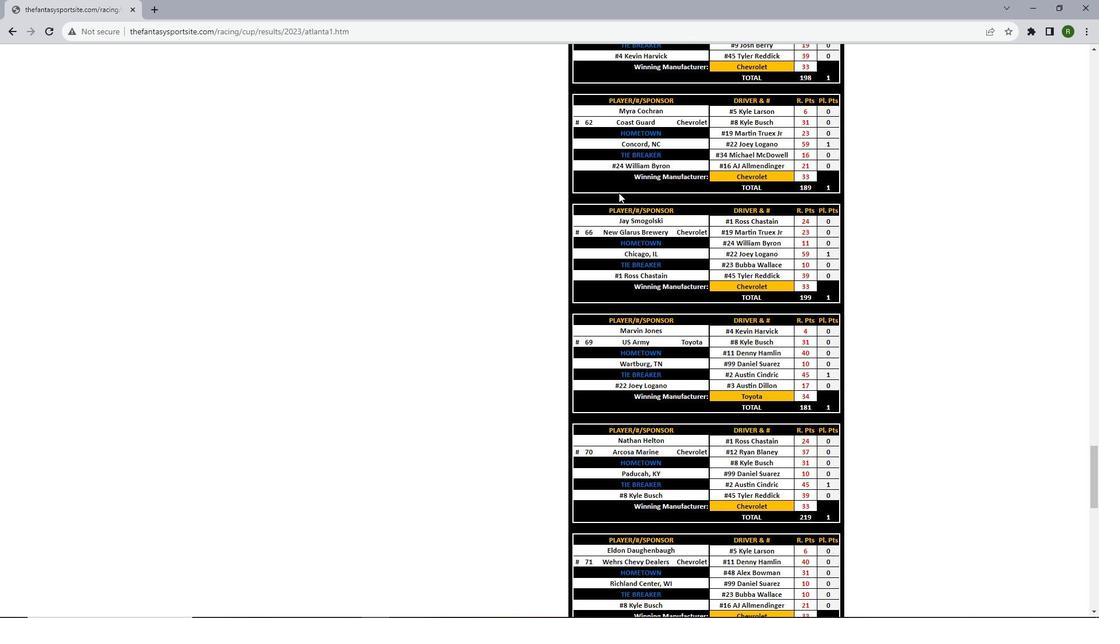 
Action: Mouse scrolled (619, 192) with delta (0, 0)
Screenshot: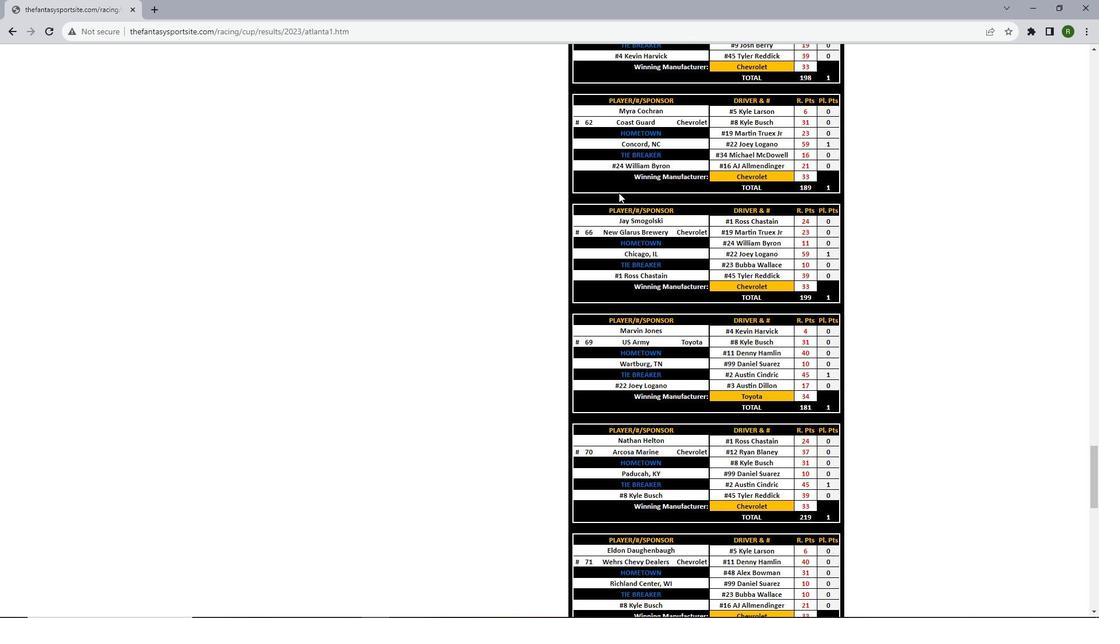 
Action: Mouse scrolled (619, 192) with delta (0, 0)
Screenshot: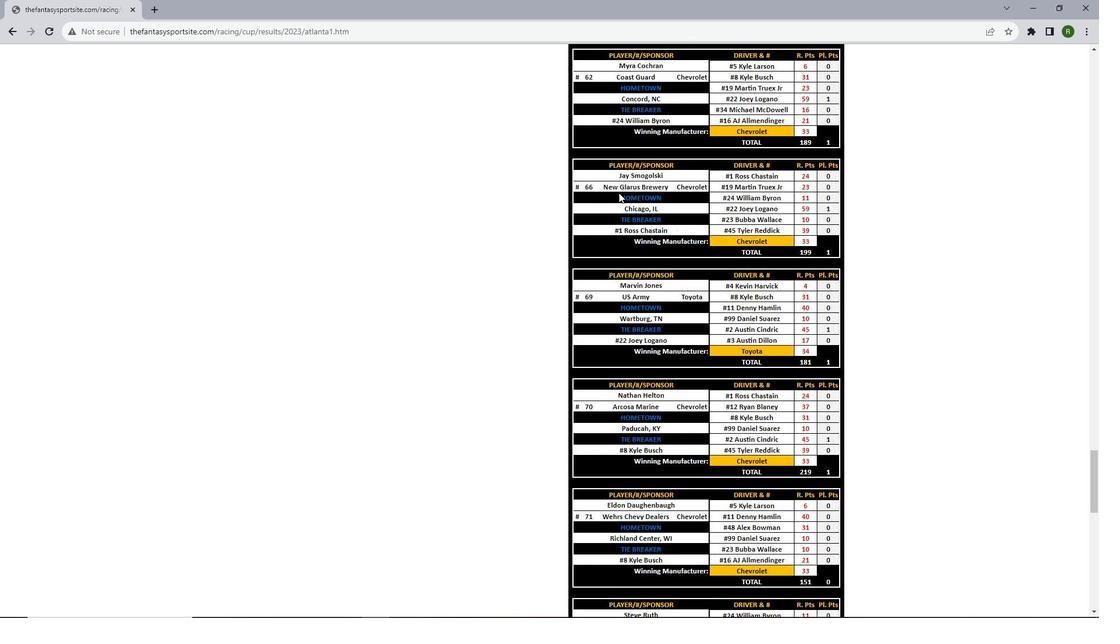 
Action: Mouse scrolled (619, 192) with delta (0, 0)
Screenshot: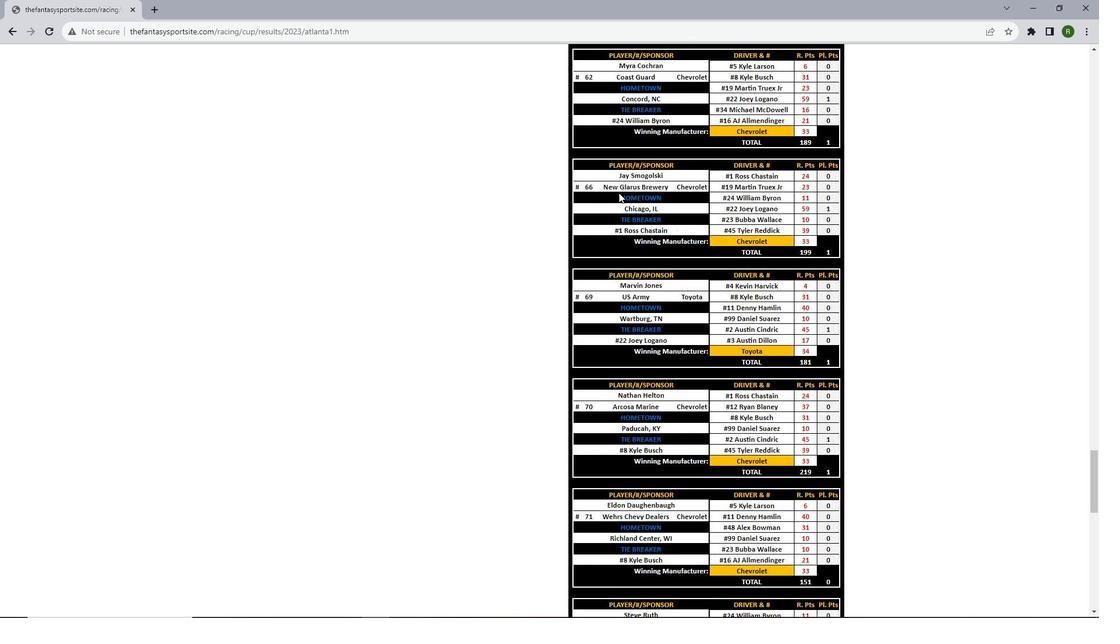 
Action: Mouse scrolled (619, 192) with delta (0, 0)
Screenshot: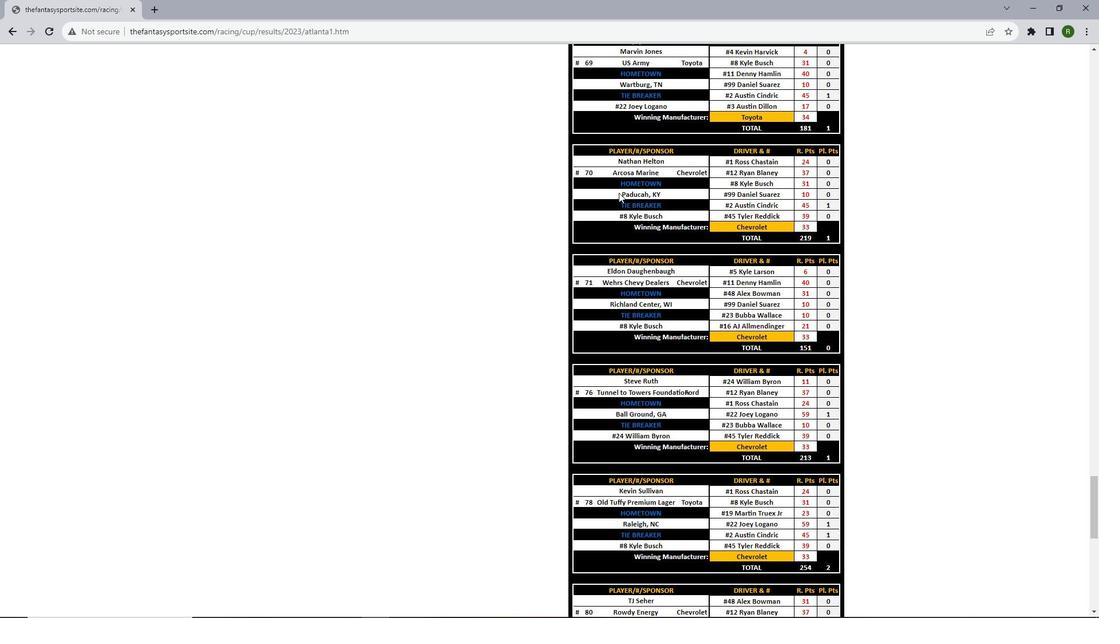 
Action: Mouse scrolled (619, 192) with delta (0, 0)
Screenshot: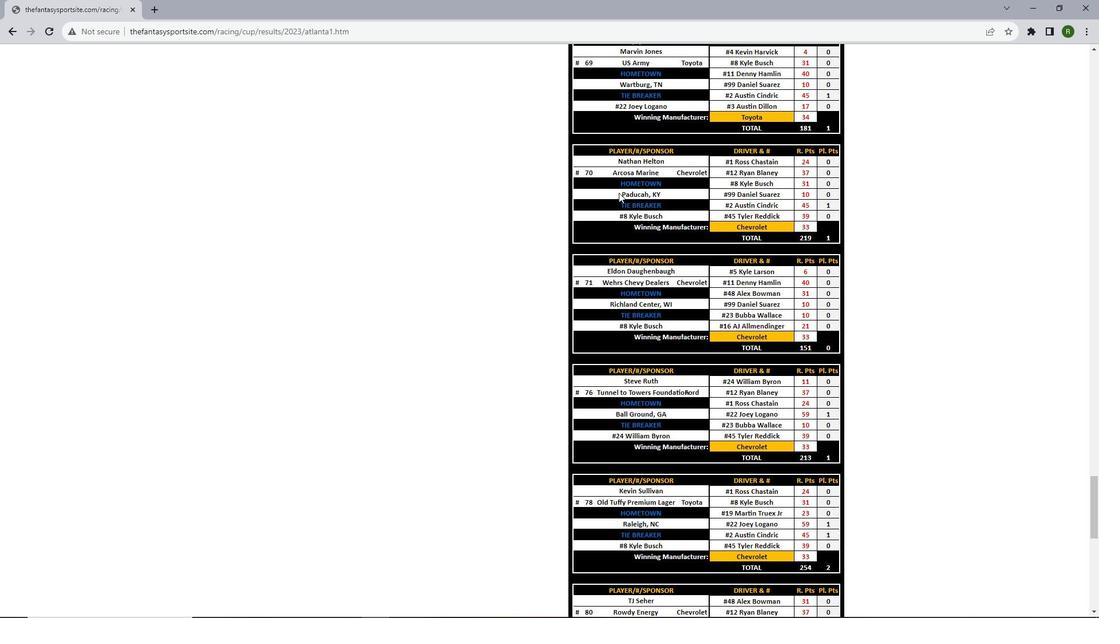 
Action: Mouse scrolled (619, 192) with delta (0, 0)
Screenshot: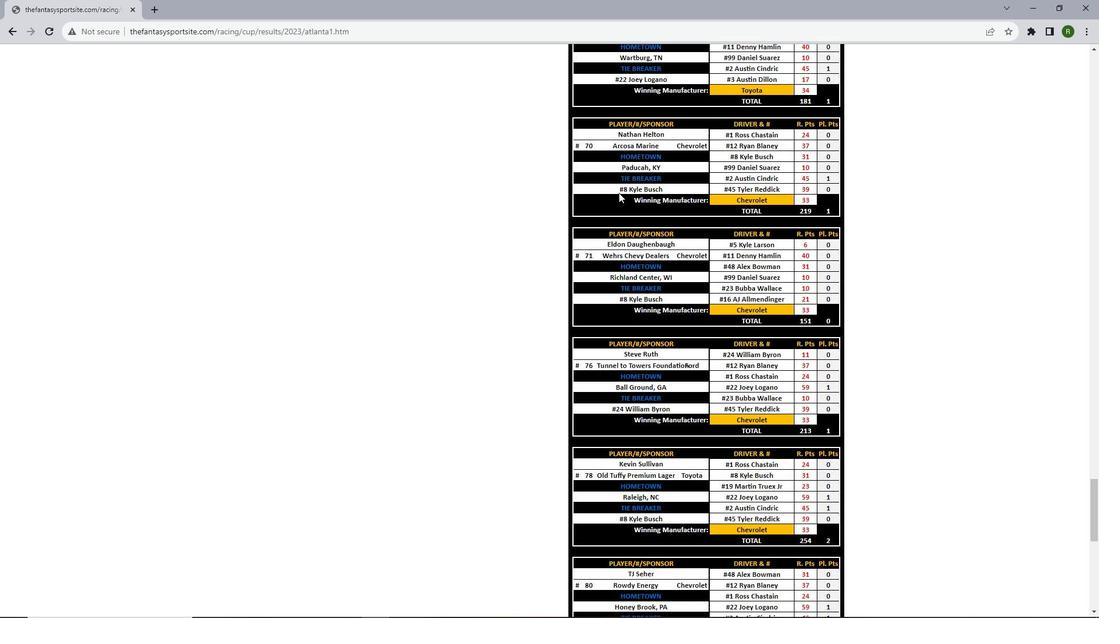 
Action: Mouse scrolled (619, 192) with delta (0, 0)
Screenshot: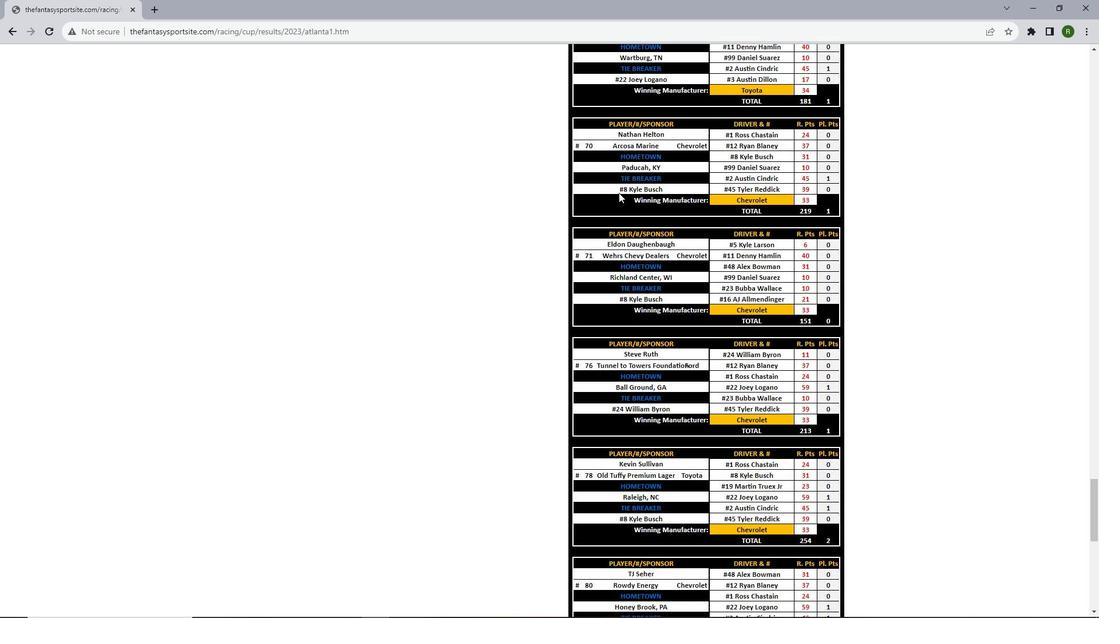 
Action: Mouse scrolled (619, 192) with delta (0, 0)
Screenshot: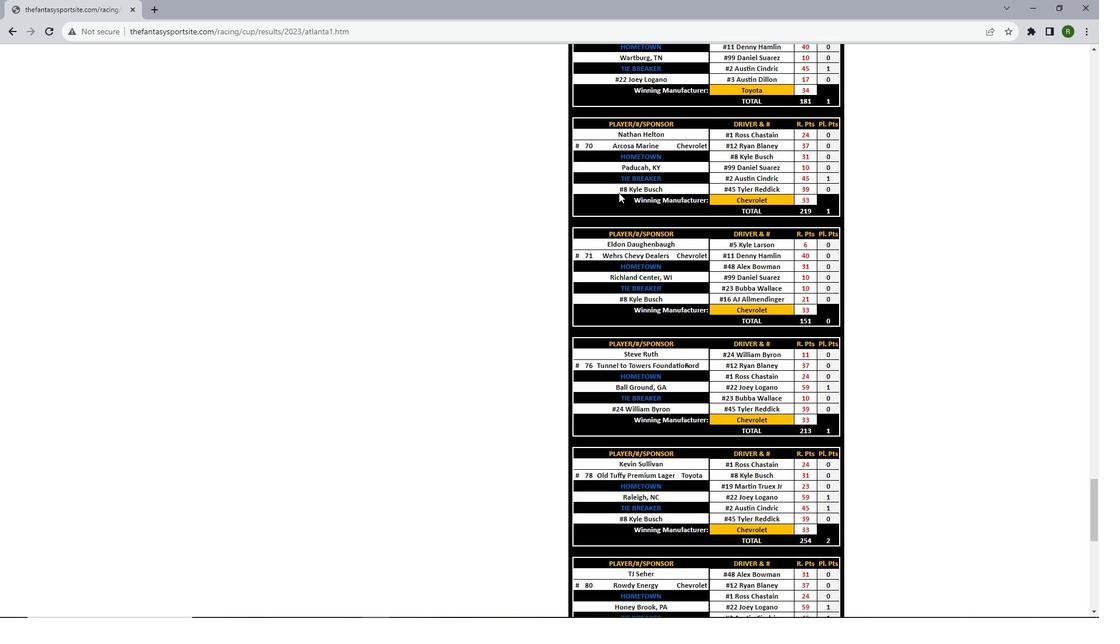 
Action: Mouse scrolled (619, 192) with delta (0, 0)
Screenshot: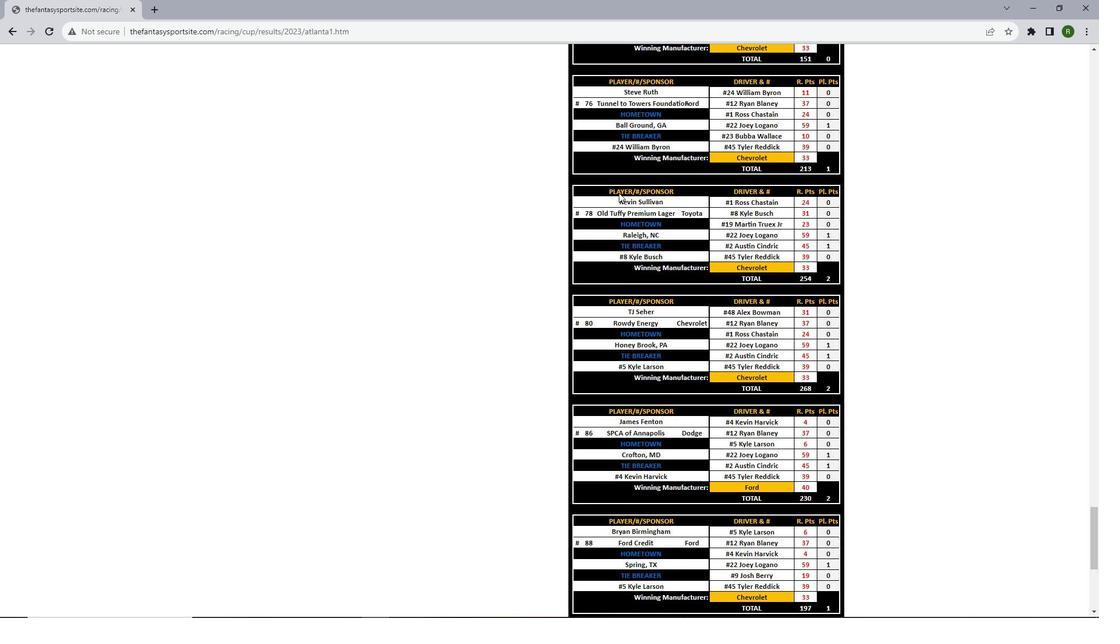 
Action: Mouse scrolled (619, 192) with delta (0, 0)
Screenshot: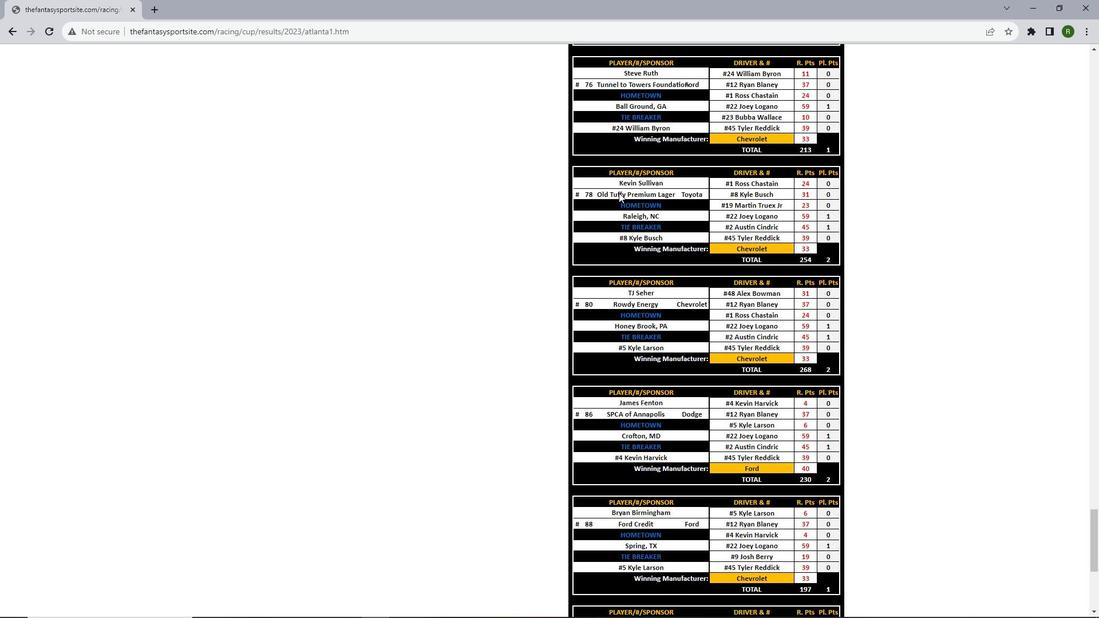 
Action: Mouse scrolled (619, 192) with delta (0, 0)
Screenshot: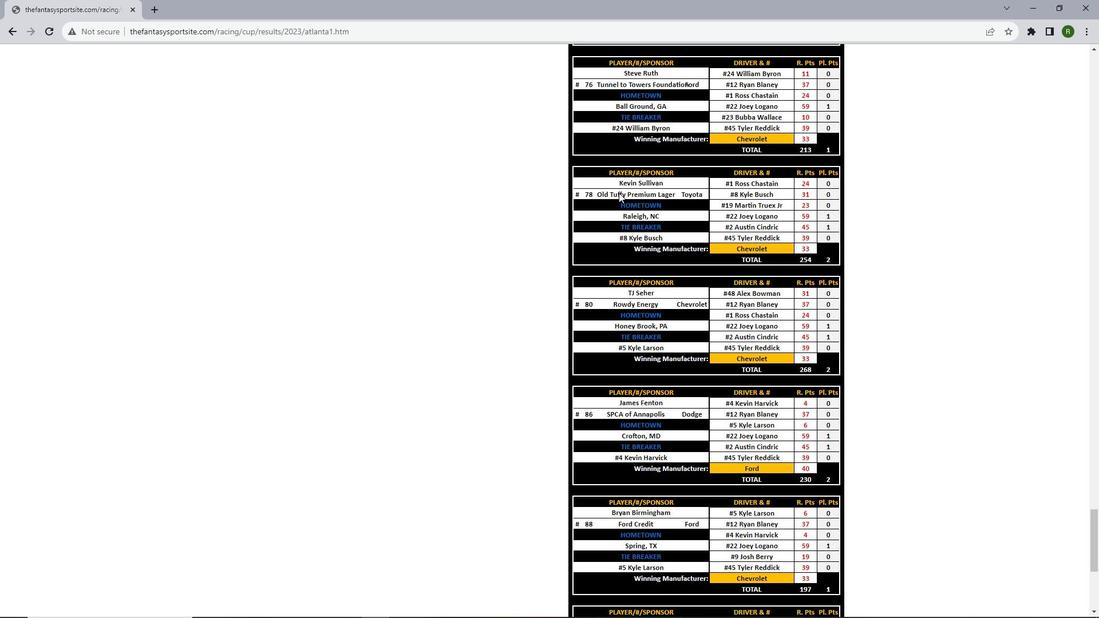 
Action: Mouse scrolled (619, 192) with delta (0, 0)
Screenshot: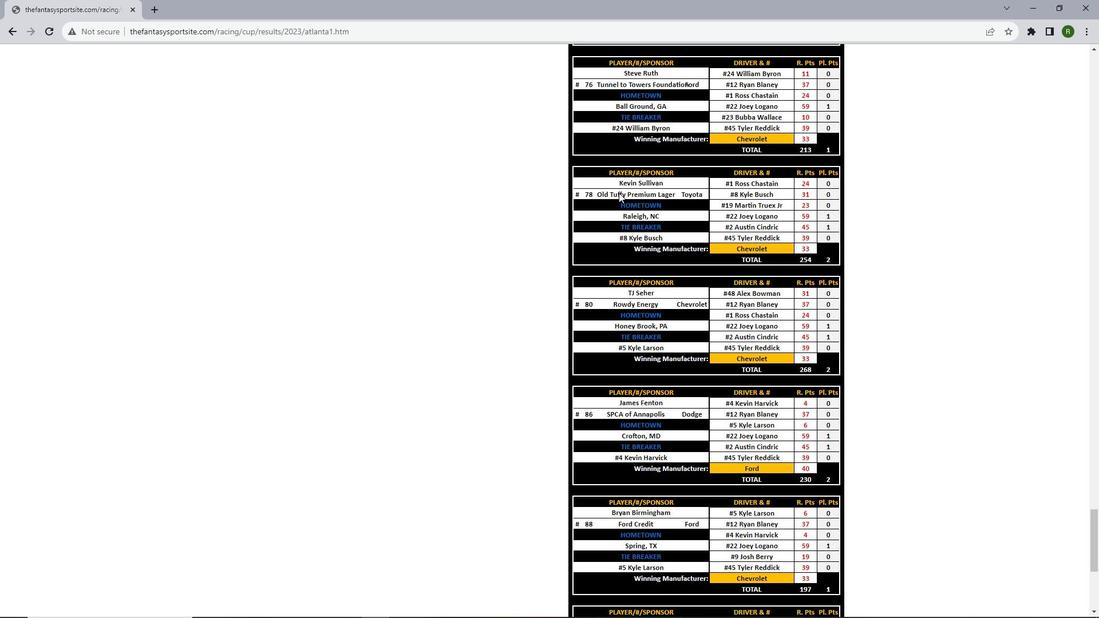 
Action: Mouse scrolled (619, 192) with delta (0, 0)
Screenshot: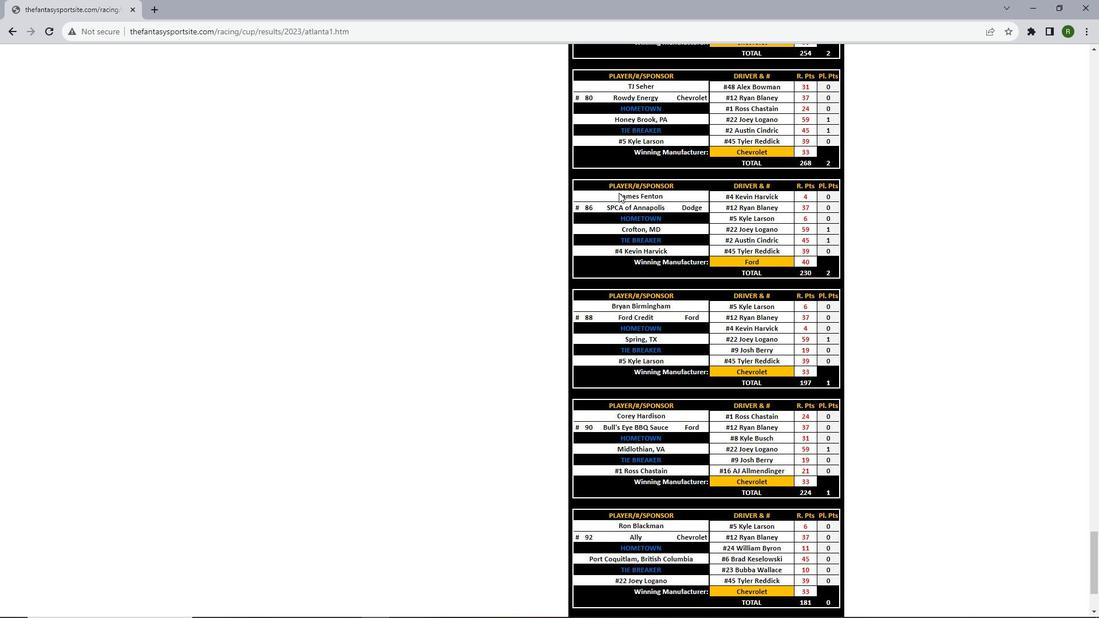 
Action: Mouse scrolled (619, 192) with delta (0, 0)
Screenshot: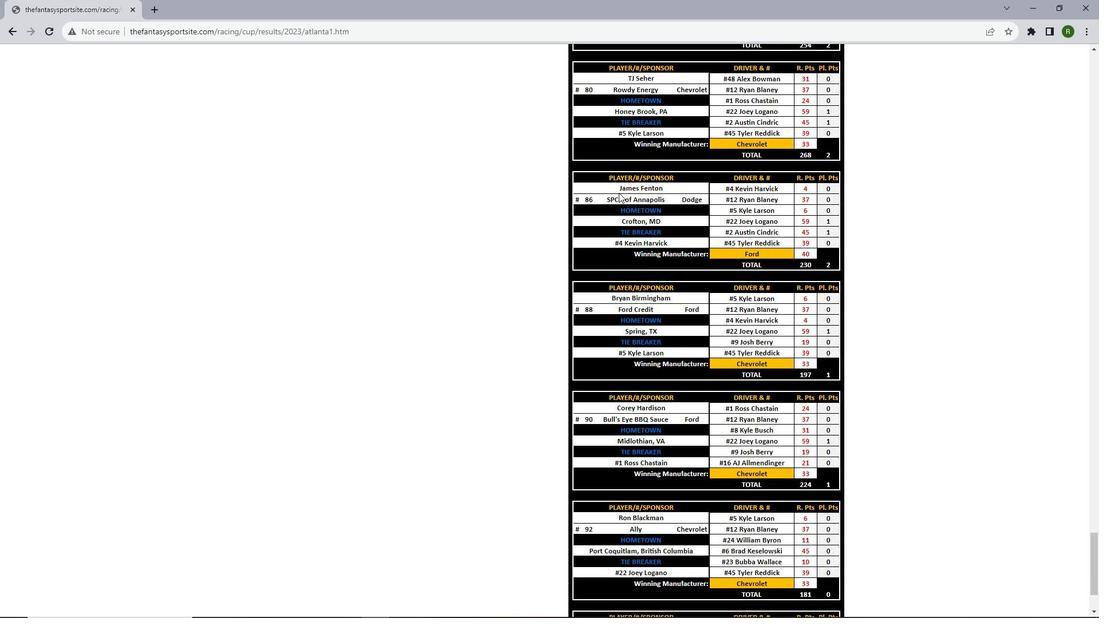 
Action: Mouse scrolled (619, 192) with delta (0, 0)
Screenshot: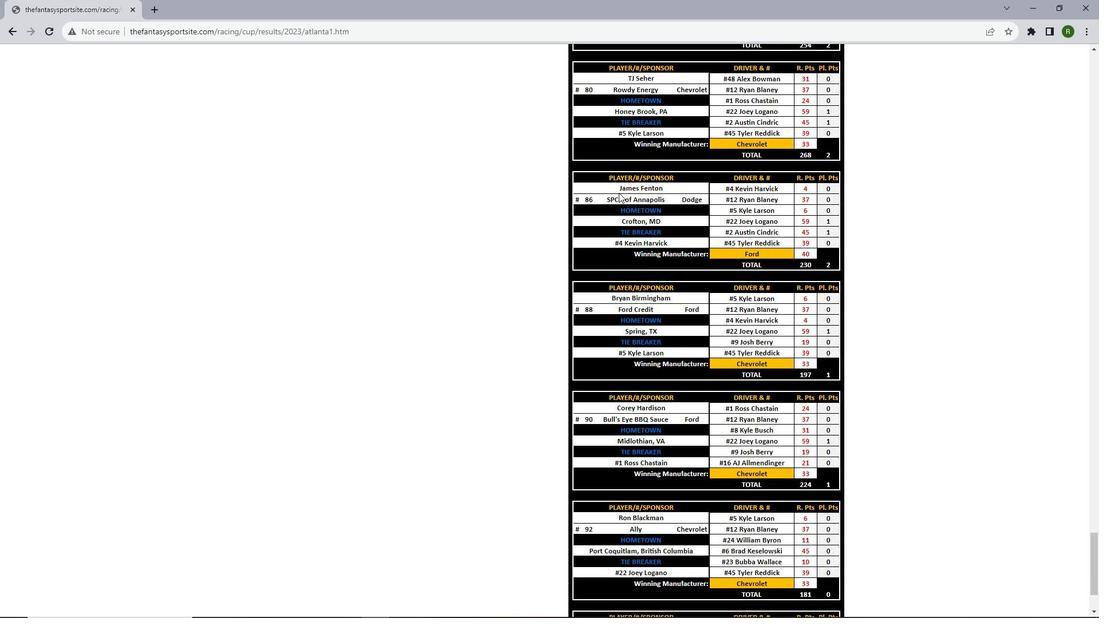
Action: Mouse scrolled (619, 192) with delta (0, 0)
Screenshot: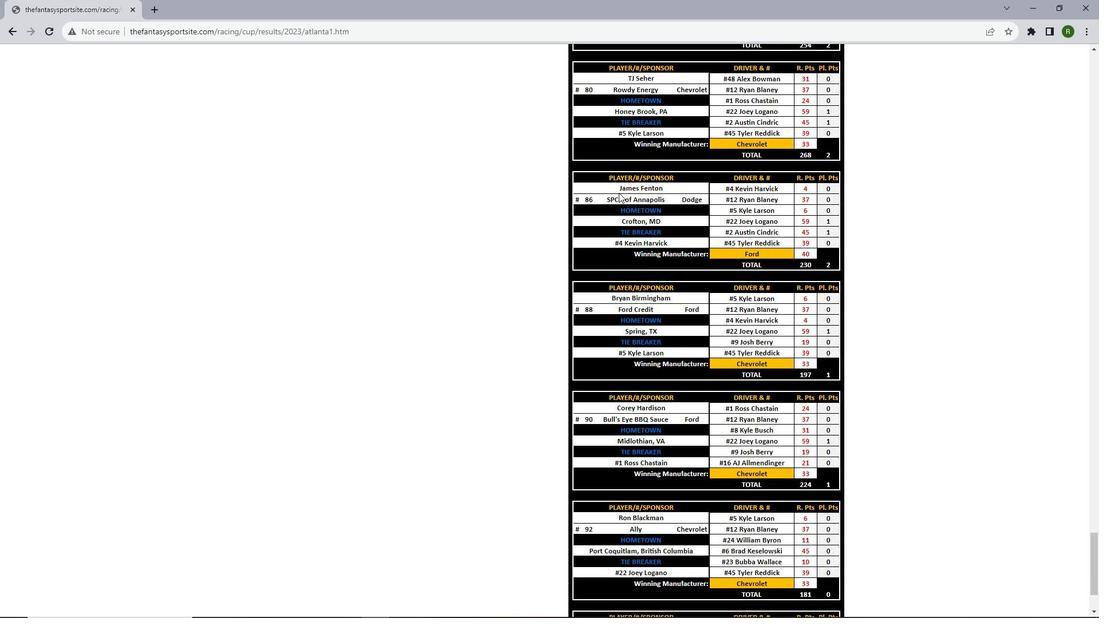 
Action: Mouse scrolled (619, 192) with delta (0, 0)
Screenshot: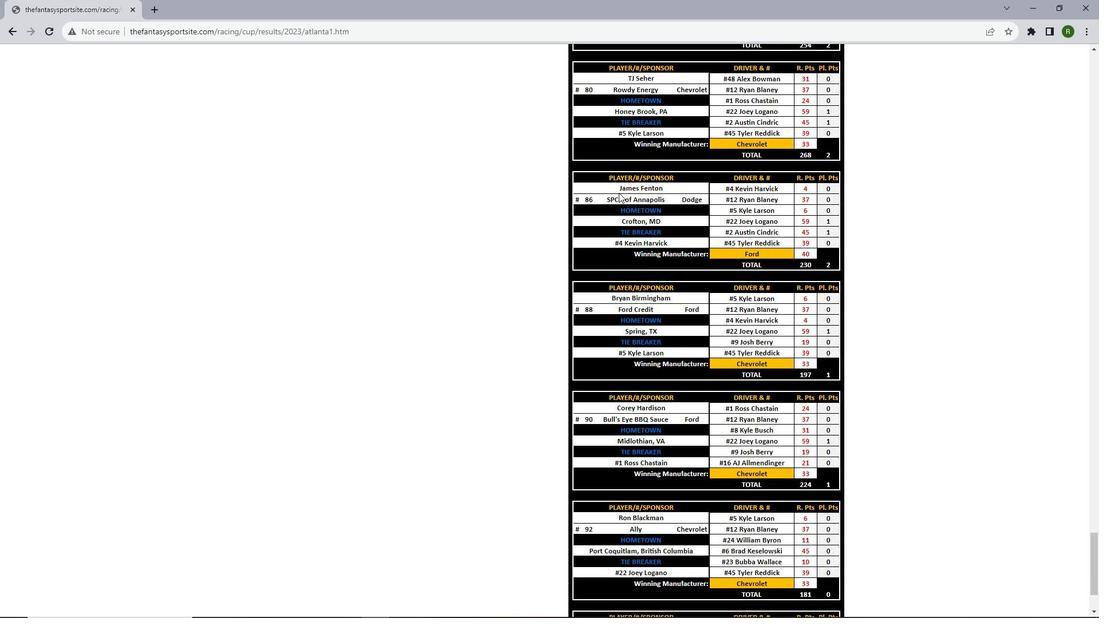 
Action: Mouse scrolled (619, 192) with delta (0, 0)
Screenshot: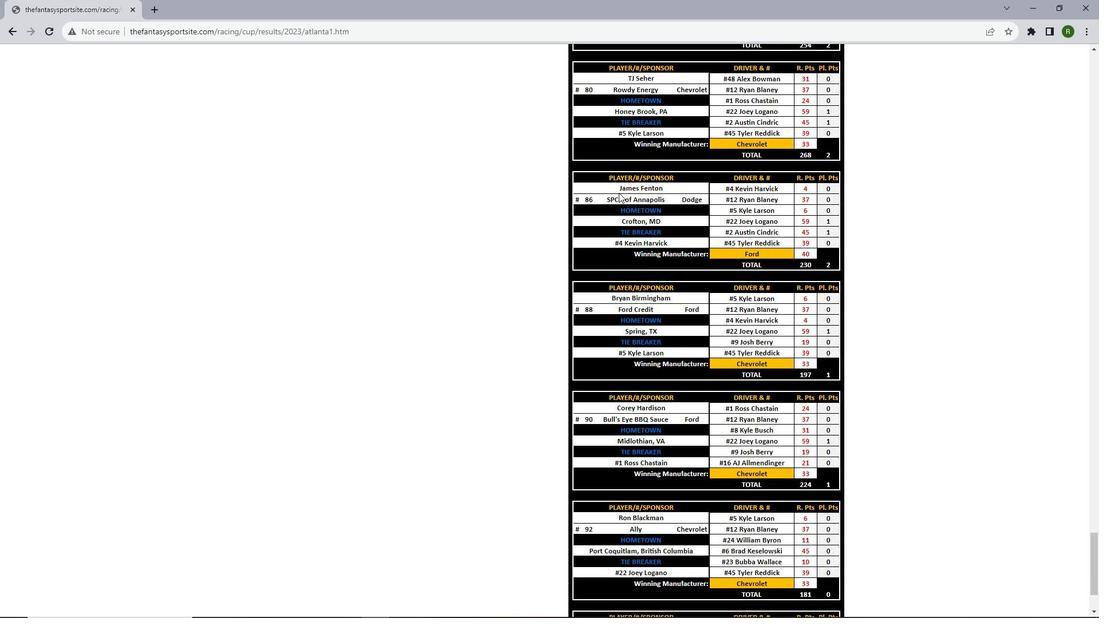 
Action: Mouse scrolled (619, 192) with delta (0, 0)
Screenshot: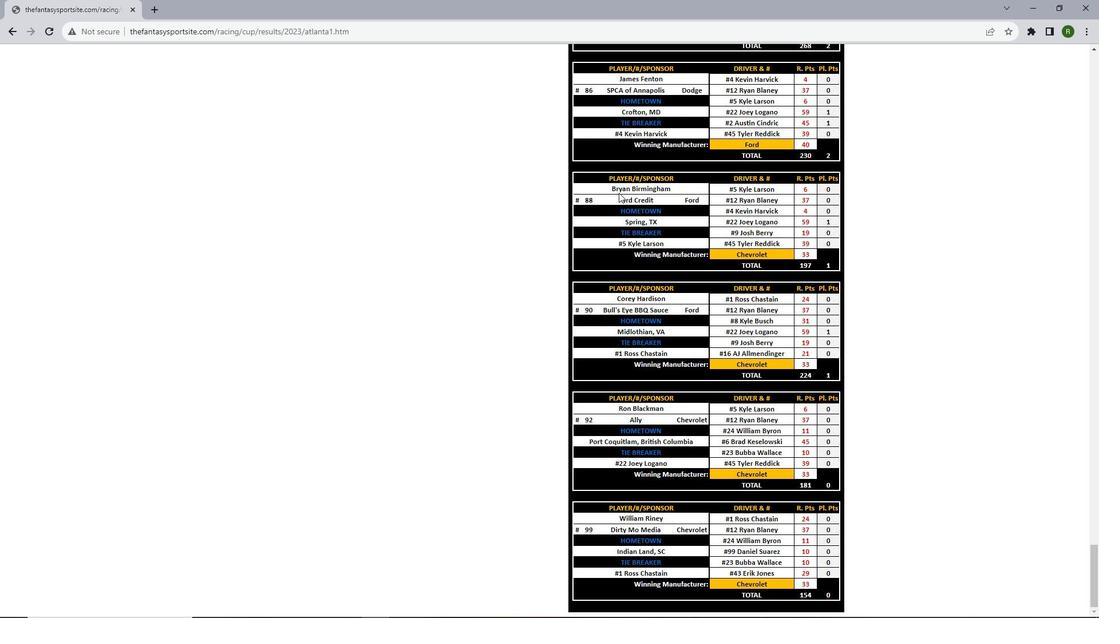 
Action: Mouse scrolled (619, 192) with delta (0, 0)
Screenshot: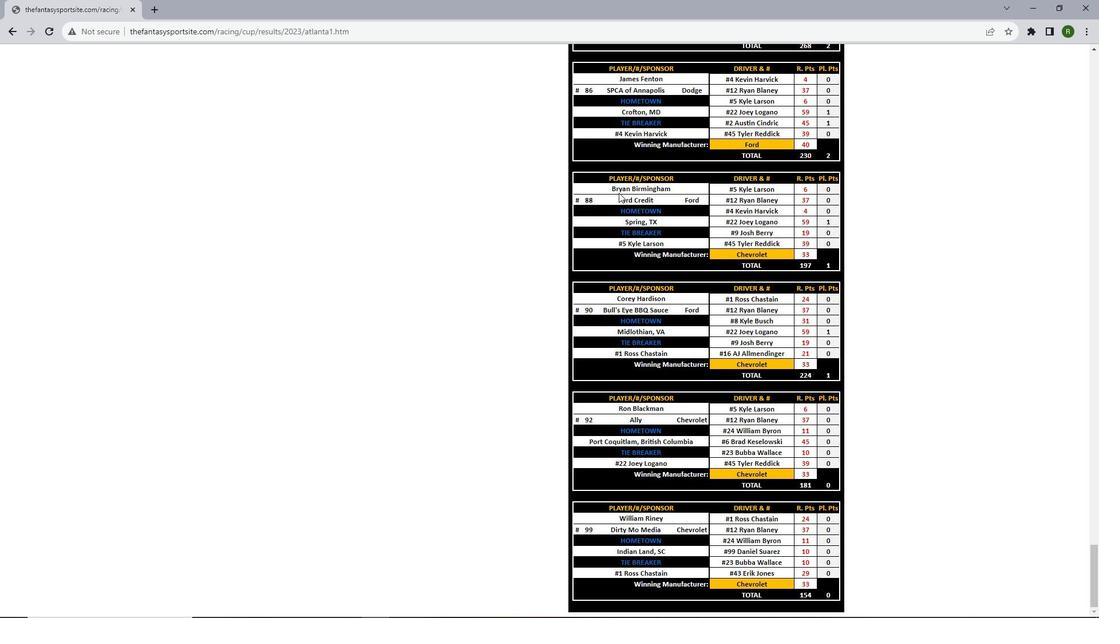 
Action: Mouse scrolled (619, 192) with delta (0, 0)
Screenshot: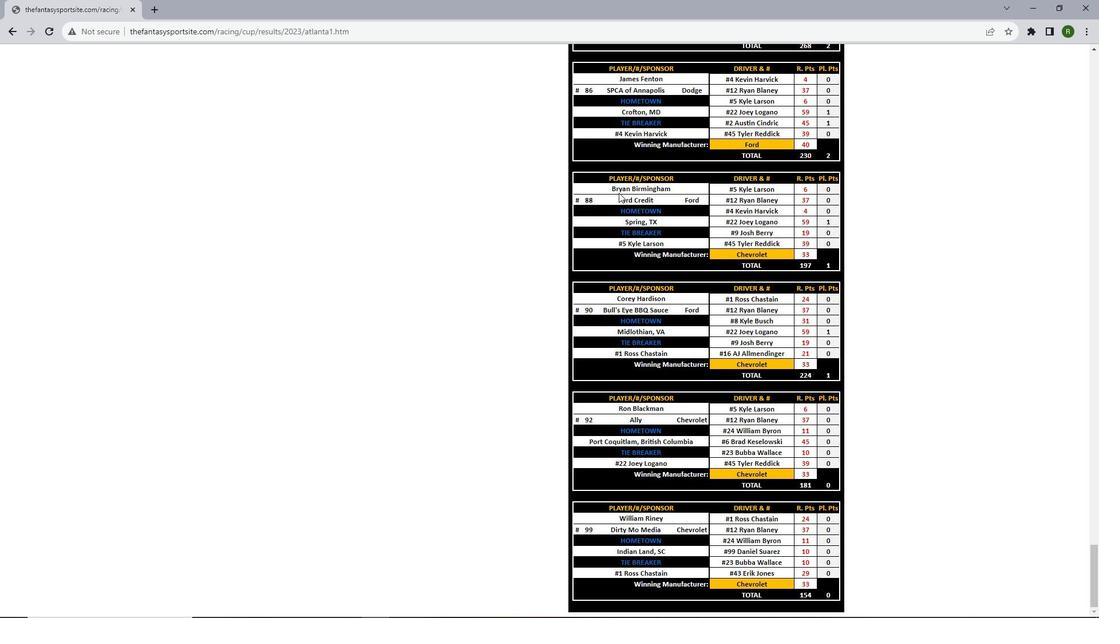 
Action: Mouse scrolled (619, 192) with delta (0, 0)
Screenshot: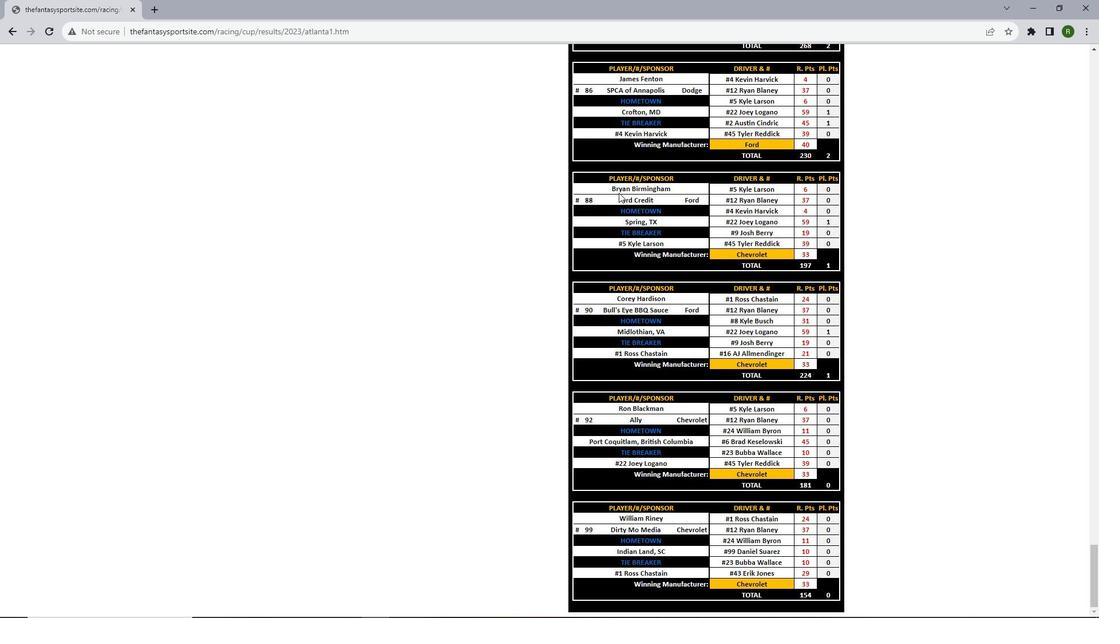 
Action: Mouse scrolled (619, 192) with delta (0, 0)
Screenshot: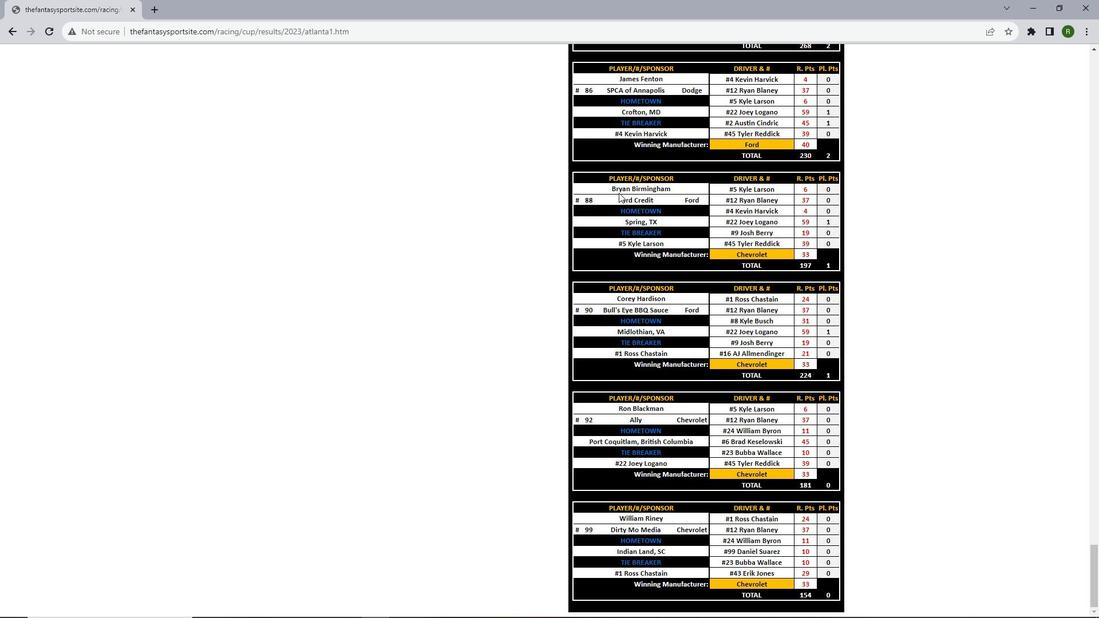 
Action: Mouse scrolled (619, 192) with delta (0, 0)
Screenshot: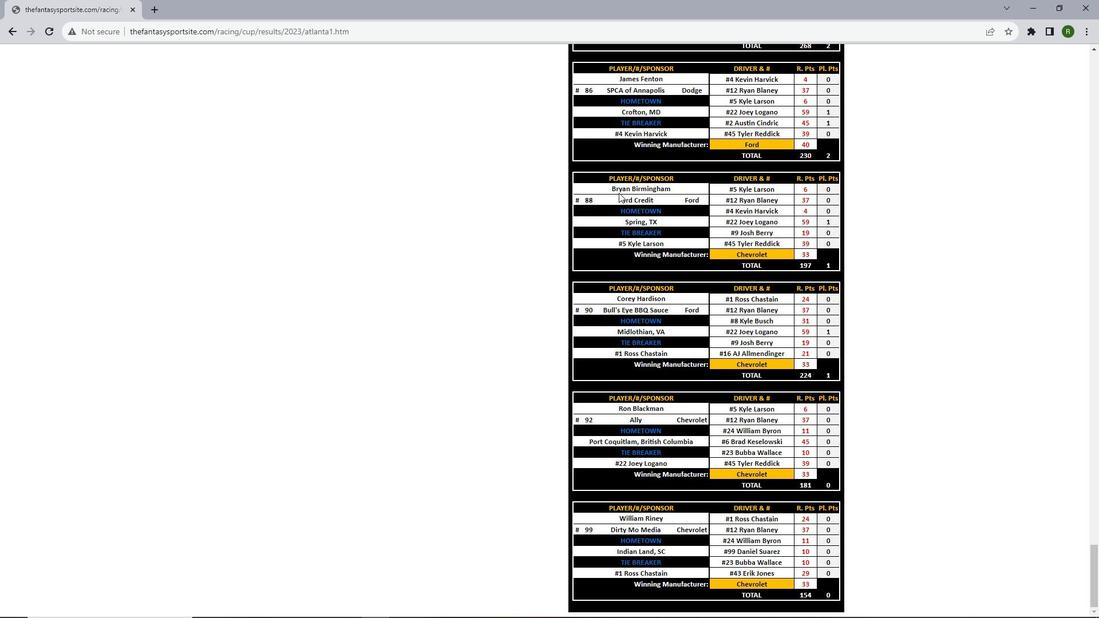 
